 Task: Look for space in Besikdüzü, Turkey from 6th September, 2023 to 10th September, 2023 for 1 adult in price range Rs.10000 to Rs.15000. Place can be private room with 1  bedroom having 1 bed and 1 bathroom. Property type can be house, flat, guest house, hotel. Booking option can be shelf check-in. Required host language is English.
Action: Mouse pressed left at (522, 133)
Screenshot: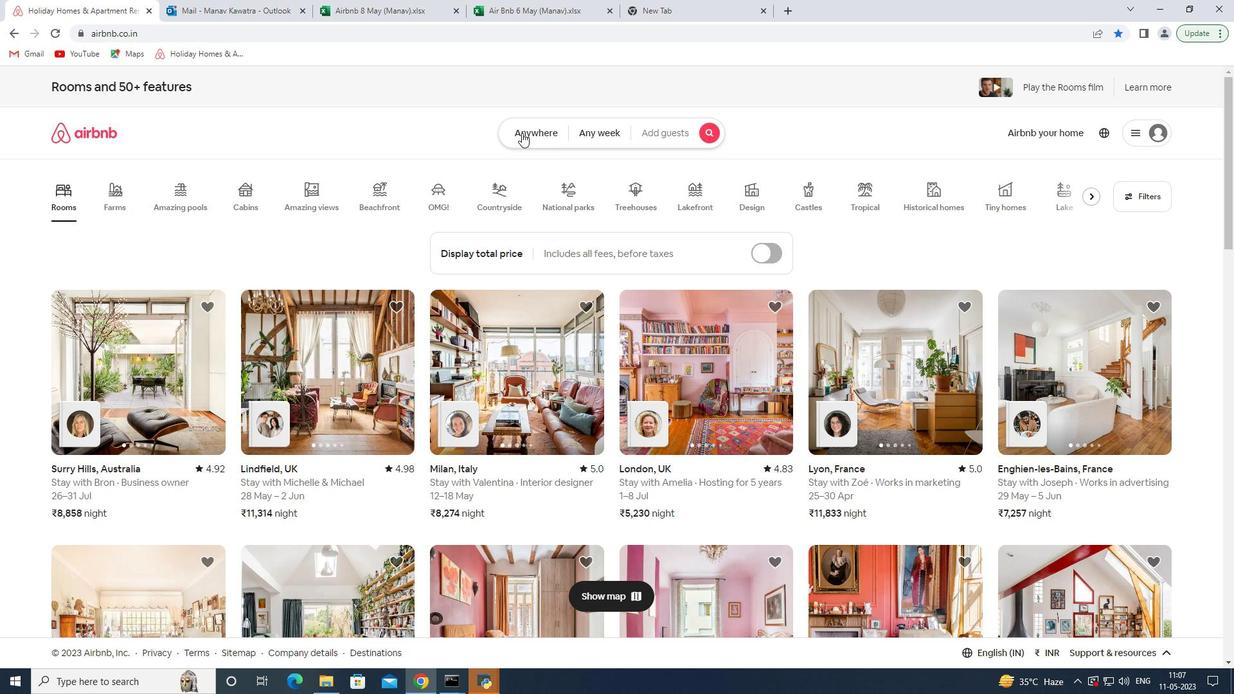 
Action: Mouse moved to (434, 189)
Screenshot: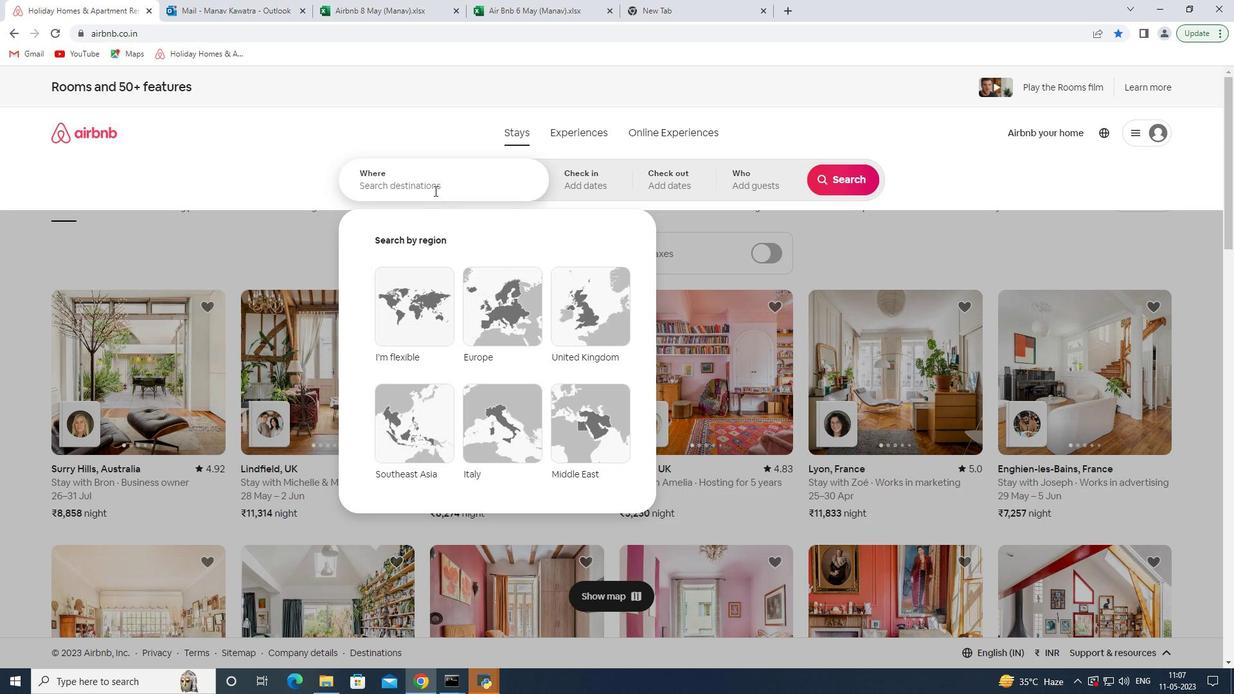 
Action: Mouse pressed left at (434, 189)
Screenshot: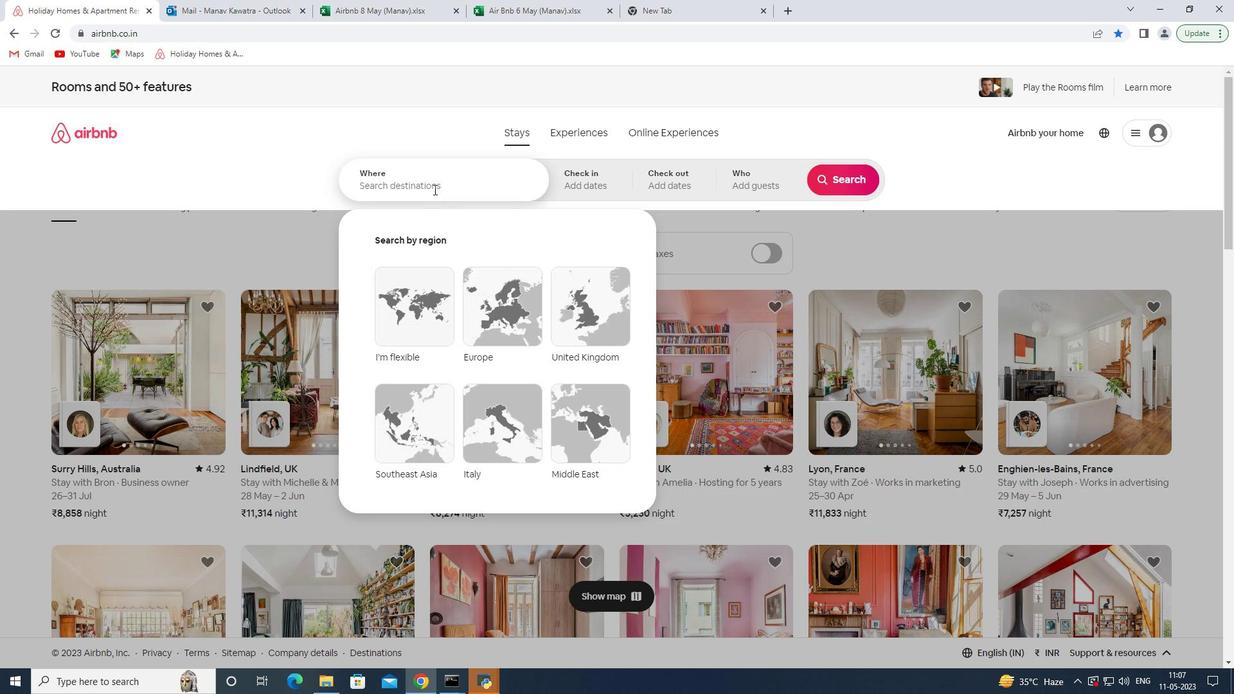 
Action: Key pressed <Key.shift>Besikduzu<Key.space><Key.shift>Te<Key.backspace>urkey<Key.space><Key.enter>
Screenshot: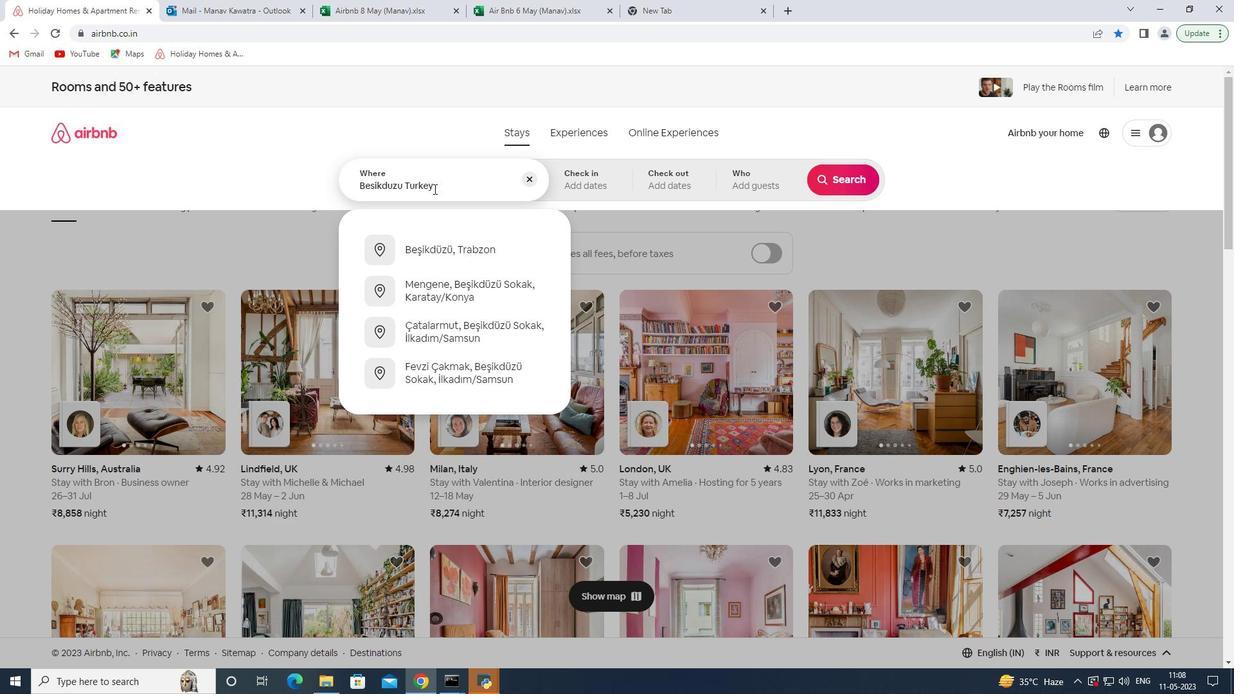 
Action: Mouse moved to (838, 283)
Screenshot: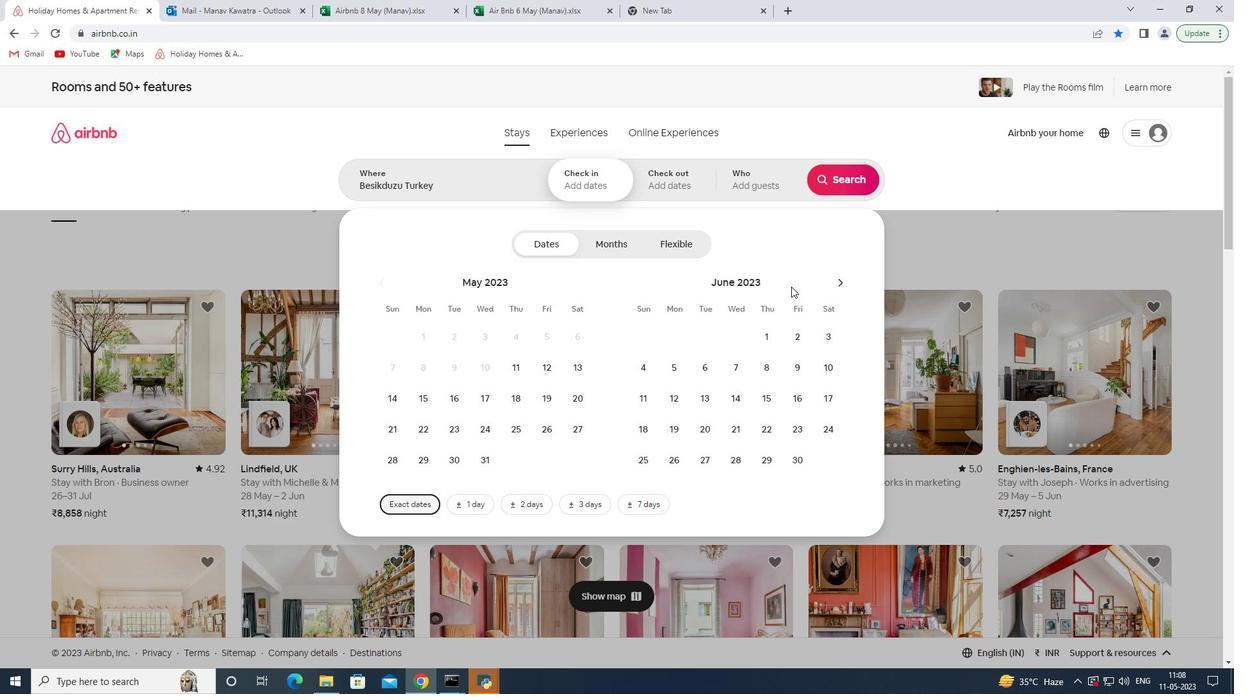 
Action: Mouse pressed left at (838, 283)
Screenshot: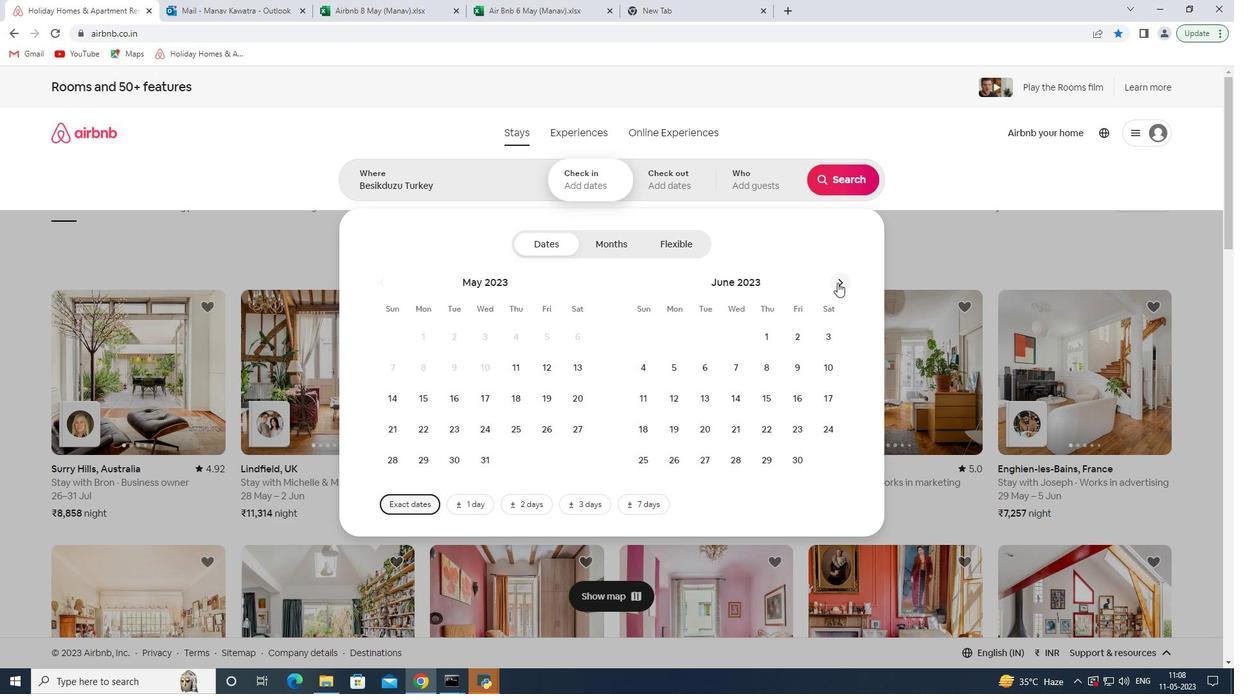 
Action: Mouse pressed left at (838, 283)
Screenshot: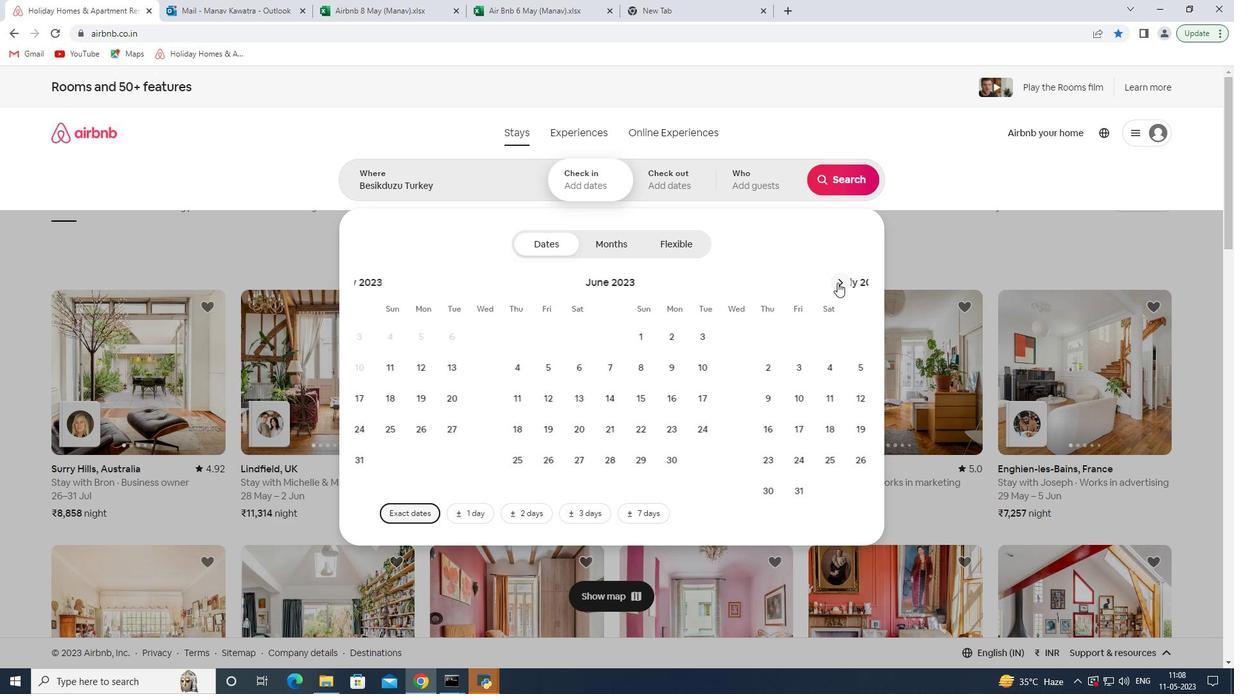 
Action: Mouse pressed left at (838, 283)
Screenshot: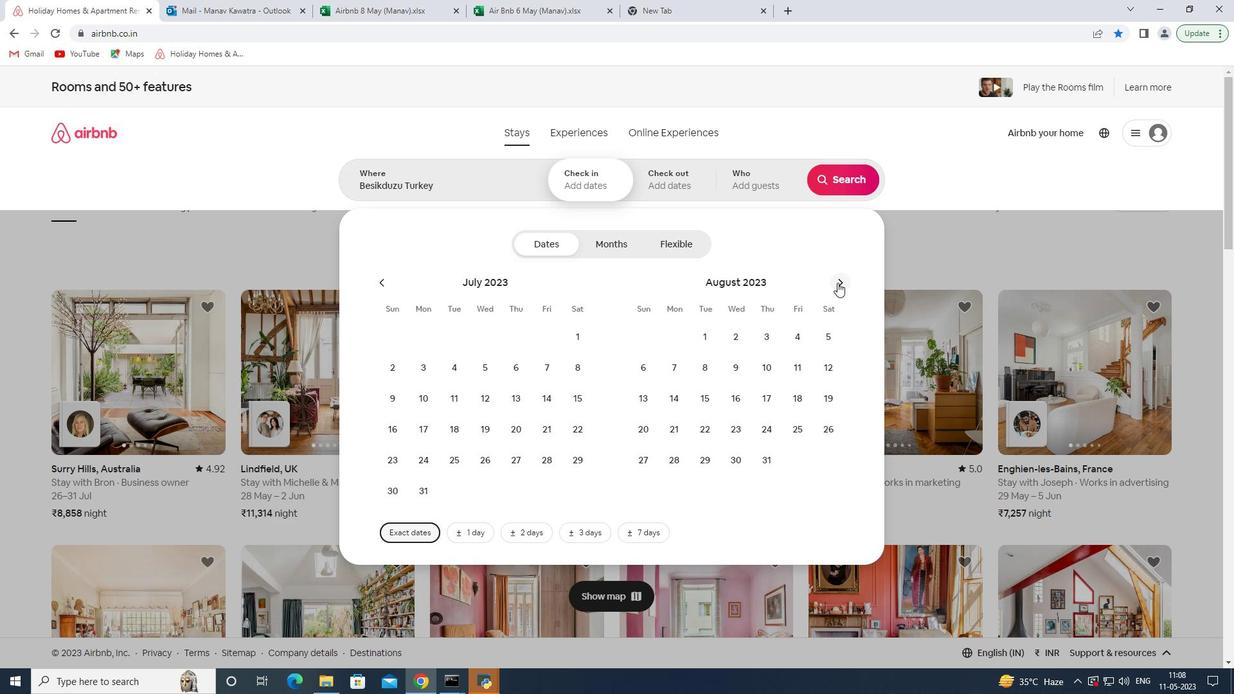 
Action: Mouse pressed left at (838, 283)
Screenshot: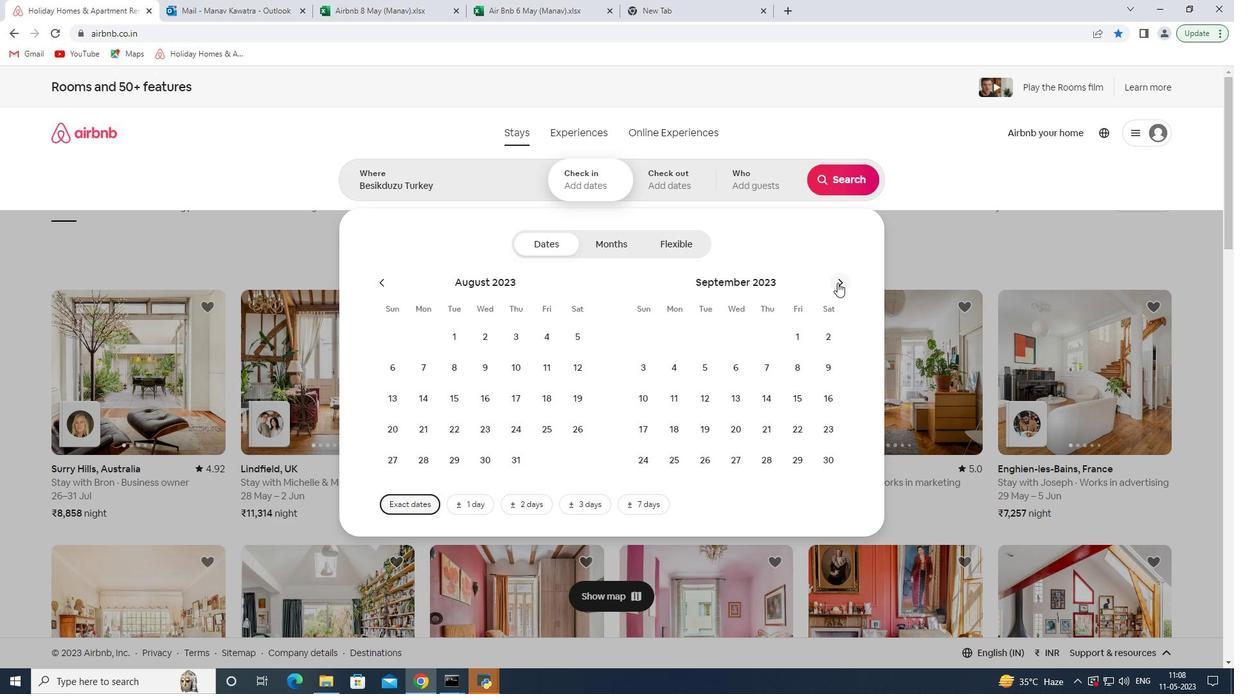 
Action: Mouse moved to (481, 369)
Screenshot: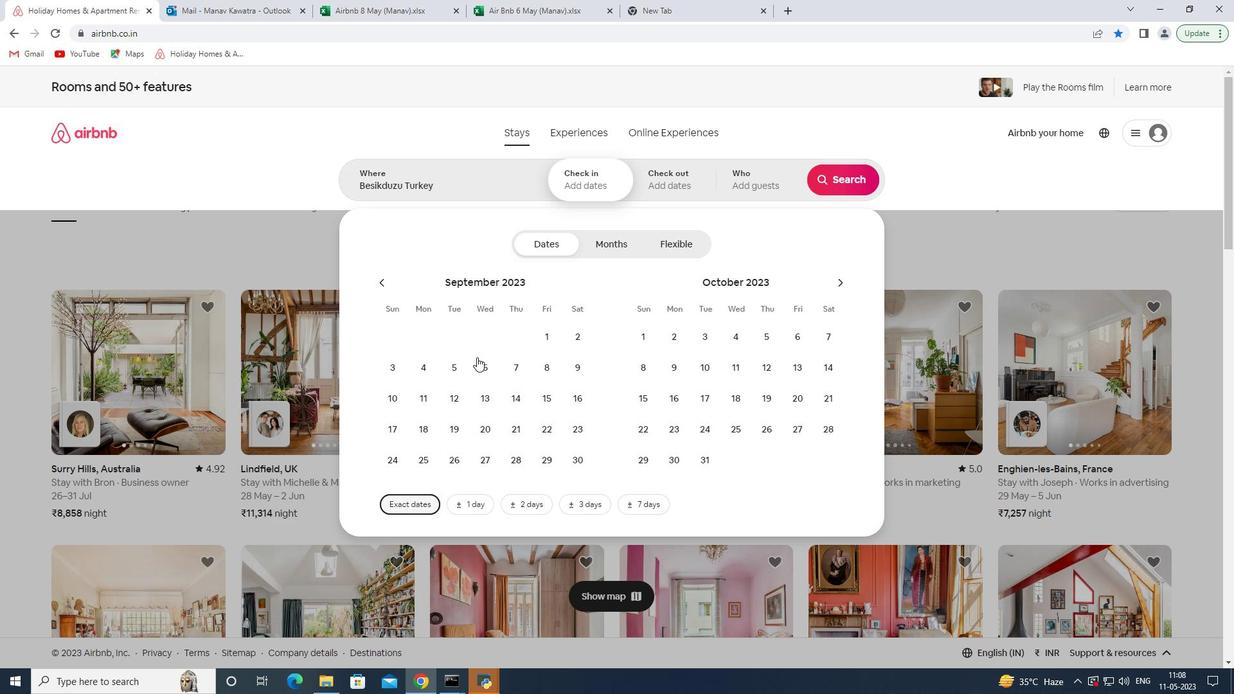 
Action: Mouse pressed left at (481, 369)
Screenshot: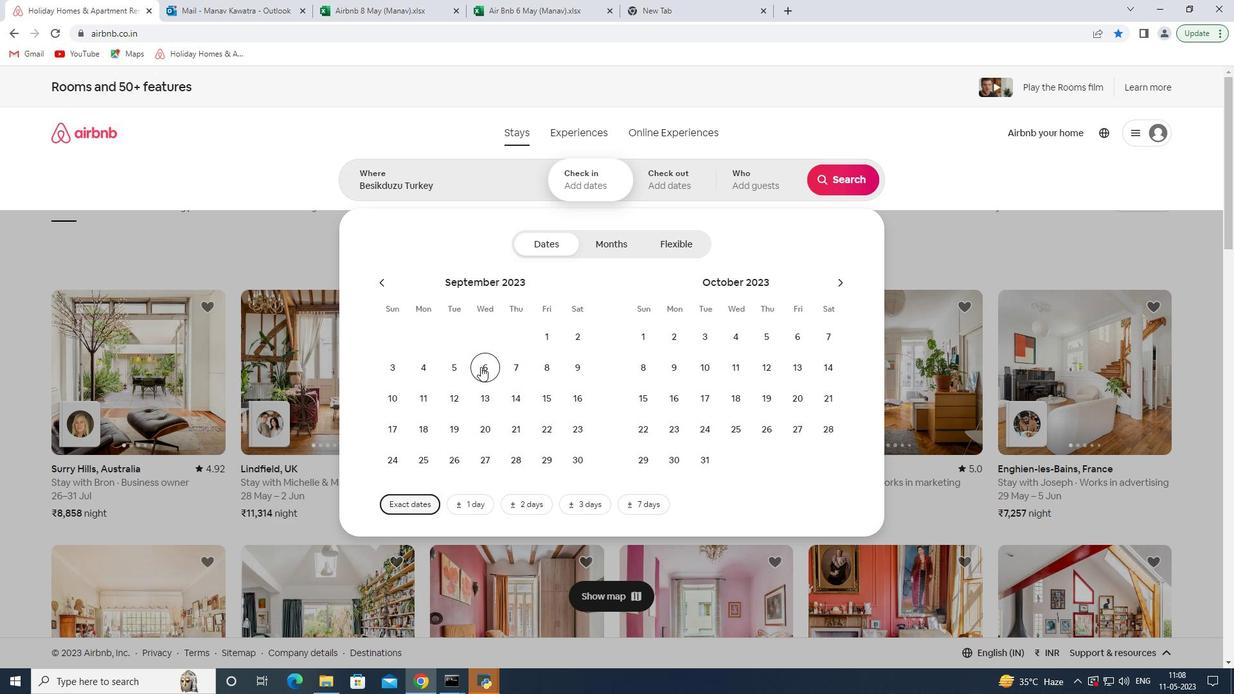 
Action: Mouse moved to (396, 398)
Screenshot: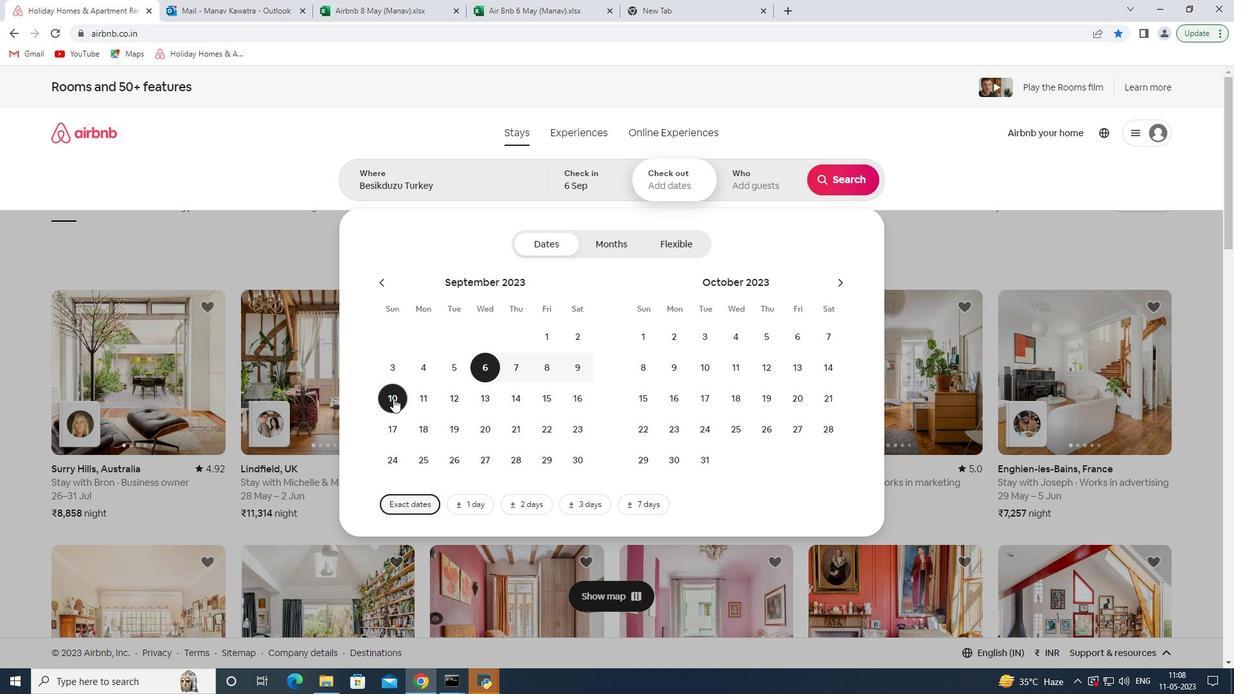 
Action: Mouse pressed left at (396, 398)
Screenshot: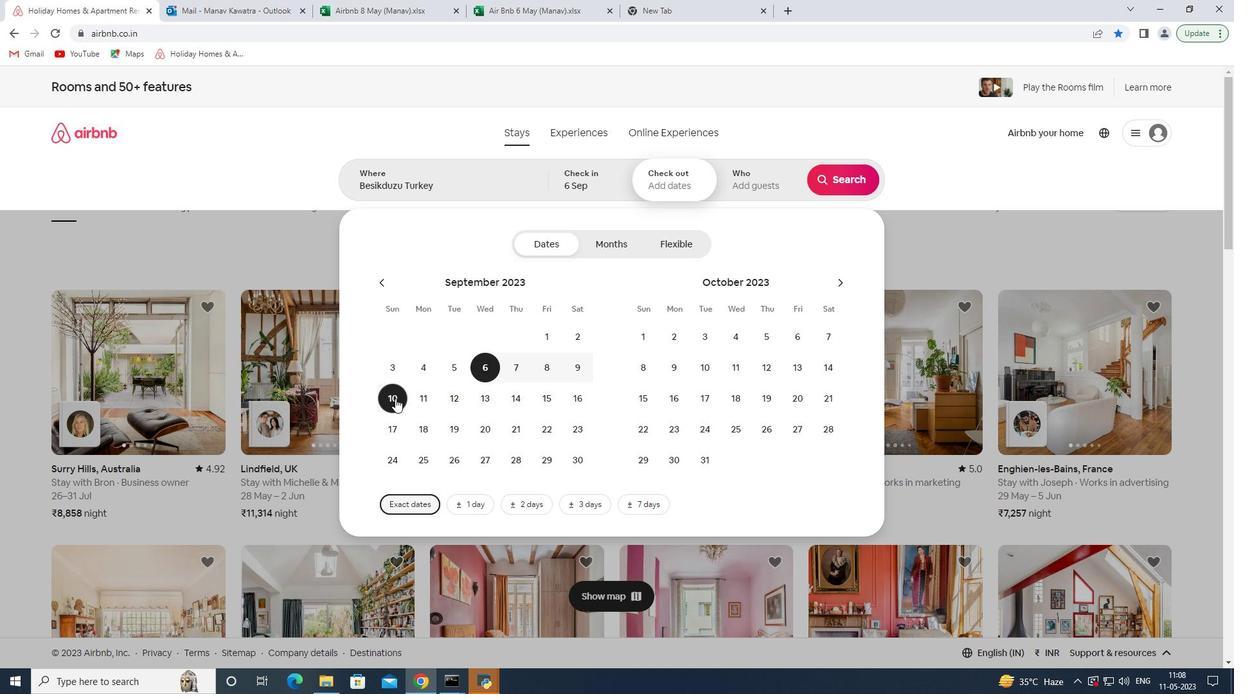 
Action: Mouse moved to (746, 186)
Screenshot: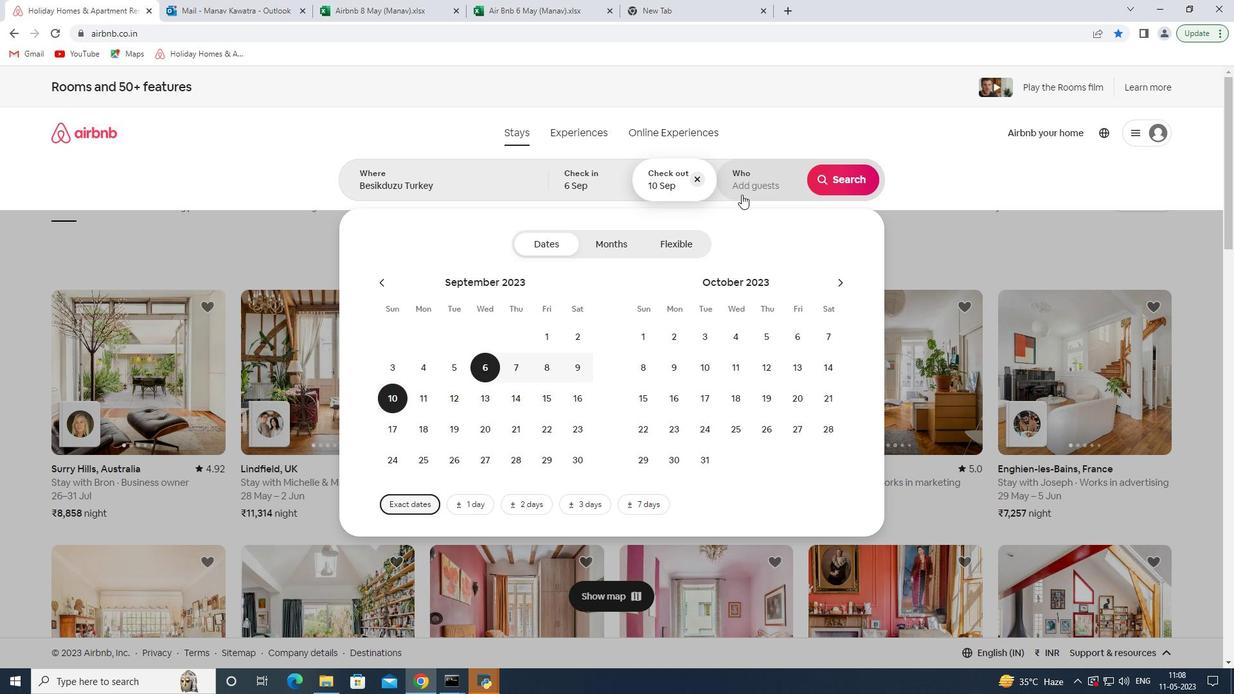 
Action: Mouse pressed left at (746, 186)
Screenshot: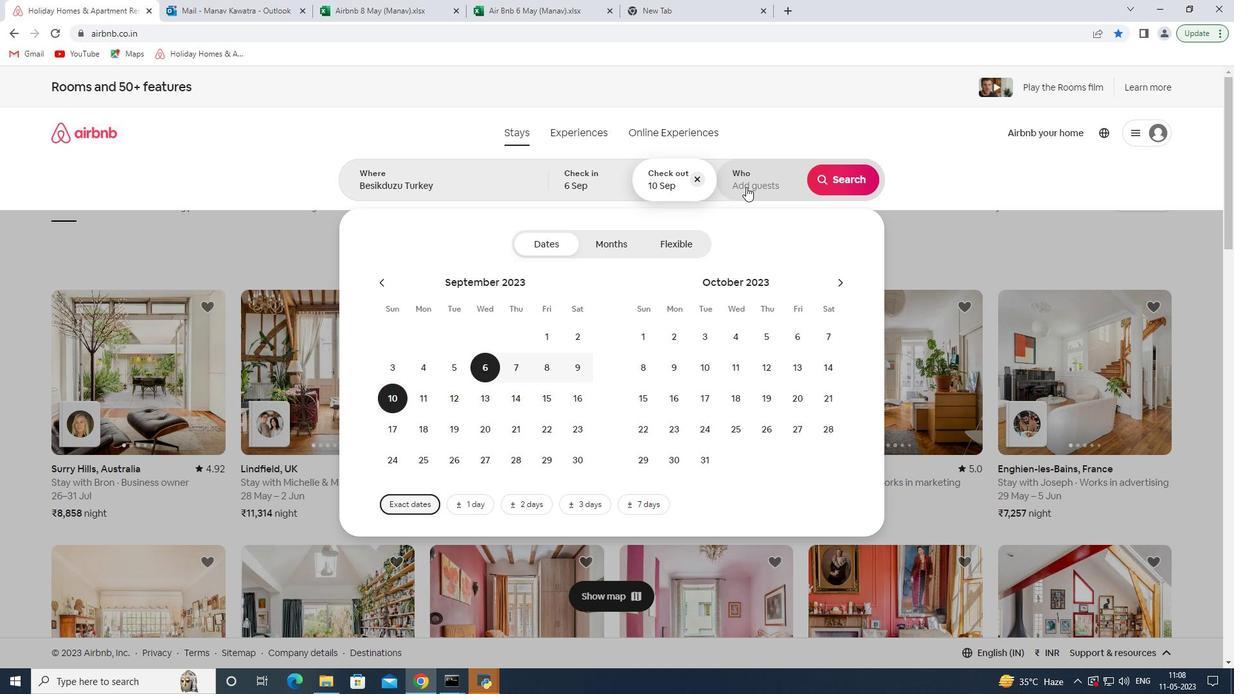 
Action: Mouse moved to (855, 252)
Screenshot: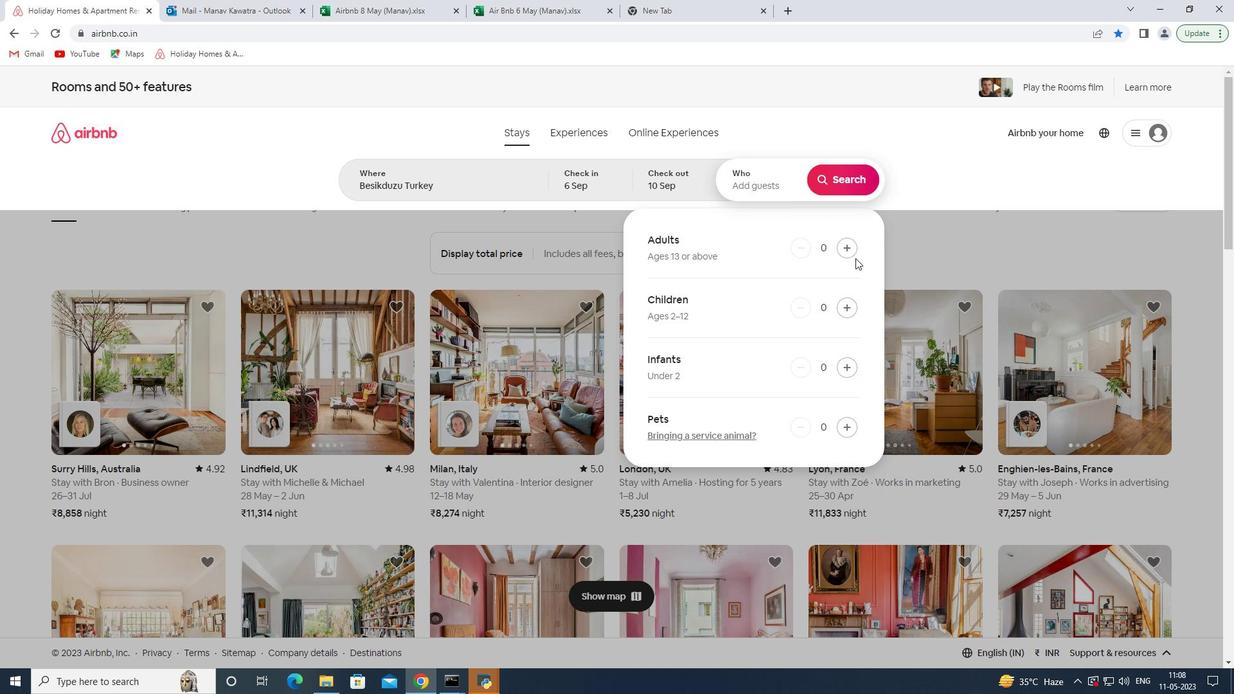 
Action: Mouse pressed left at (855, 252)
Screenshot: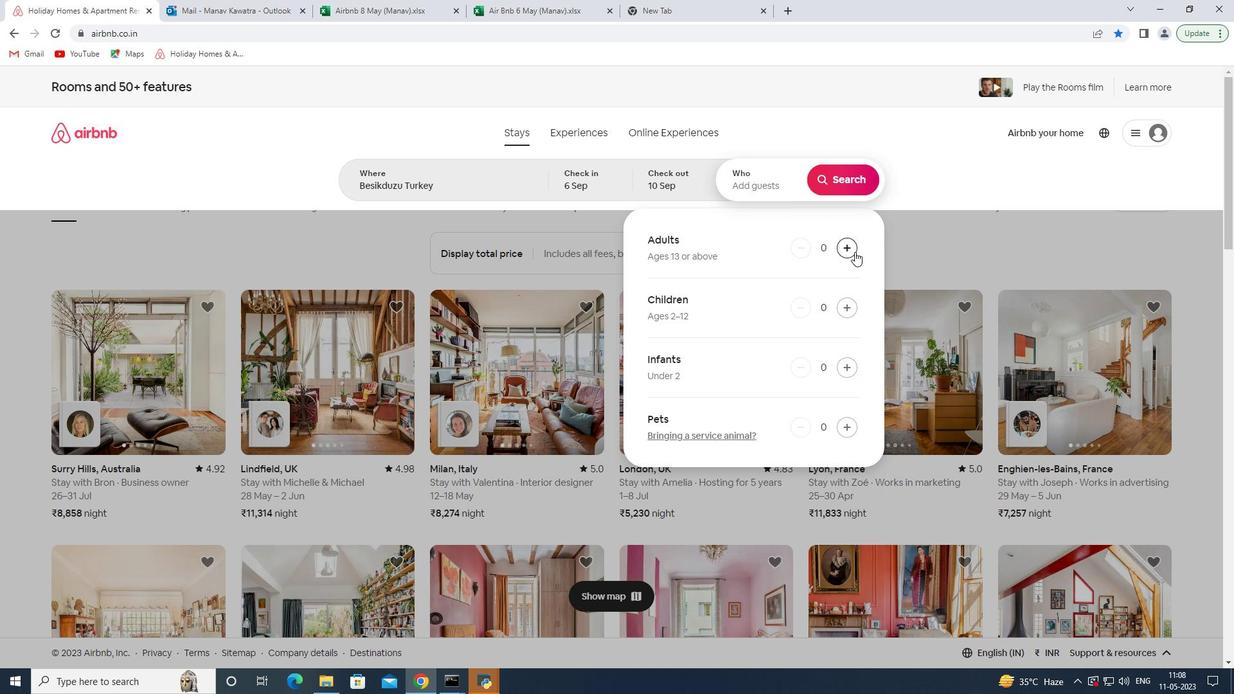
Action: Mouse moved to (861, 166)
Screenshot: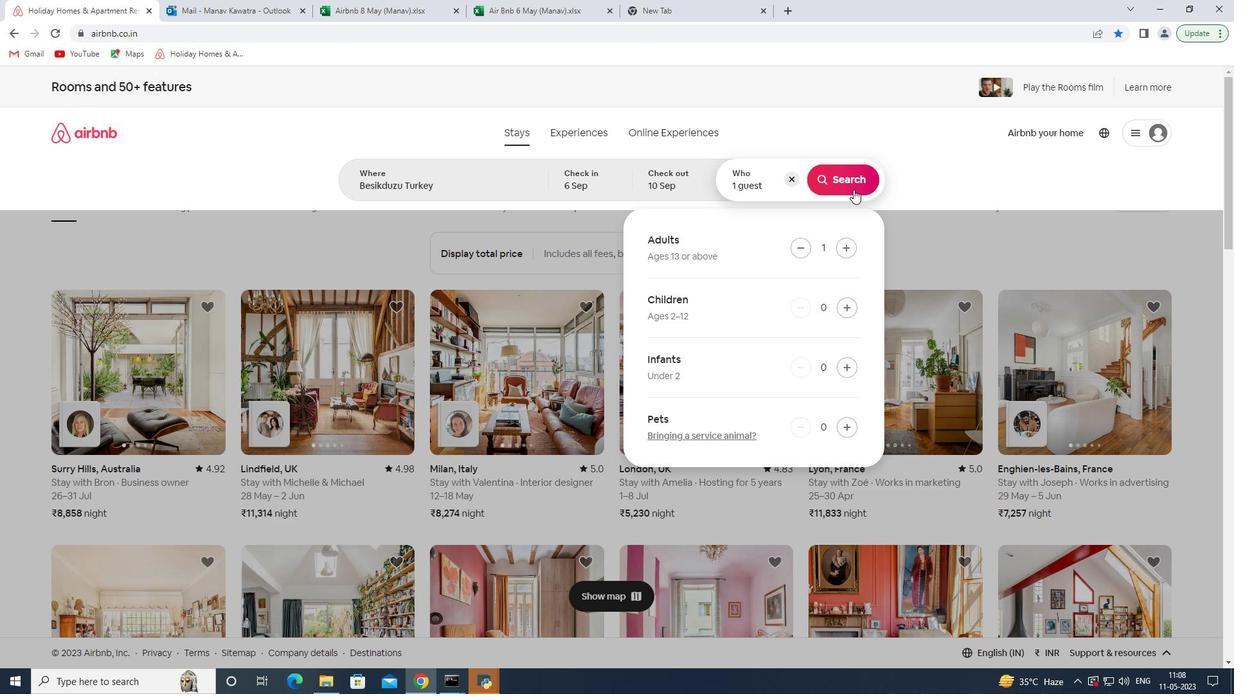 
Action: Mouse pressed left at (861, 166)
Screenshot: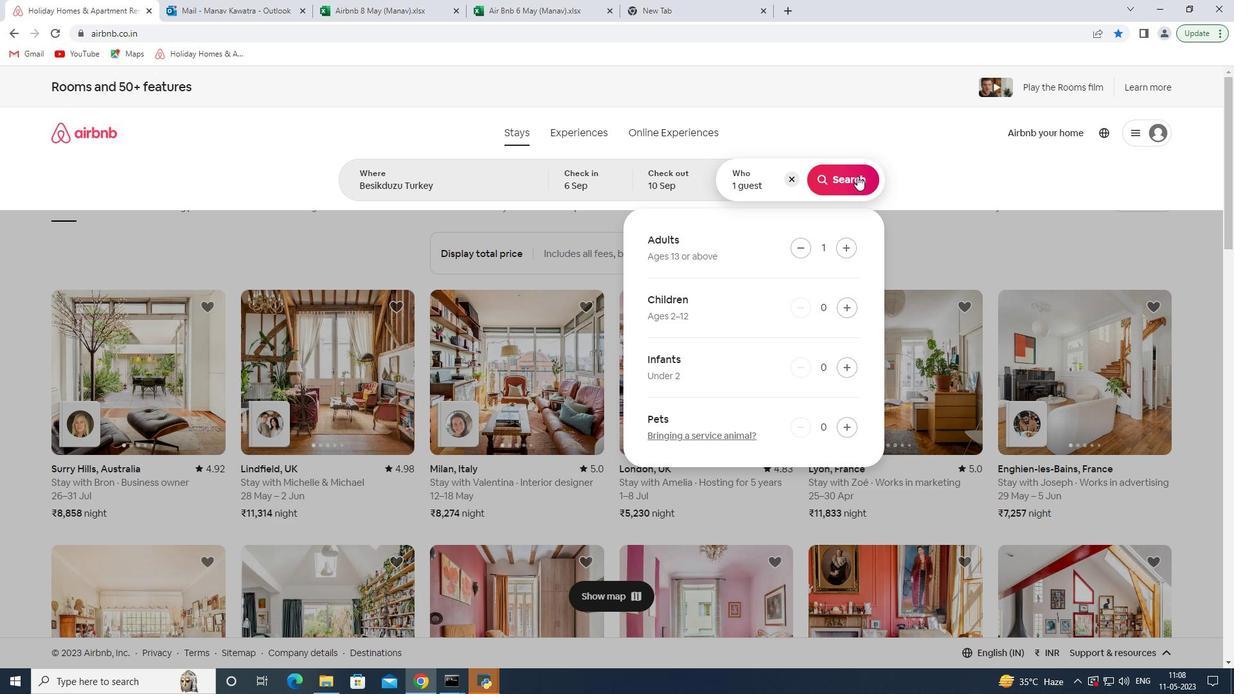 
Action: Mouse moved to (1171, 139)
Screenshot: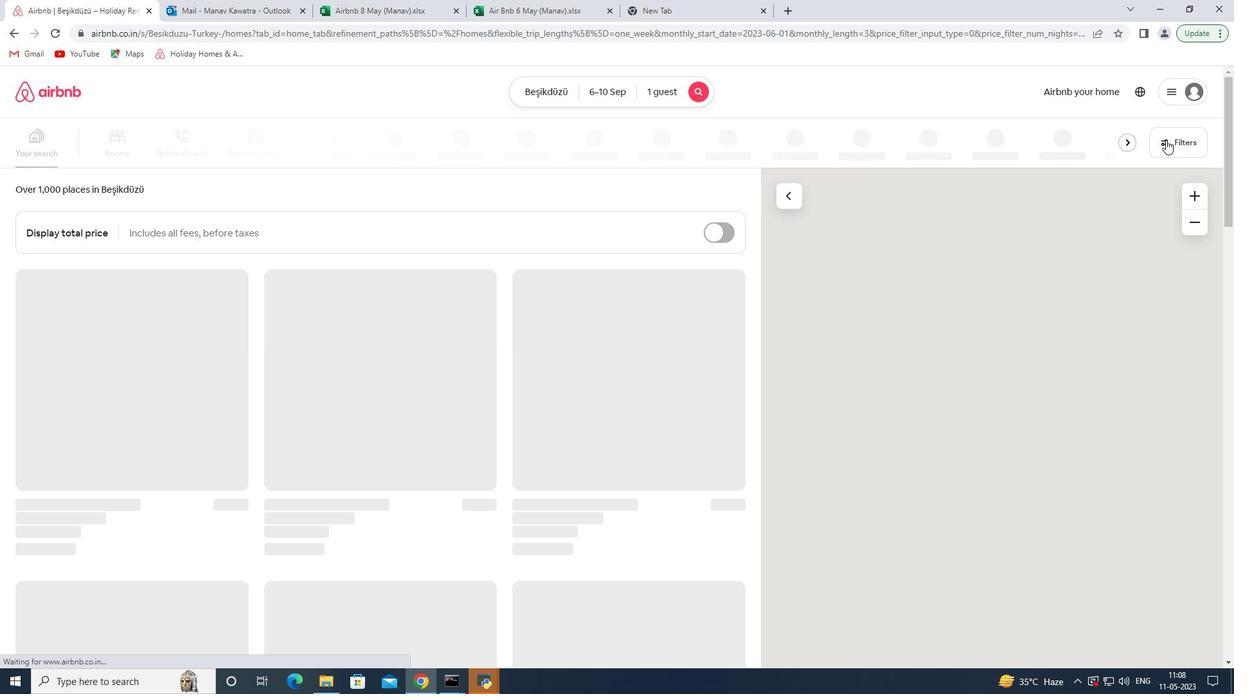 
Action: Mouse pressed left at (1171, 139)
Screenshot: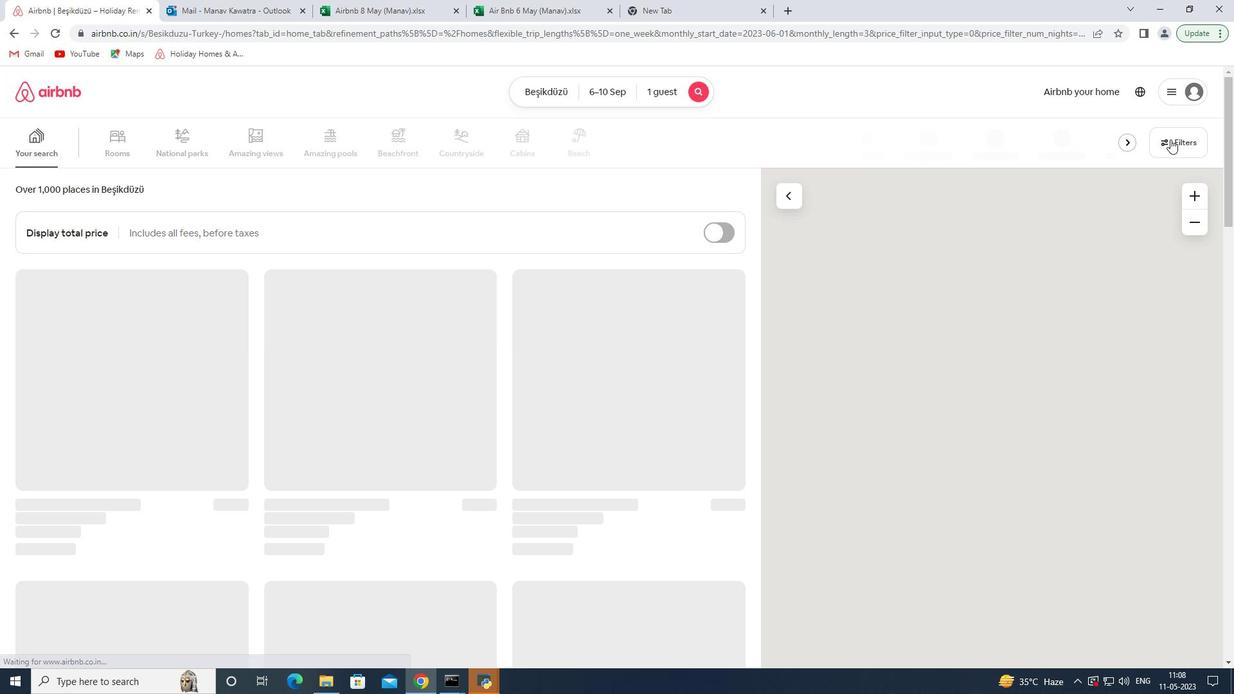 
Action: Mouse moved to (448, 461)
Screenshot: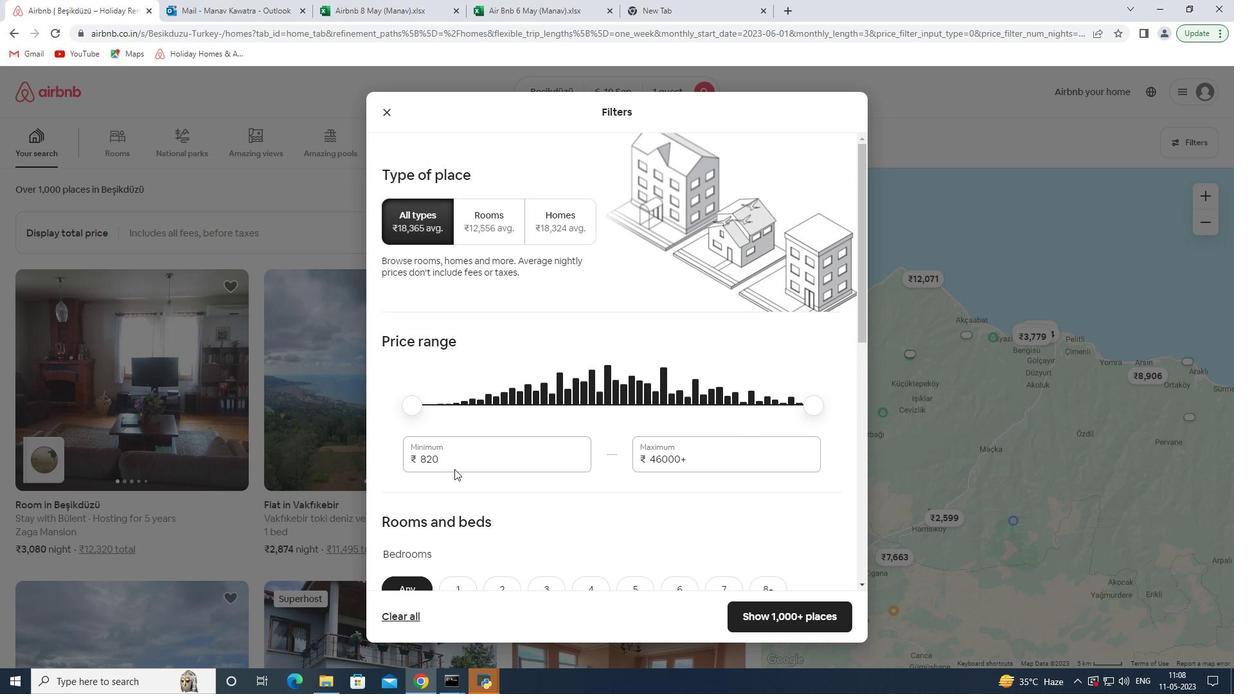 
Action: Mouse pressed left at (448, 461)
Screenshot: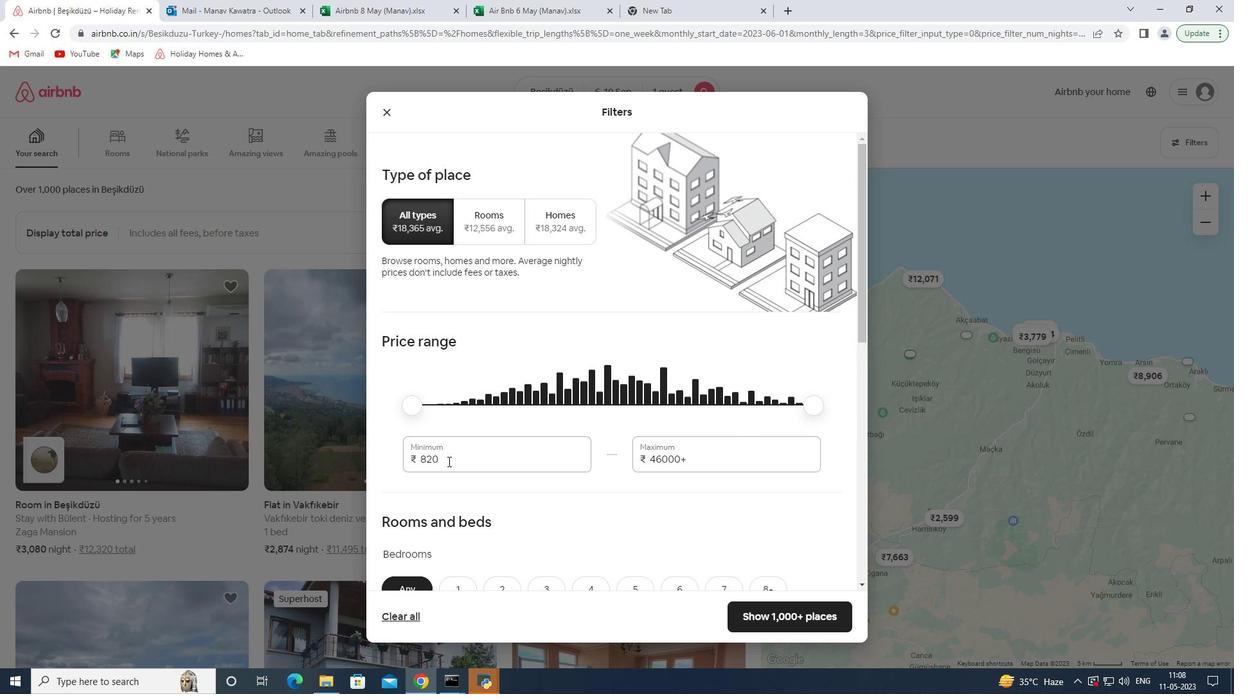 
Action: Mouse pressed left at (448, 461)
Screenshot: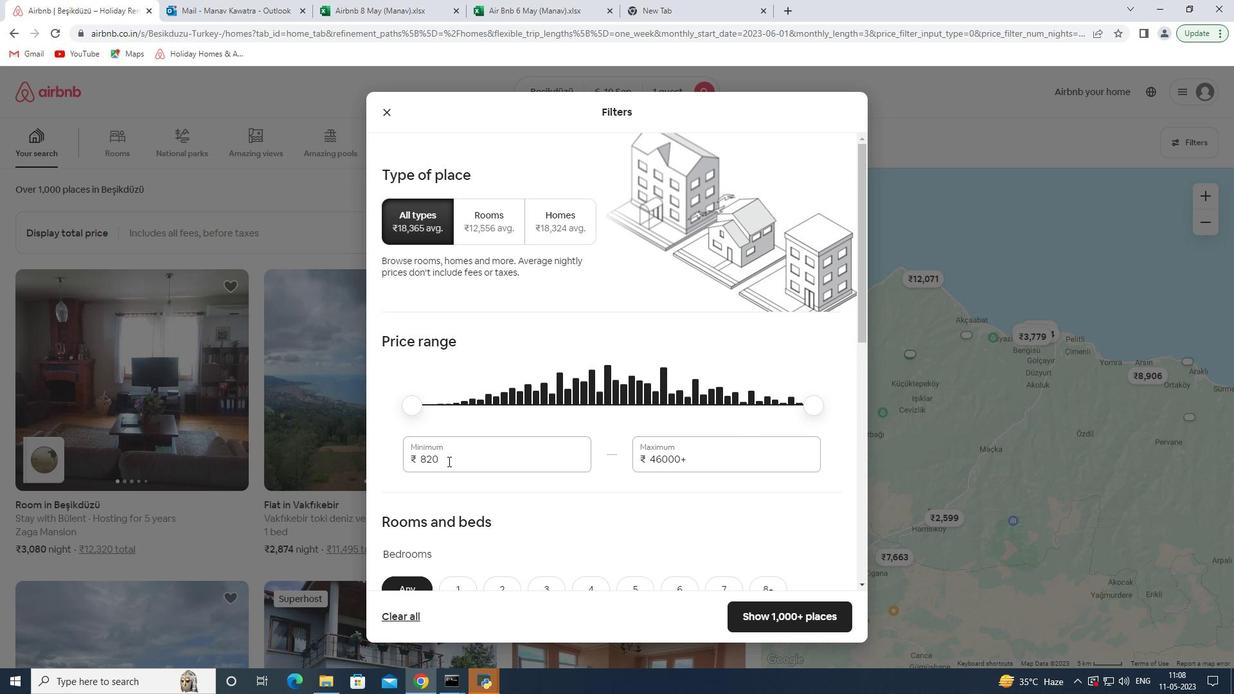 
Action: Key pressed 10000<Key.tab>15000
Screenshot: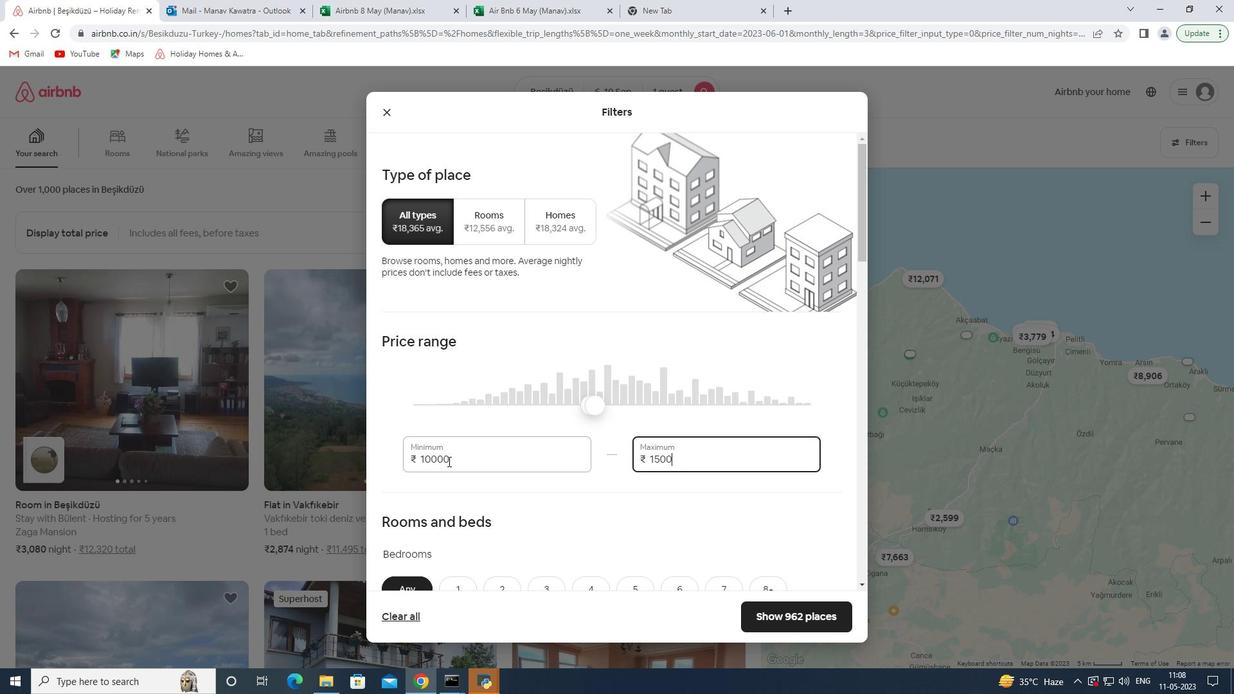 
Action: Mouse moved to (438, 391)
Screenshot: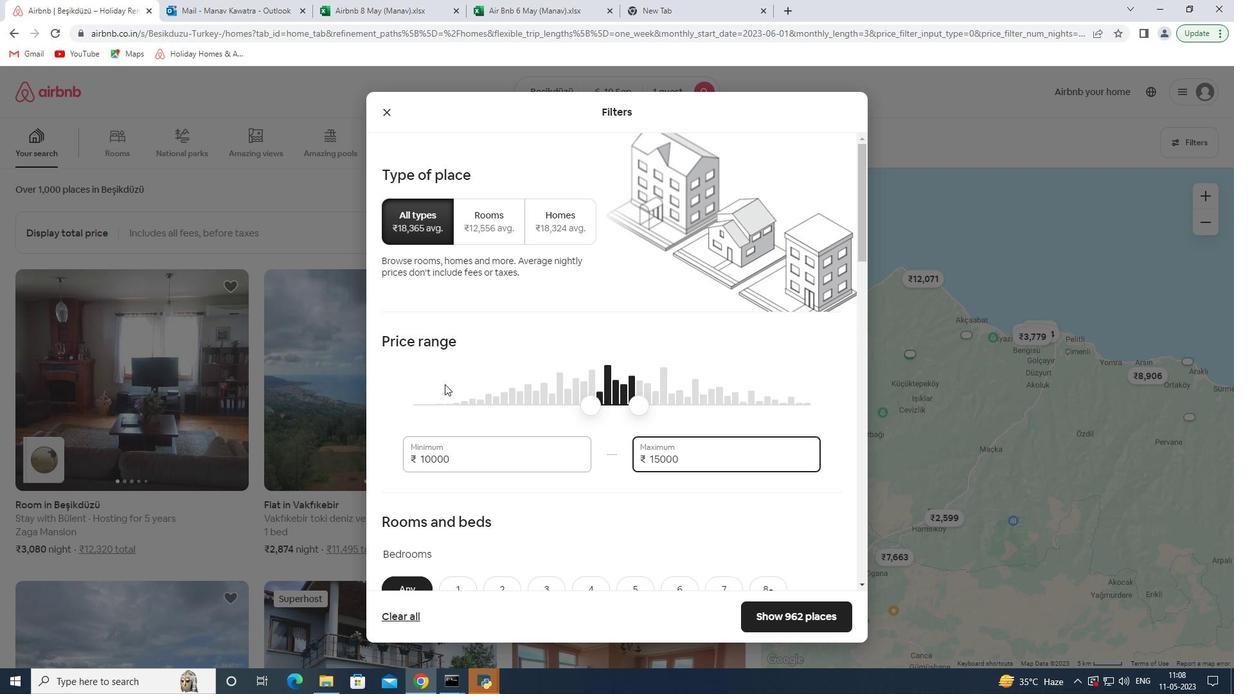 
Action: Mouse scrolled (438, 390) with delta (0, 0)
Screenshot: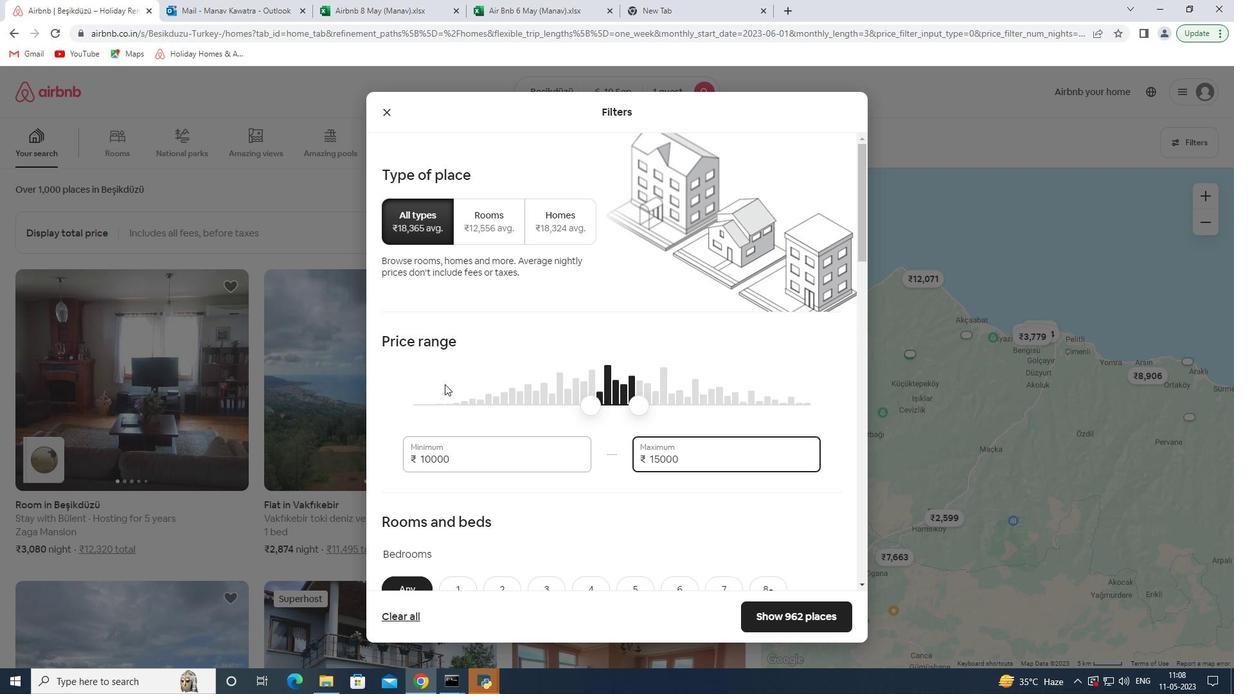 
Action: Mouse moved to (438, 392)
Screenshot: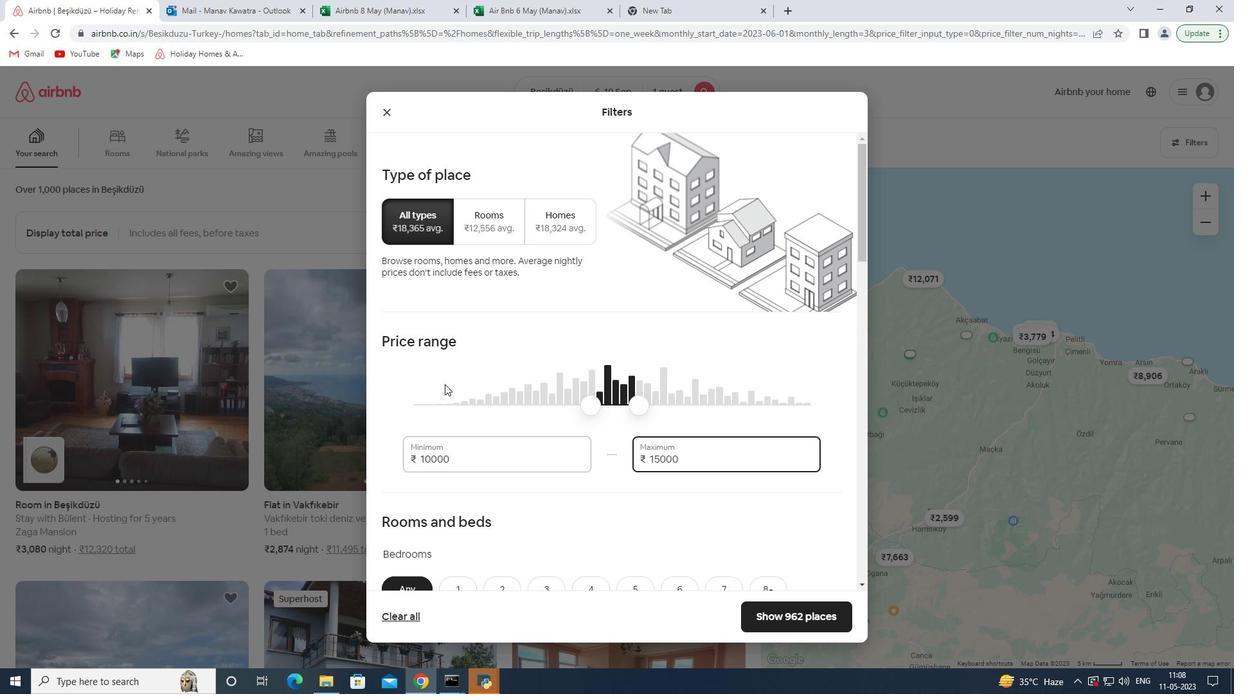 
Action: Mouse scrolled (438, 391) with delta (0, 0)
Screenshot: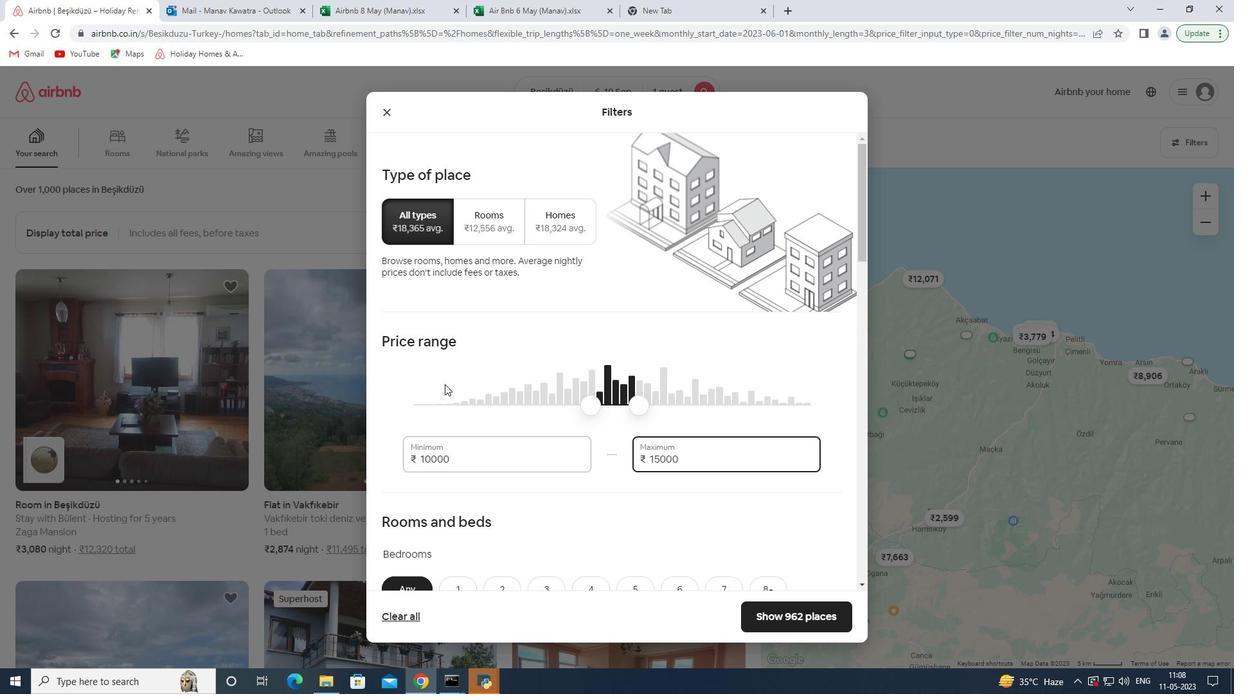 
Action: Mouse moved to (438, 393)
Screenshot: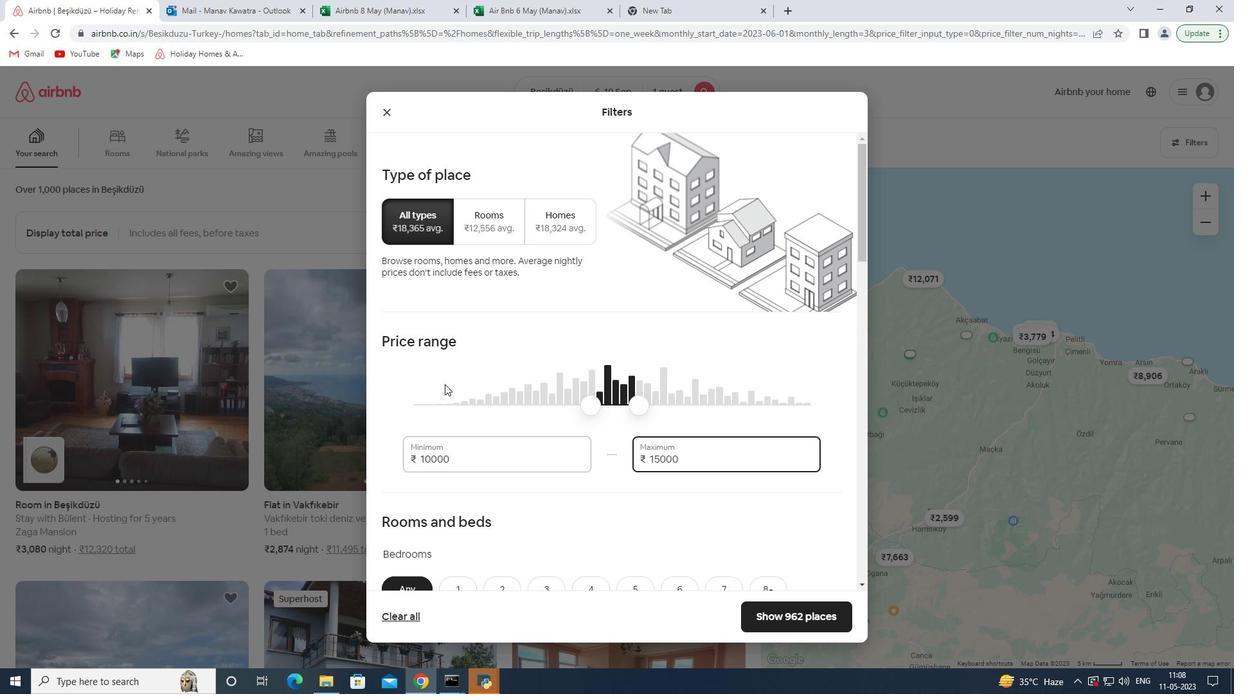 
Action: Mouse scrolled (438, 392) with delta (0, 0)
Screenshot: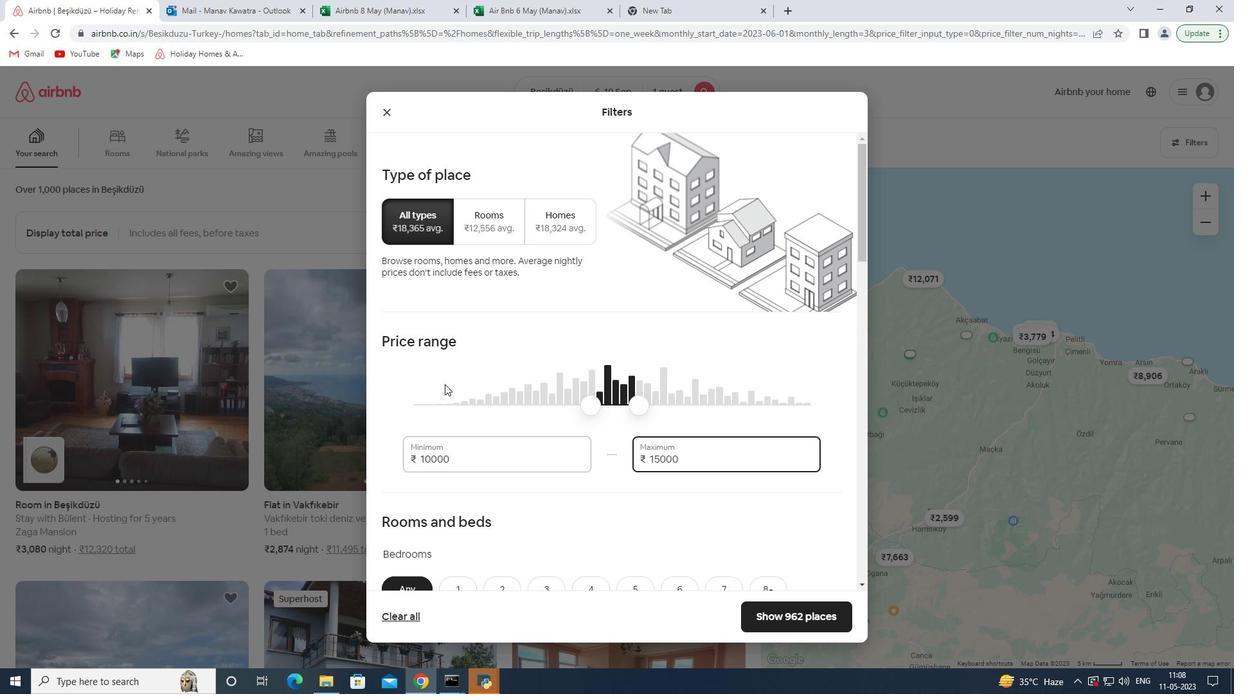 
Action: Mouse moved to (438, 393)
Screenshot: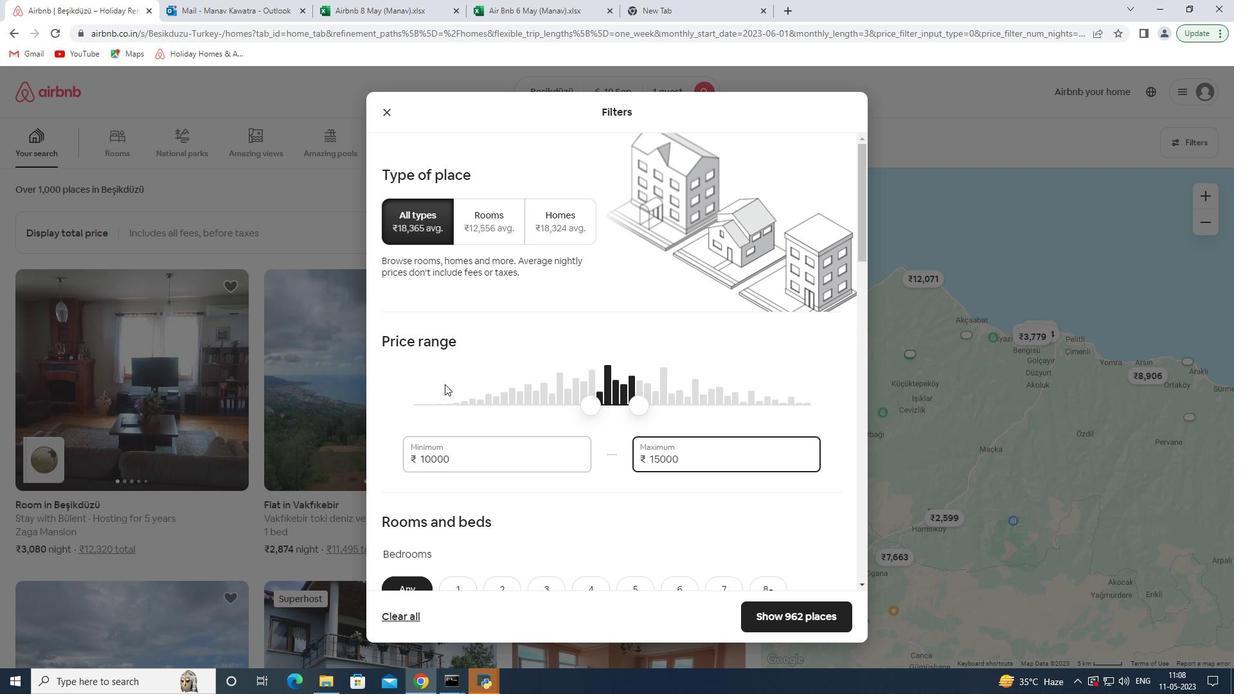 
Action: Mouse scrolled (438, 393) with delta (0, 0)
Screenshot: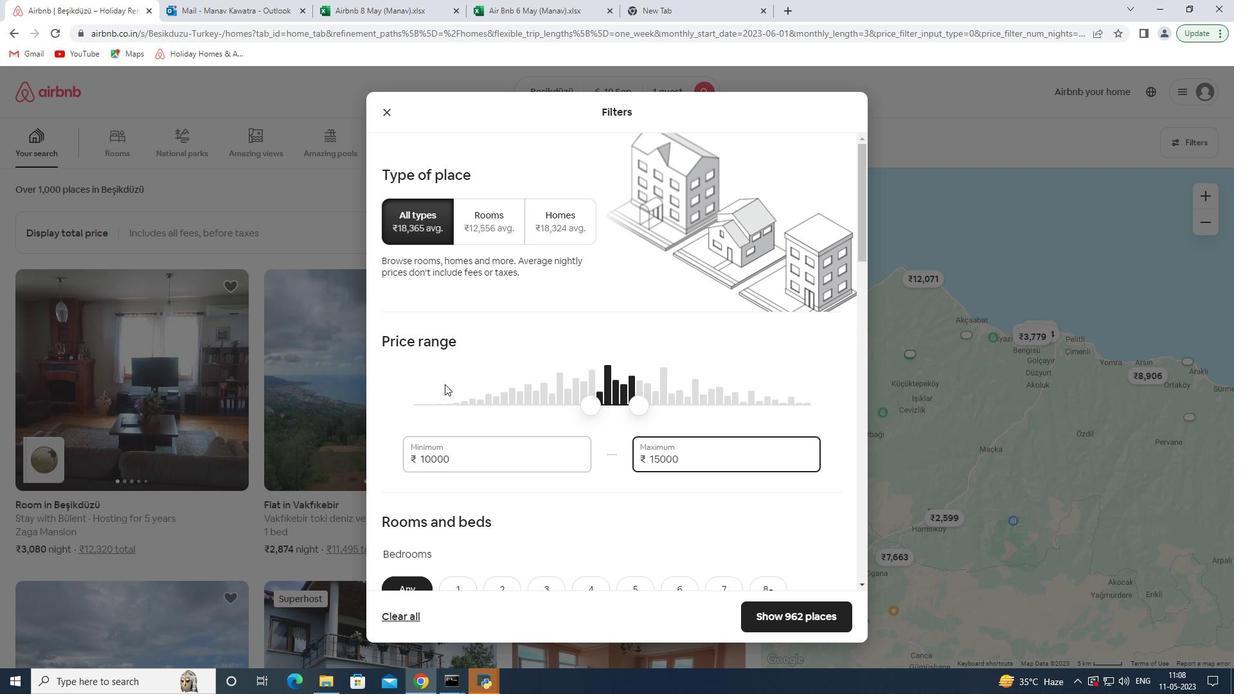 
Action: Mouse scrolled (438, 393) with delta (0, 0)
Screenshot: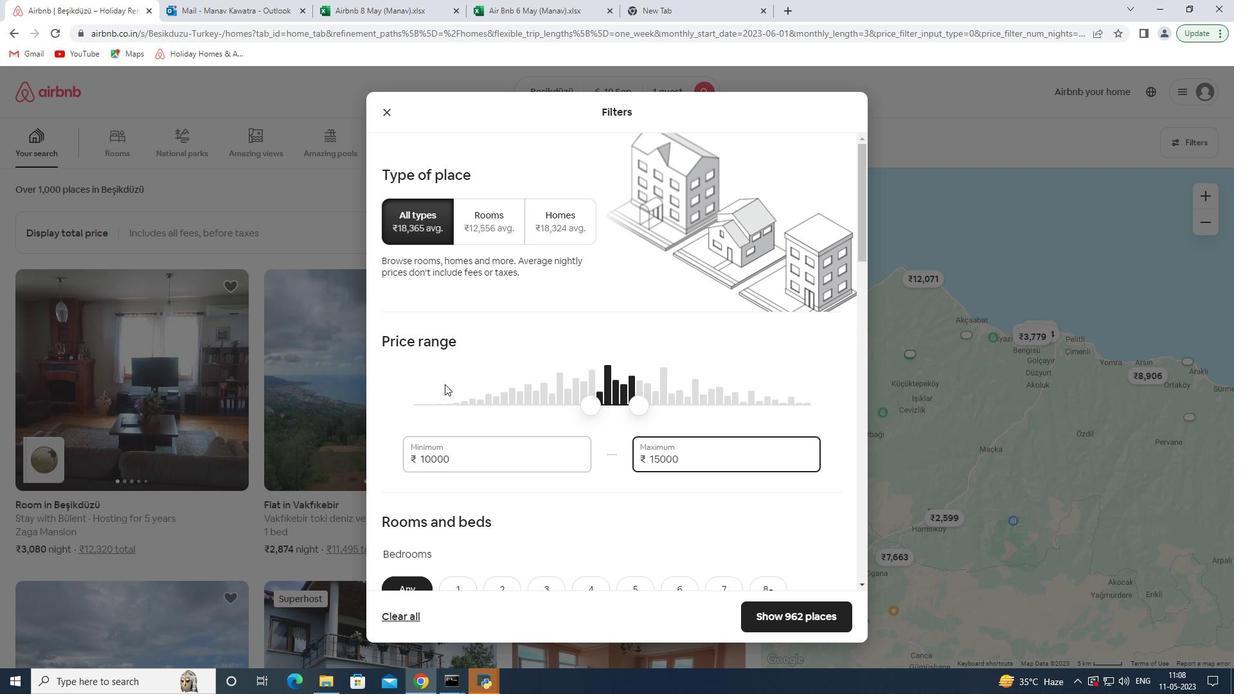 
Action: Mouse moved to (465, 267)
Screenshot: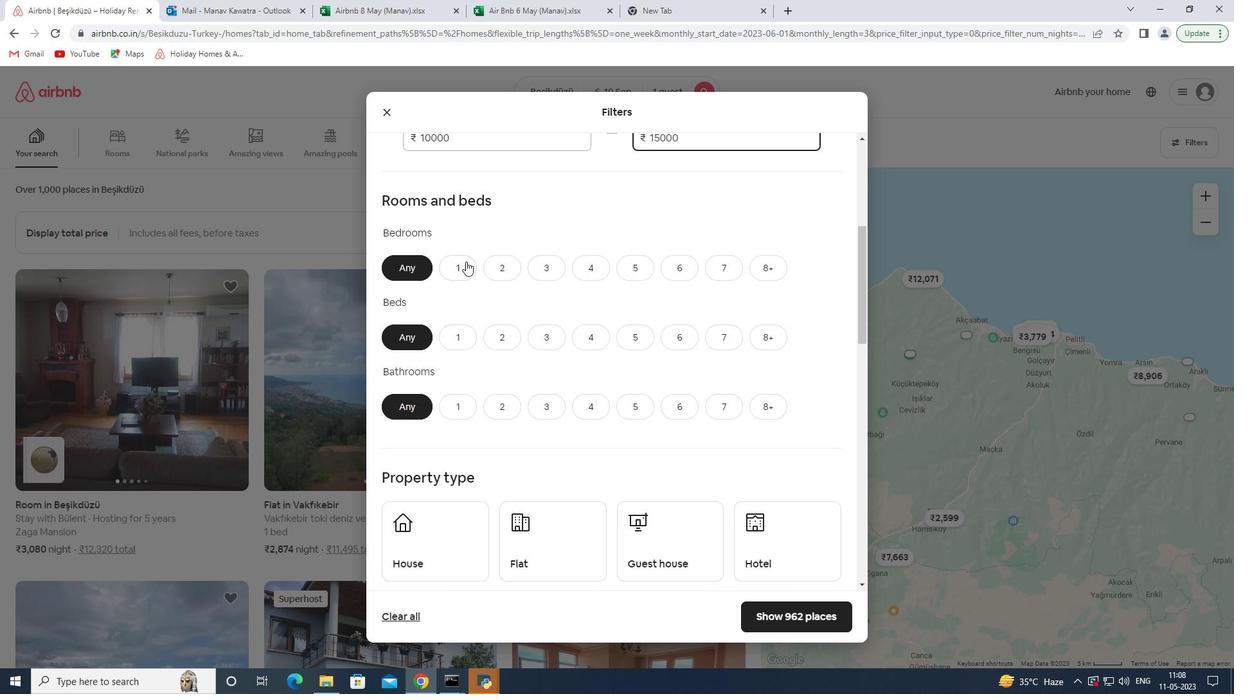 
Action: Mouse pressed left at (465, 267)
Screenshot: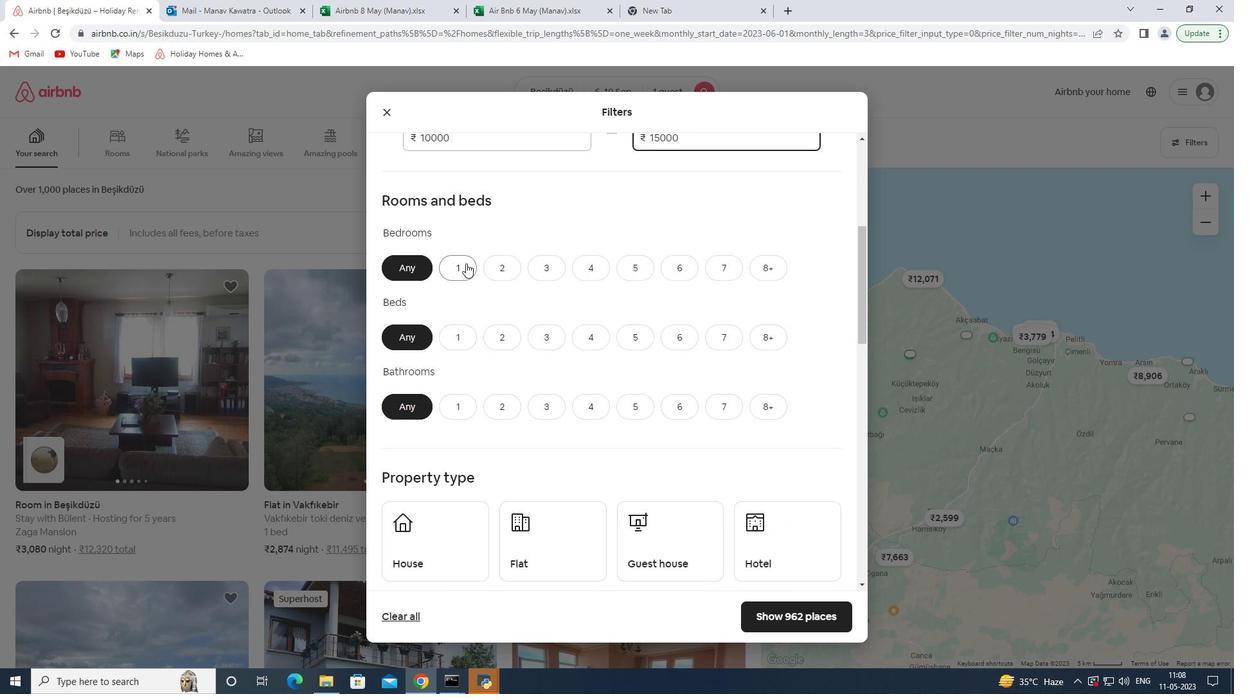 
Action: Mouse moved to (472, 339)
Screenshot: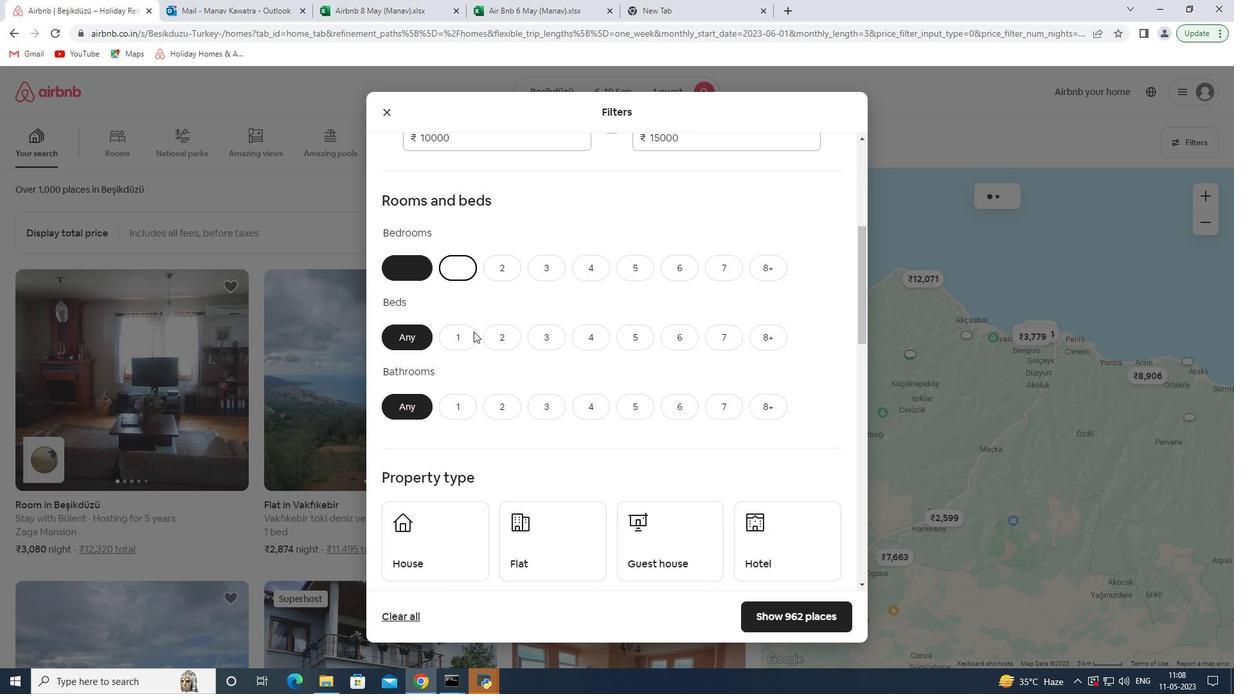 
Action: Mouse pressed left at (472, 339)
Screenshot: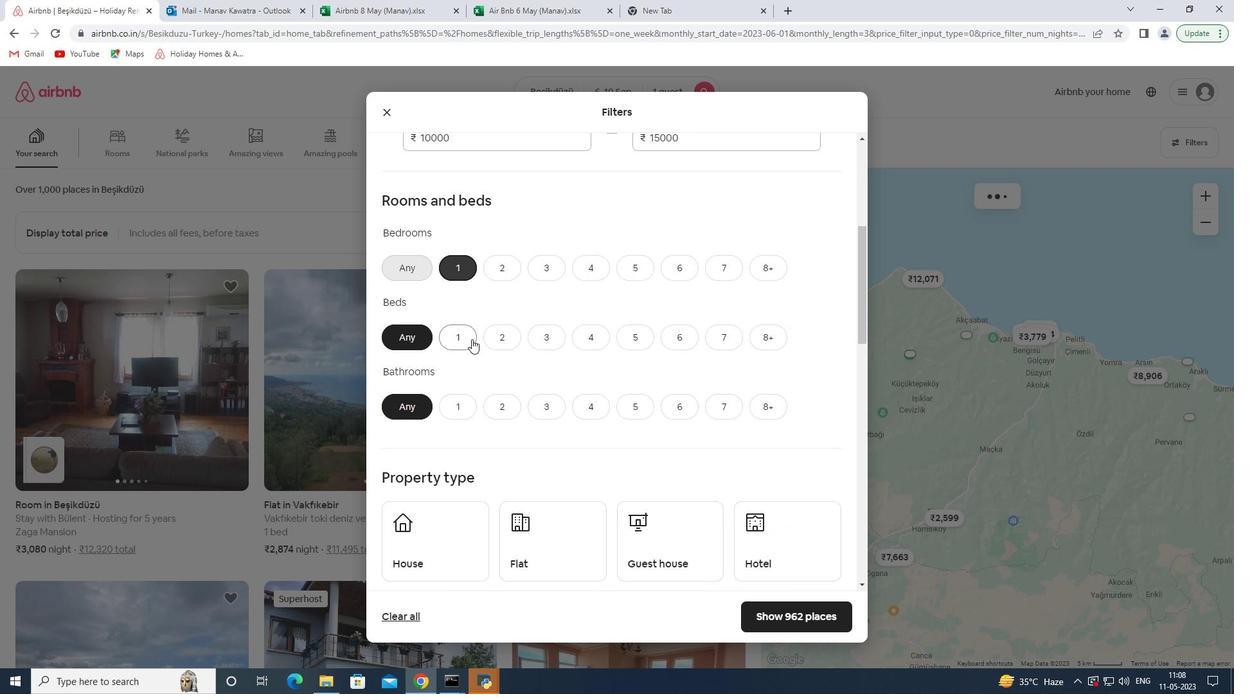 
Action: Mouse moved to (467, 405)
Screenshot: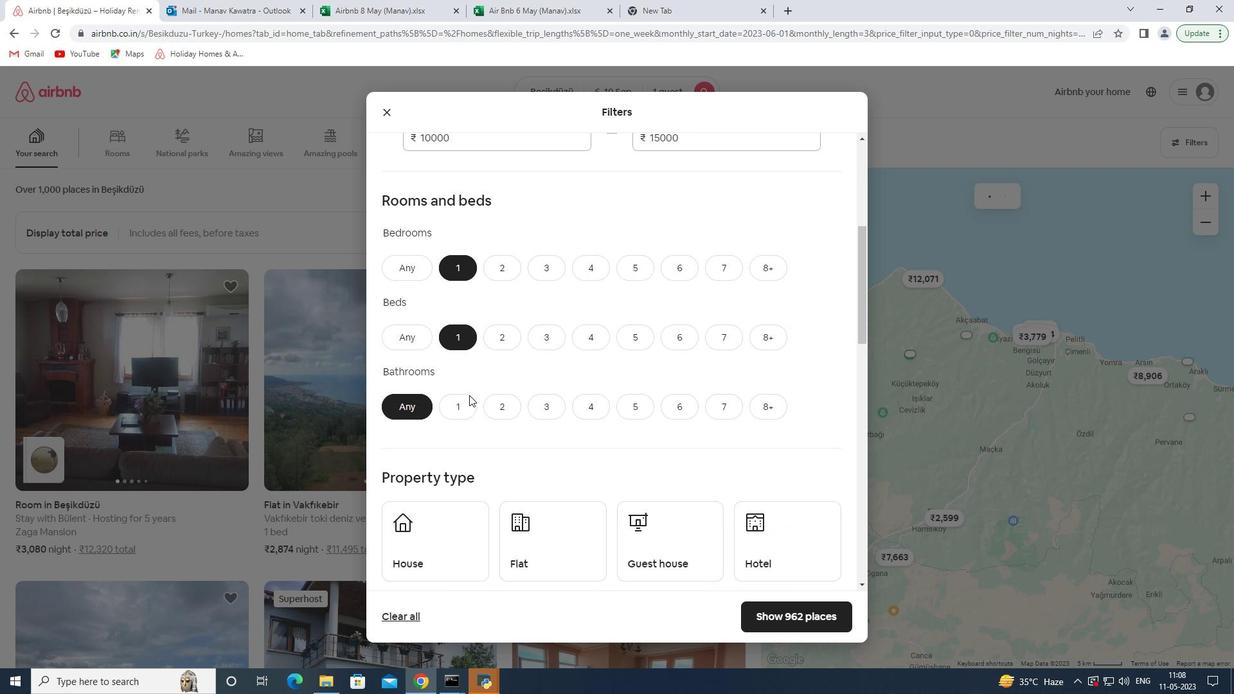 
Action: Mouse pressed left at (467, 405)
Screenshot: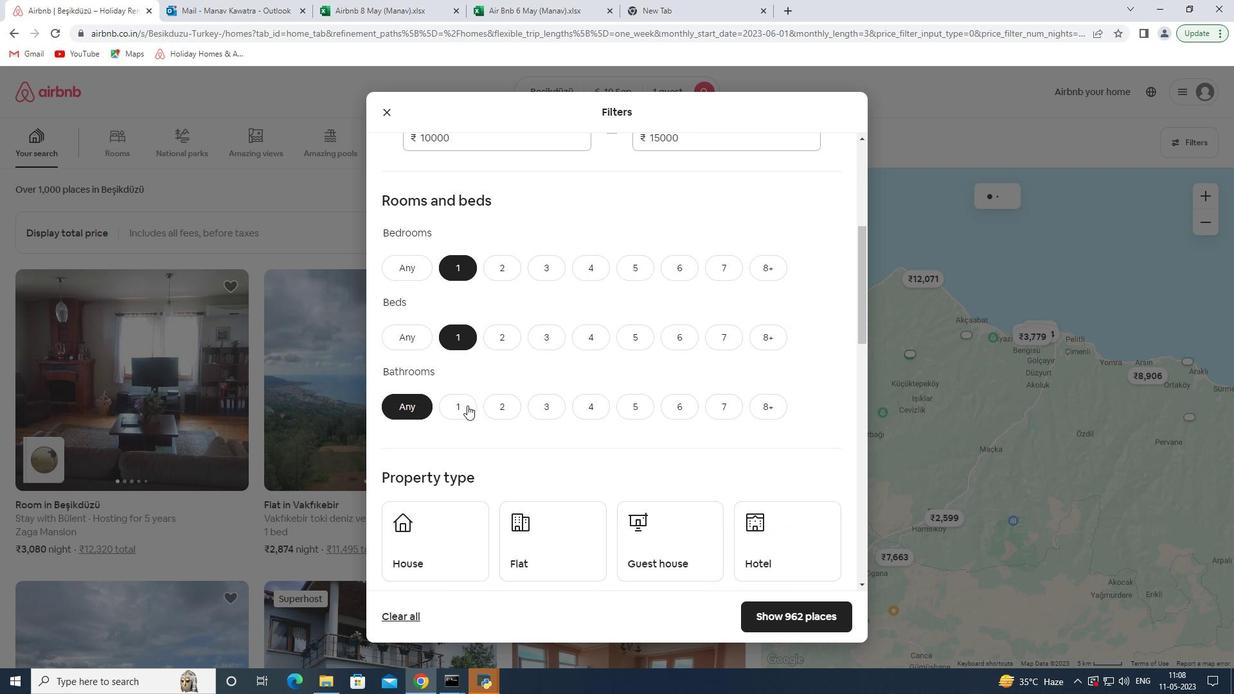 
Action: Mouse scrolled (467, 405) with delta (0, 0)
Screenshot: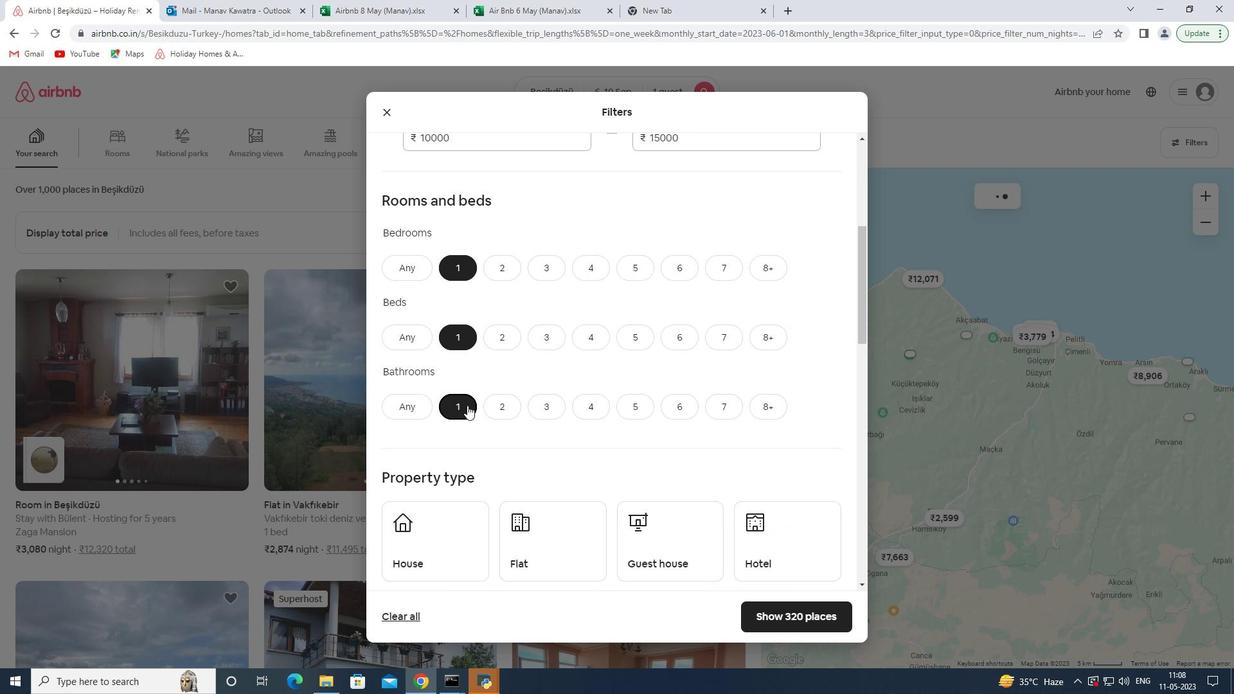 
Action: Mouse moved to (467, 404)
Screenshot: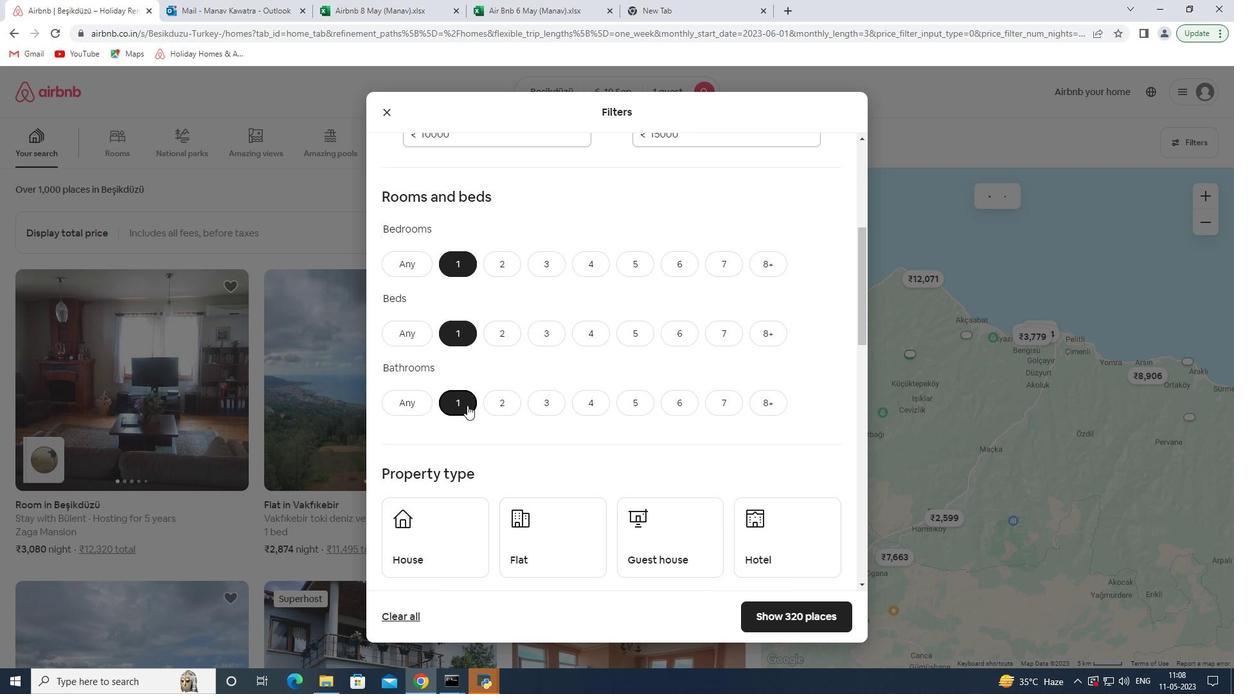 
Action: Mouse scrolled (467, 403) with delta (0, 0)
Screenshot: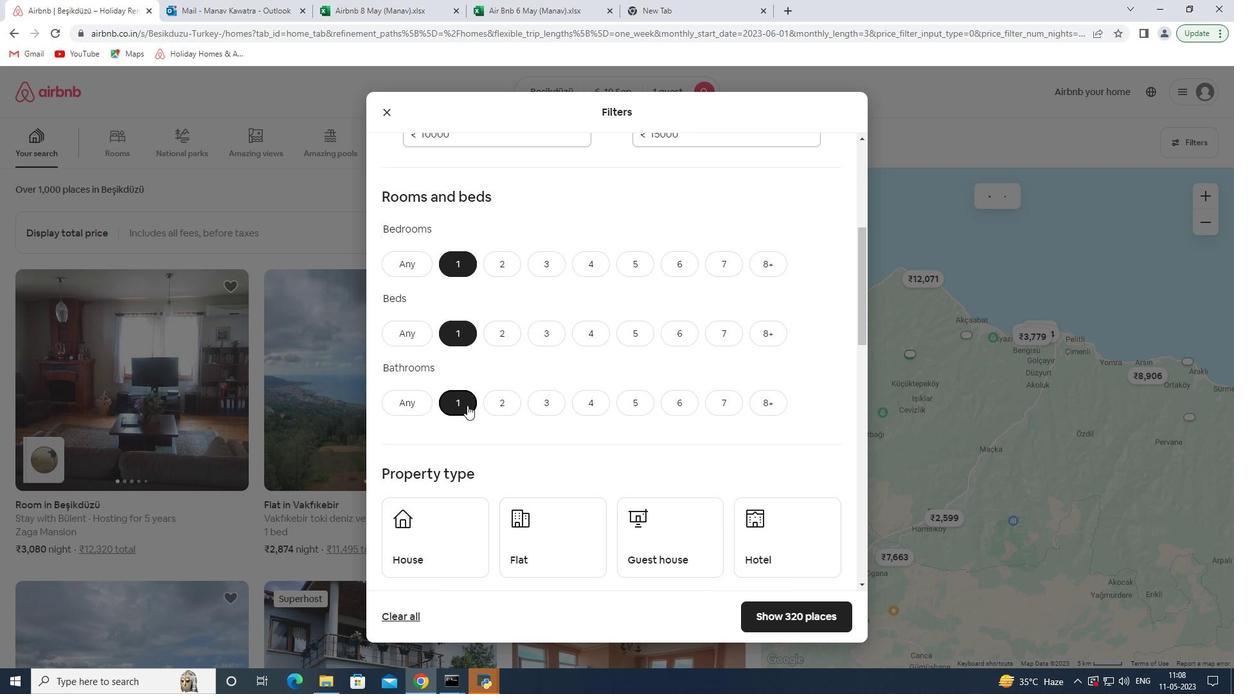 
Action: Mouse moved to (467, 387)
Screenshot: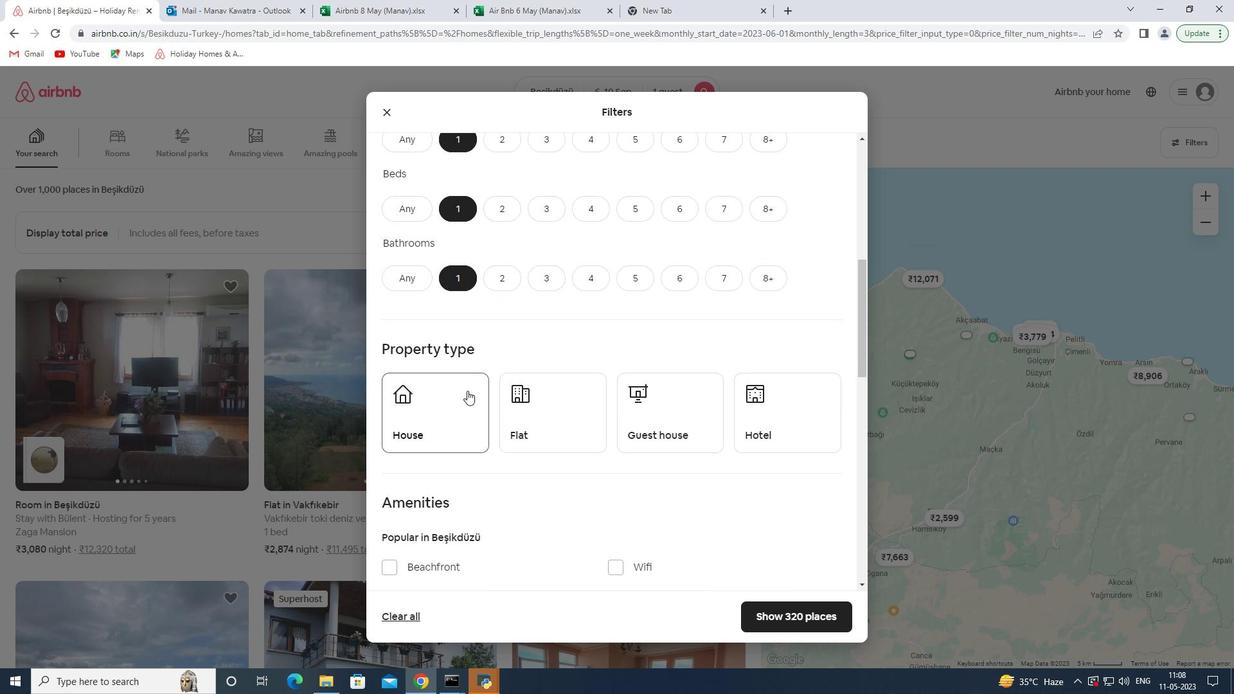 
Action: Mouse scrolled (467, 387) with delta (0, 0)
Screenshot: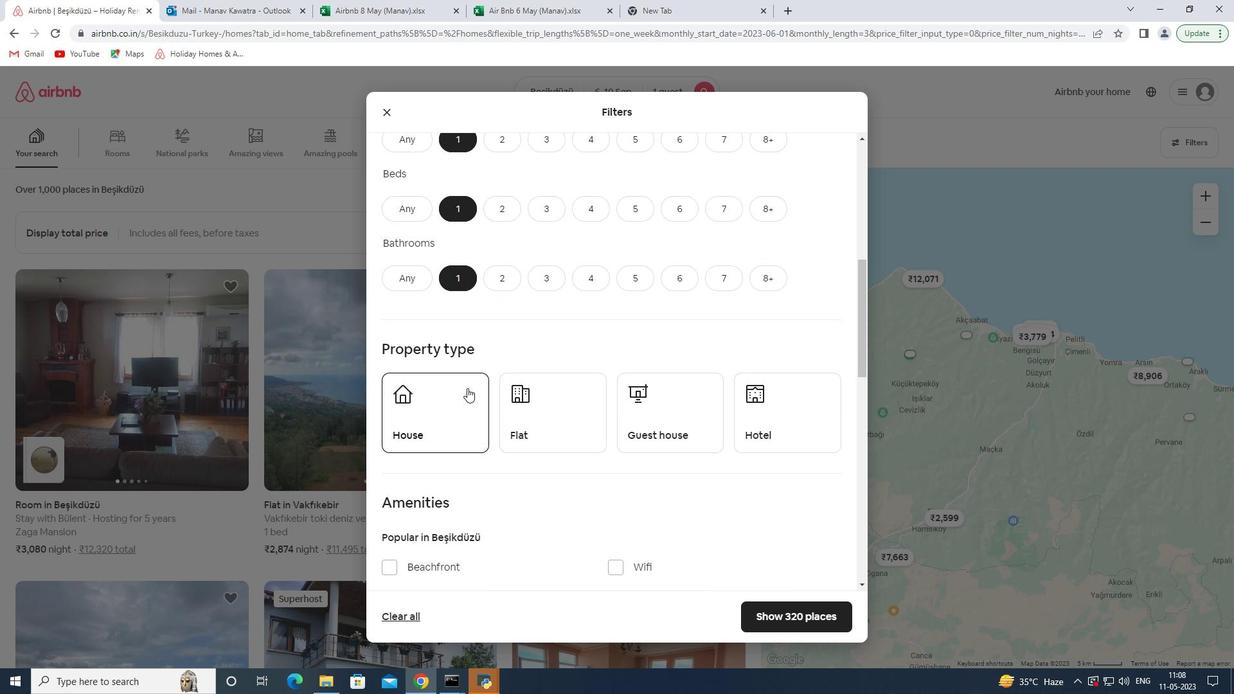 
Action: Mouse scrolled (467, 387) with delta (0, 0)
Screenshot: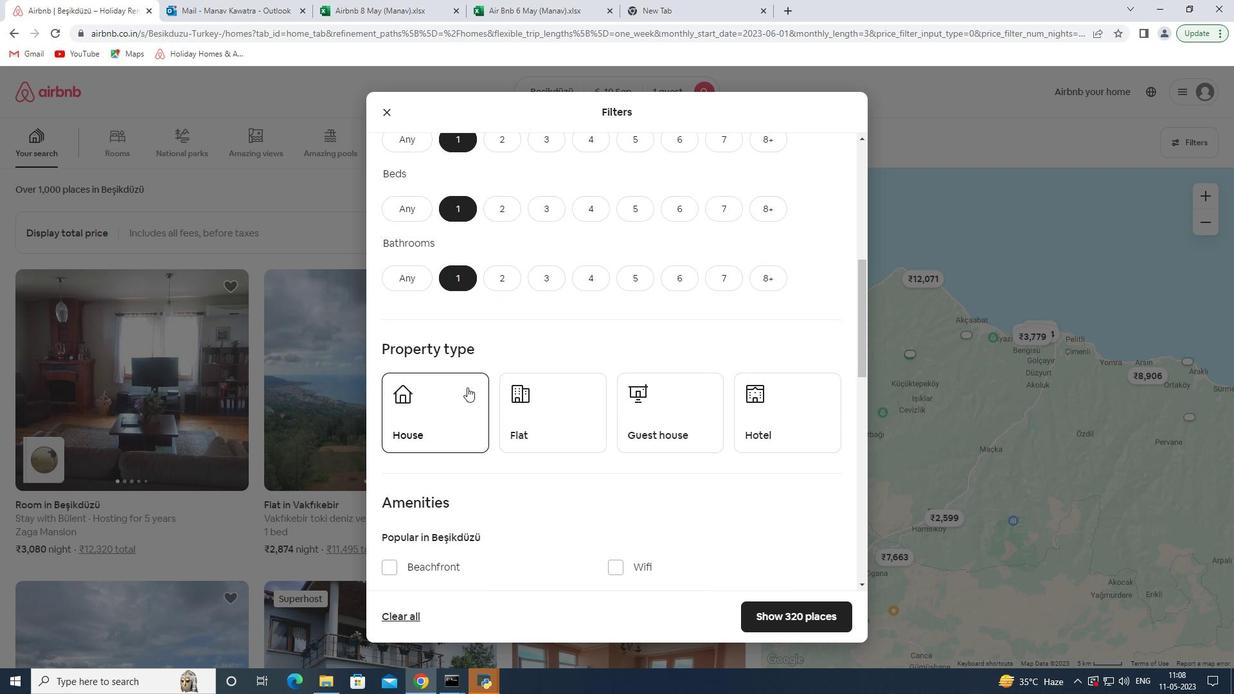 
Action: Mouse moved to (467, 385)
Screenshot: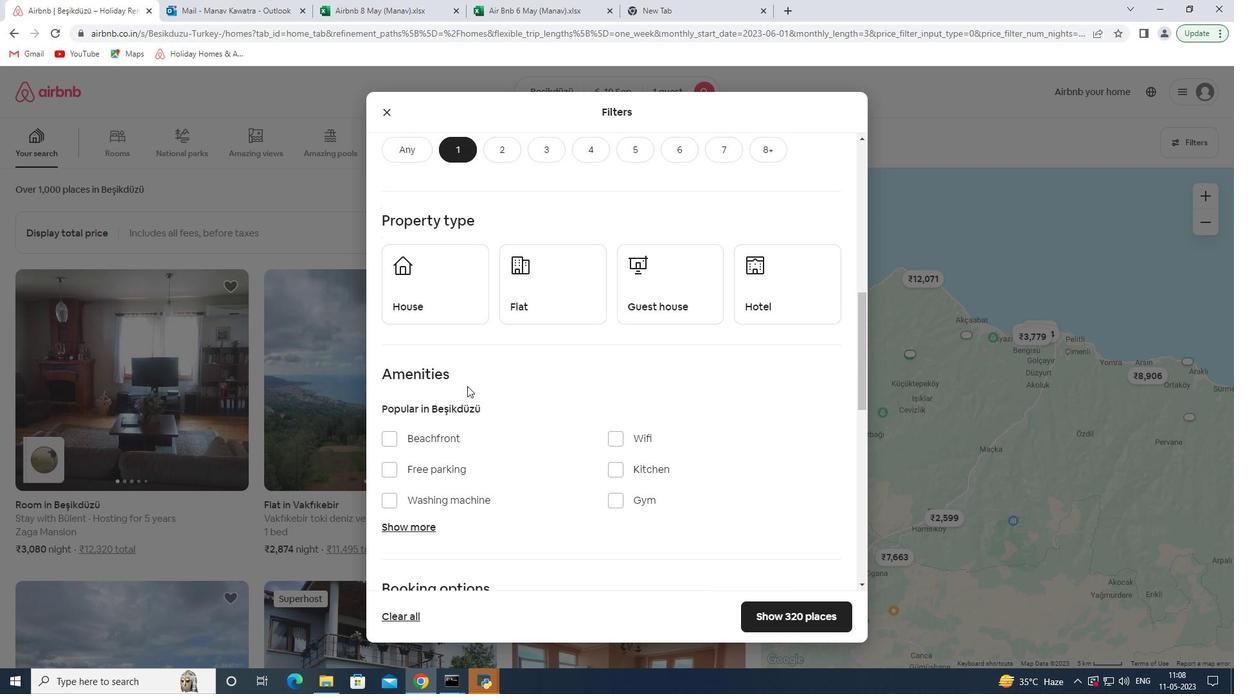 
Action: Mouse scrolled (467, 385) with delta (0, 0)
Screenshot: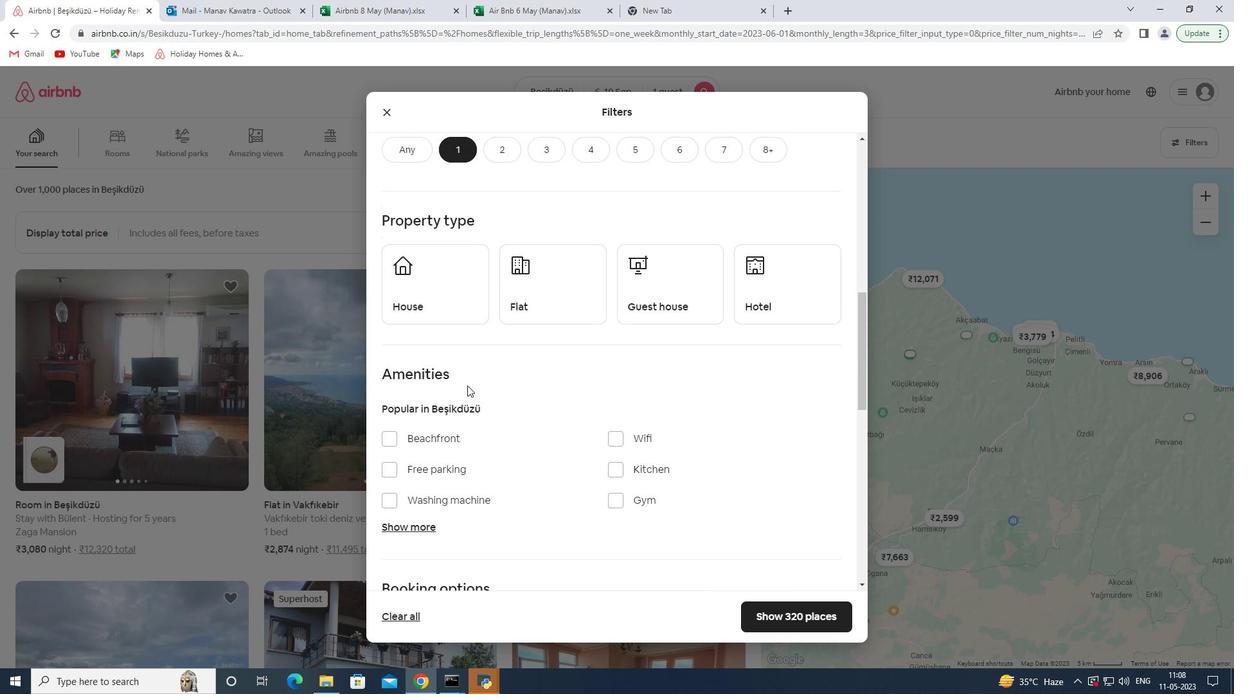 
Action: Mouse scrolled (467, 385) with delta (0, 0)
Screenshot: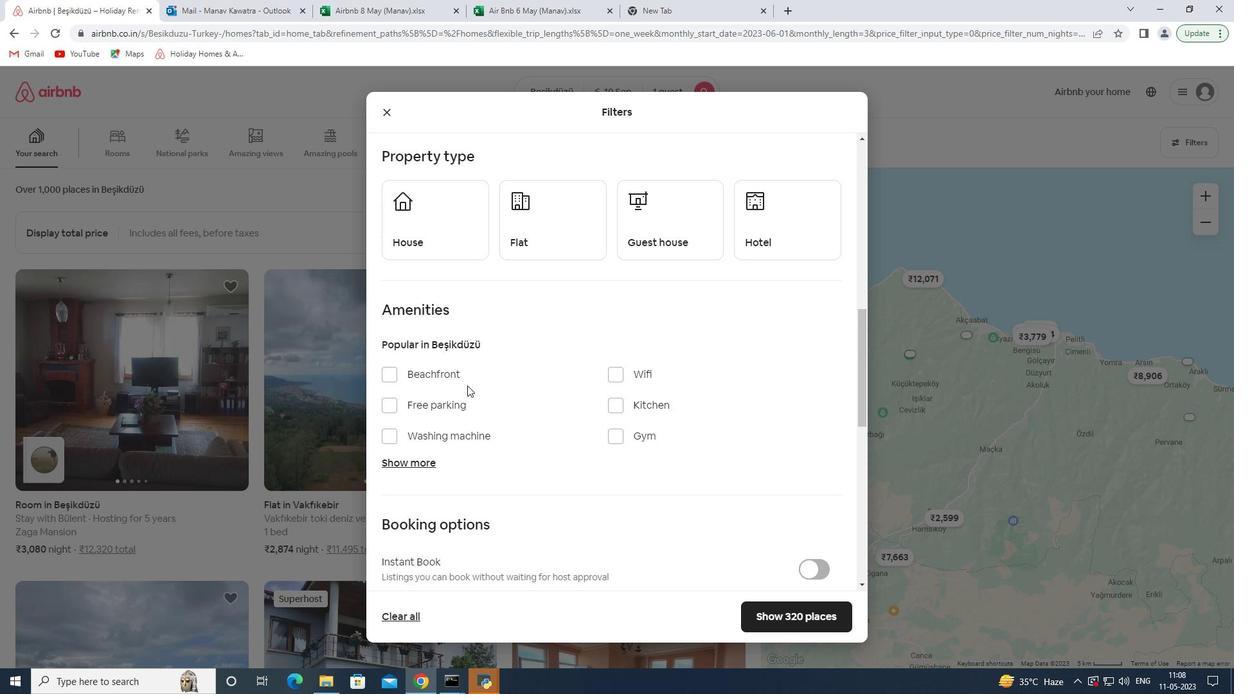 
Action: Mouse scrolled (467, 385) with delta (0, 0)
Screenshot: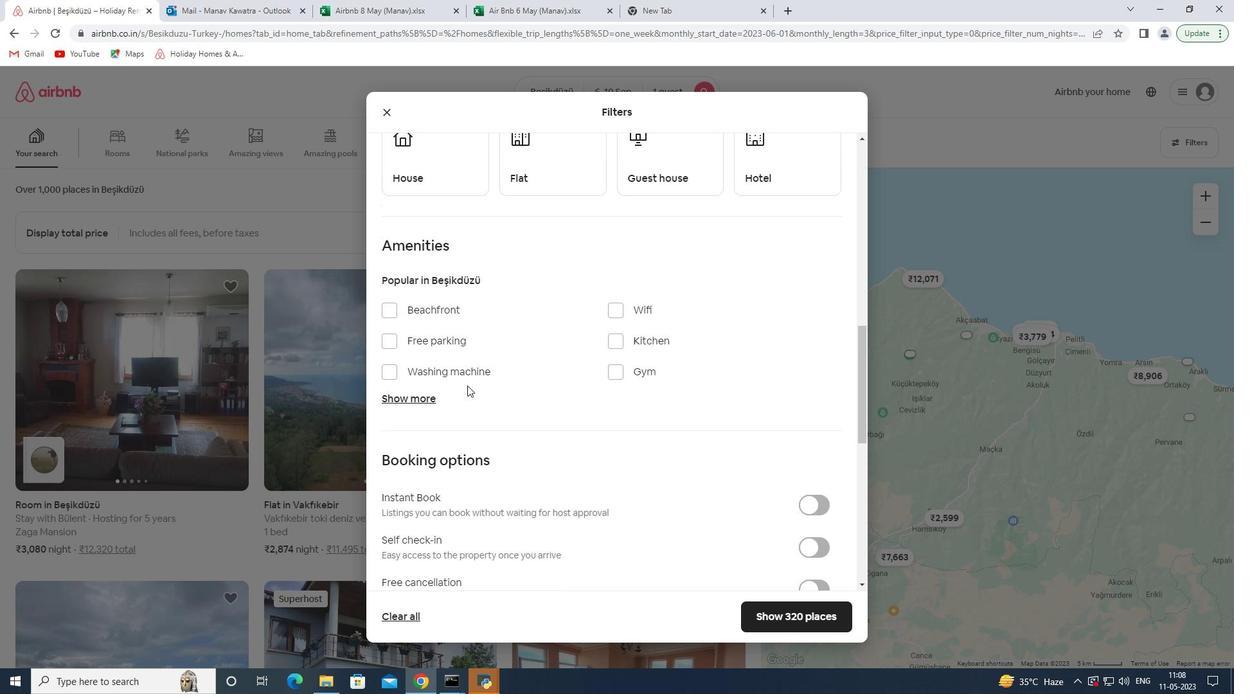 
Action: Mouse scrolled (467, 385) with delta (0, 0)
Screenshot: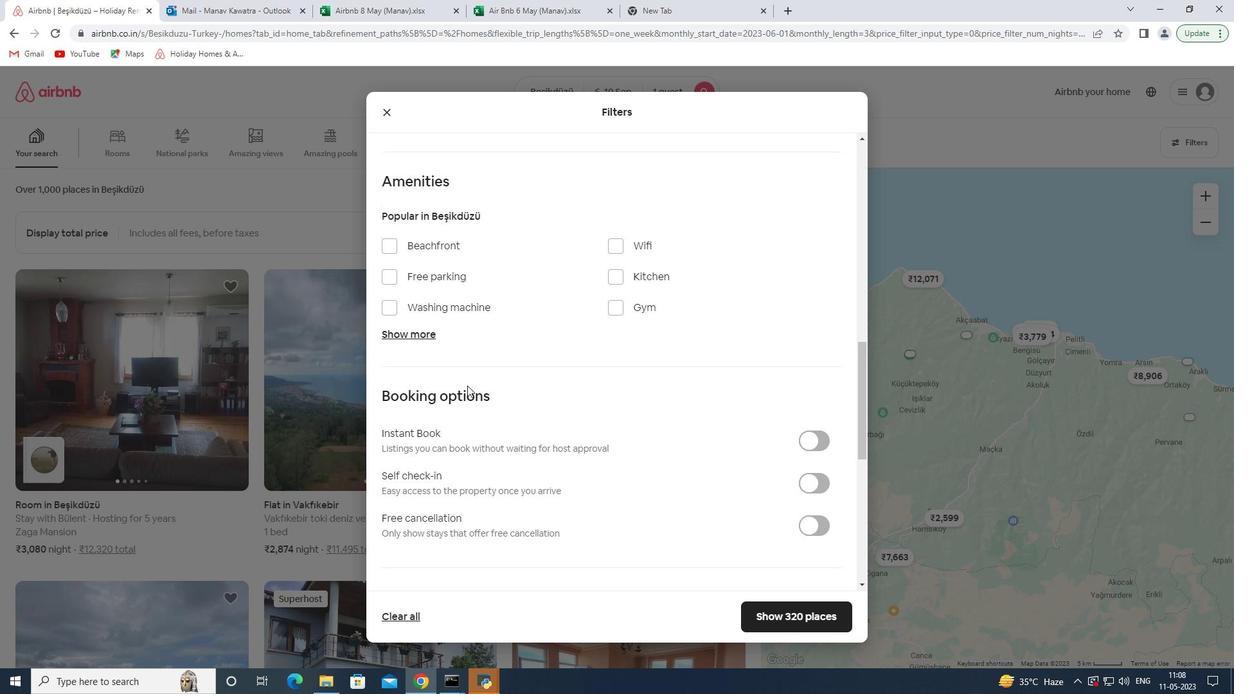 
Action: Mouse scrolled (467, 386) with delta (0, 0)
Screenshot: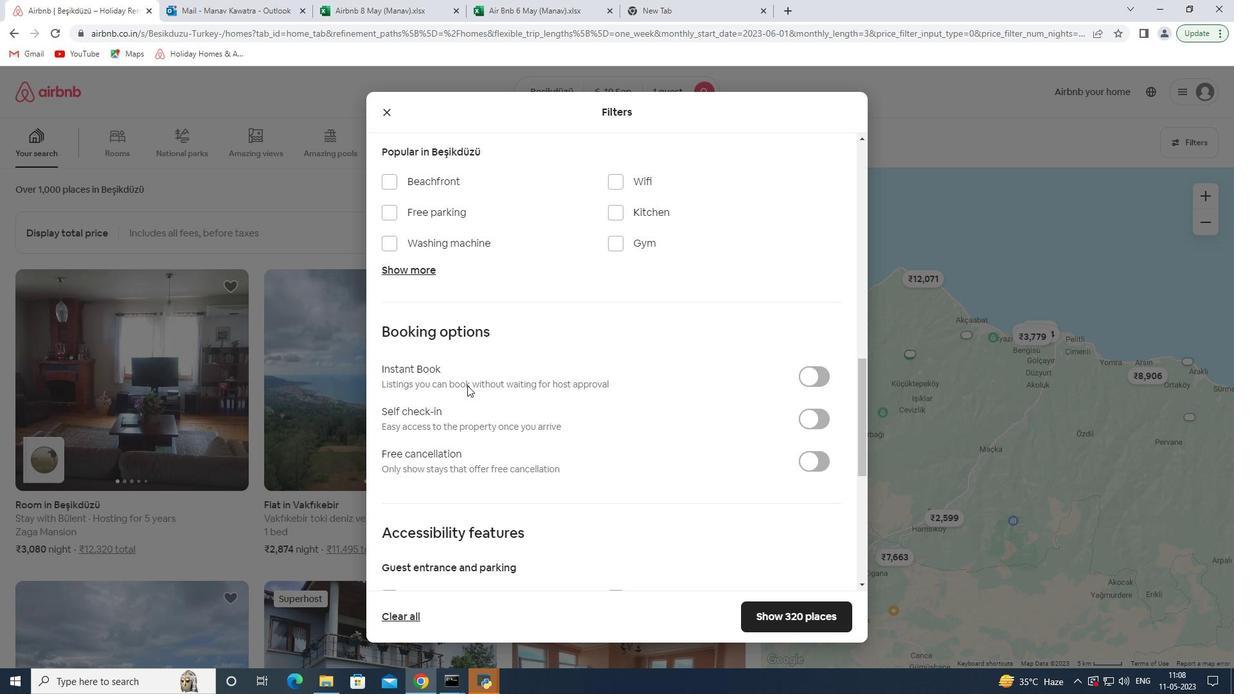 
Action: Mouse scrolled (467, 386) with delta (0, 0)
Screenshot: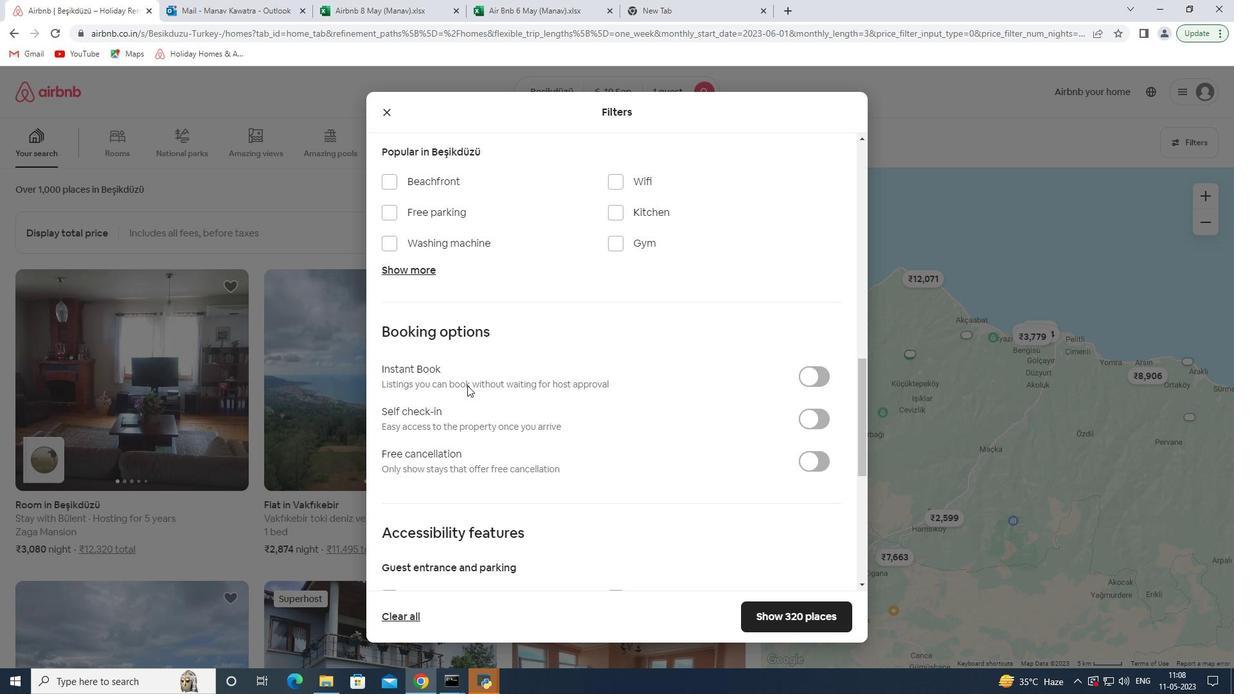 
Action: Mouse scrolled (467, 386) with delta (0, 0)
Screenshot: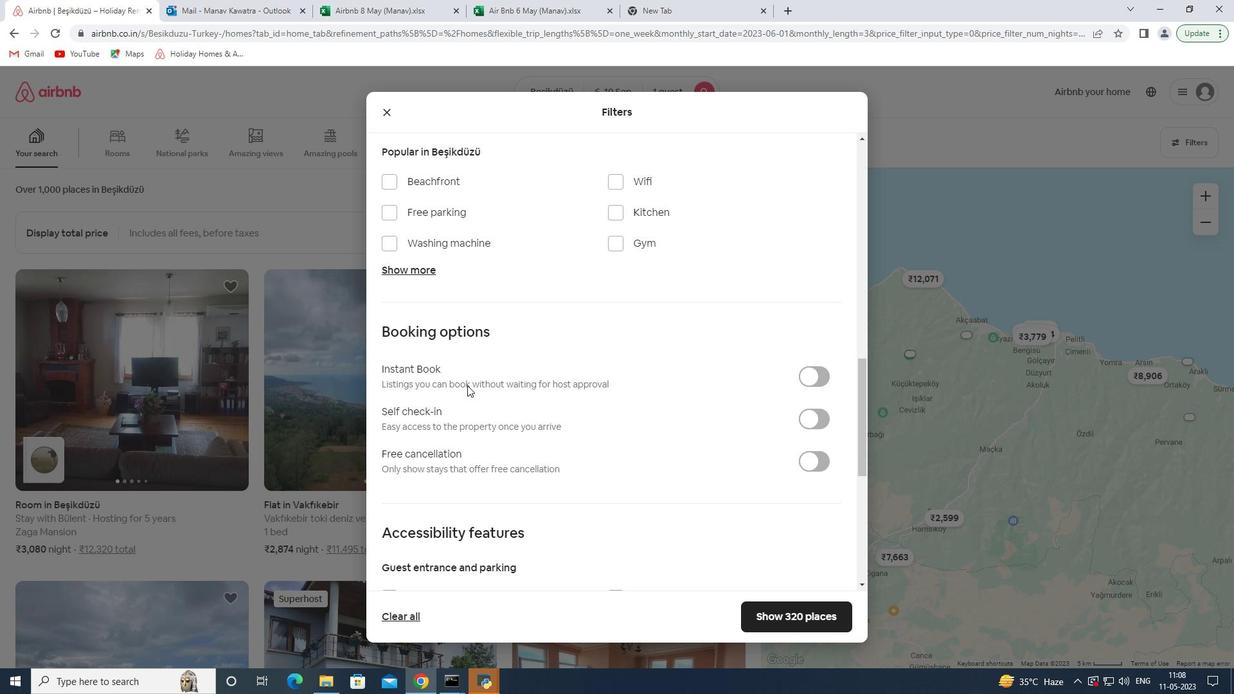 
Action: Mouse scrolled (467, 386) with delta (0, 0)
Screenshot: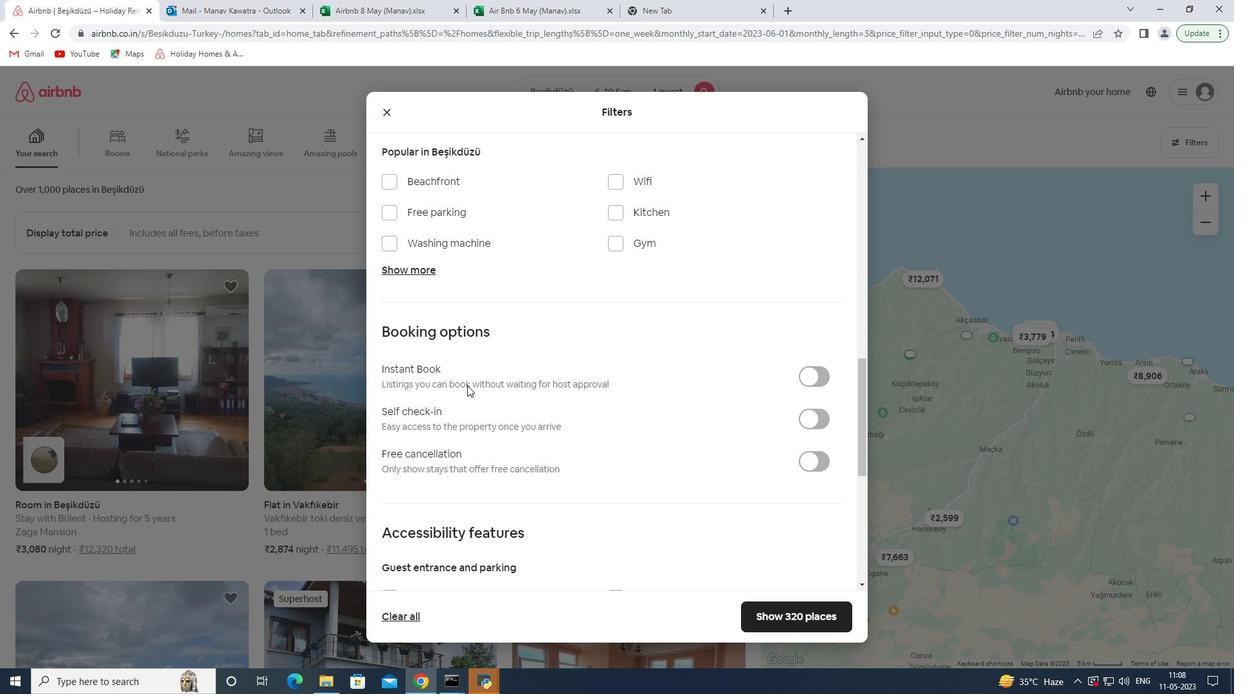 
Action: Mouse scrolled (467, 386) with delta (0, 0)
Screenshot: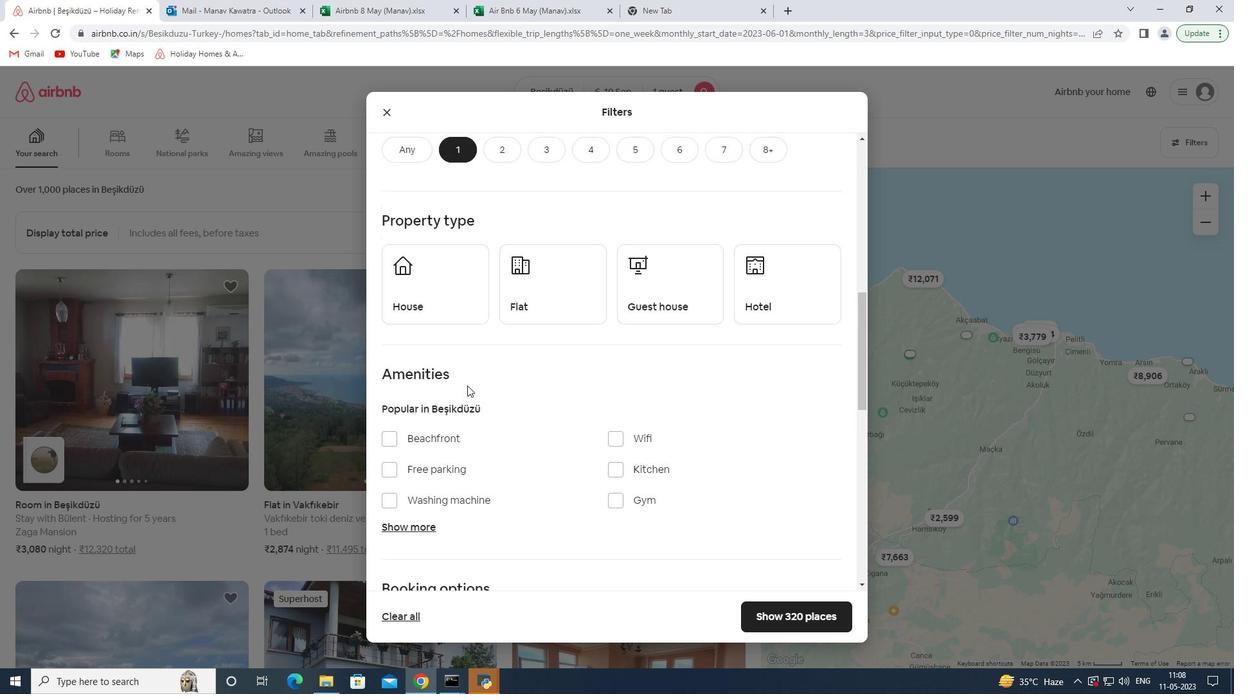 
Action: Mouse scrolled (467, 386) with delta (0, 0)
Screenshot: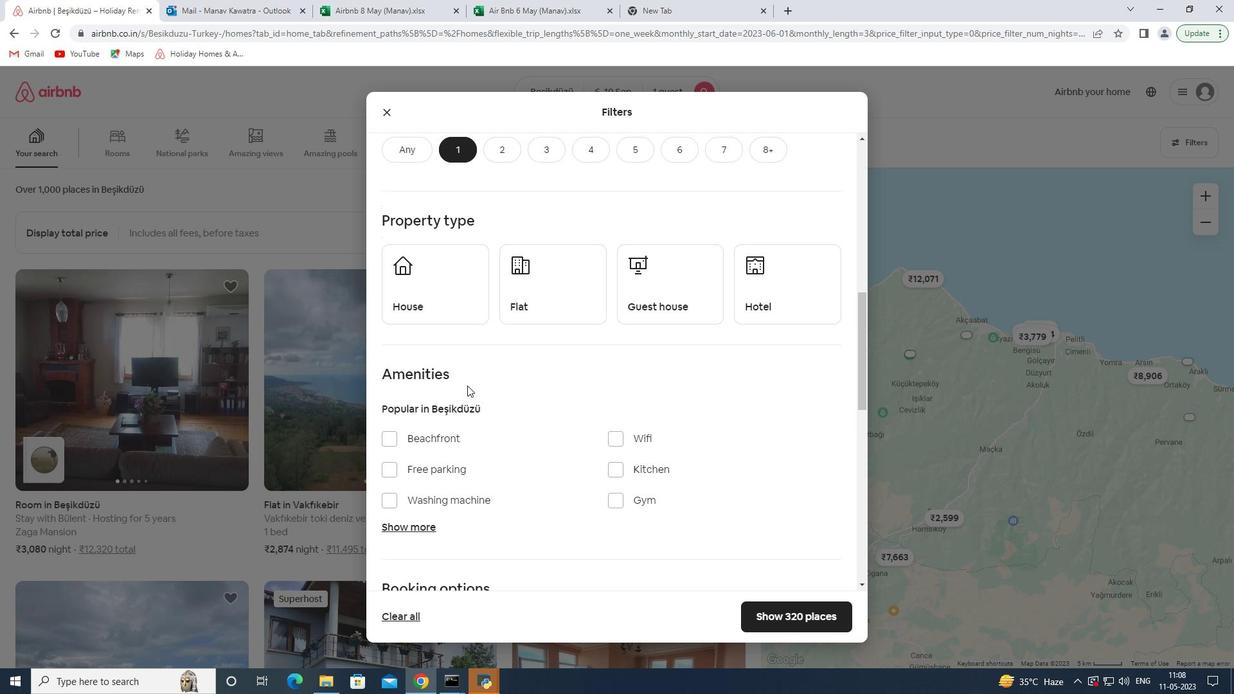 
Action: Mouse pressed left at (467, 385)
Screenshot: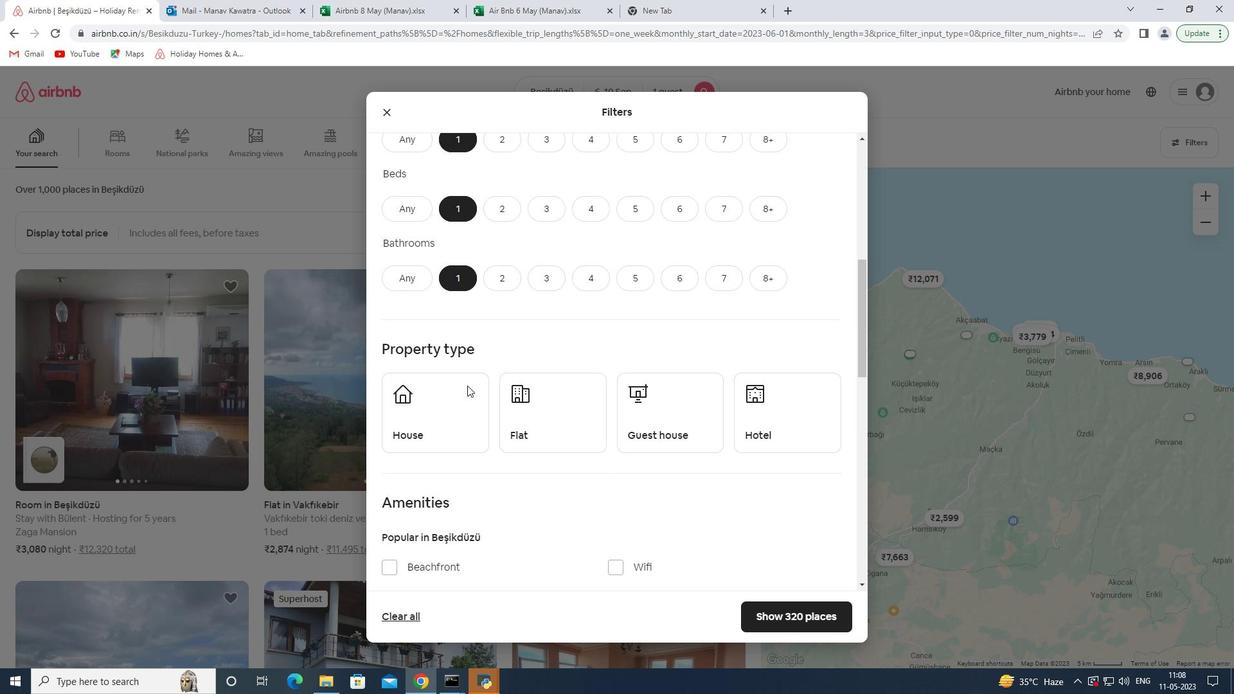 
Action: Mouse moved to (521, 387)
Screenshot: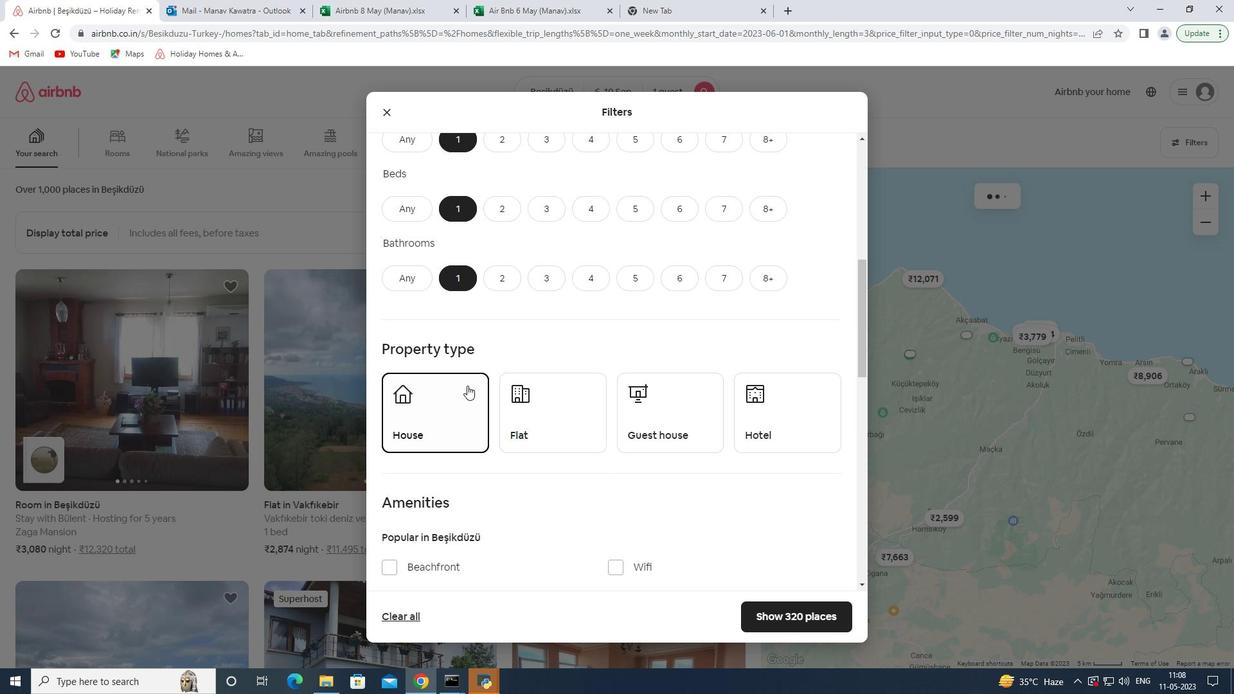
Action: Mouse pressed left at (521, 387)
Screenshot: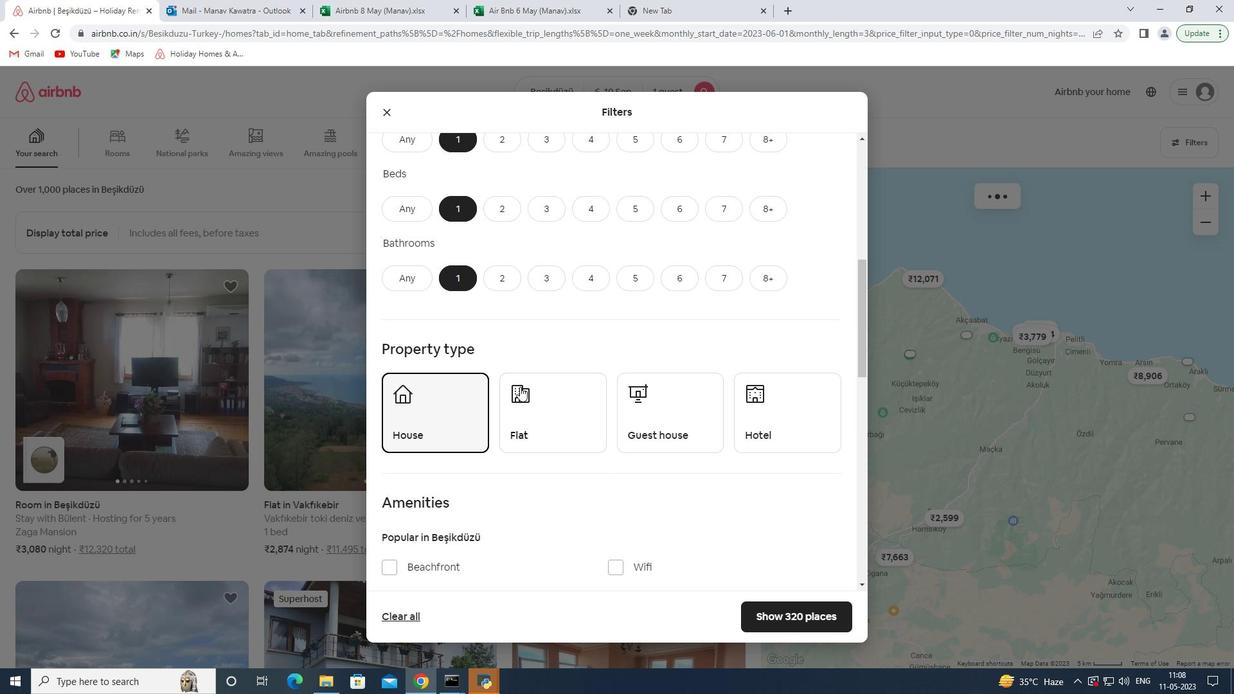 
Action: Mouse moved to (678, 402)
Screenshot: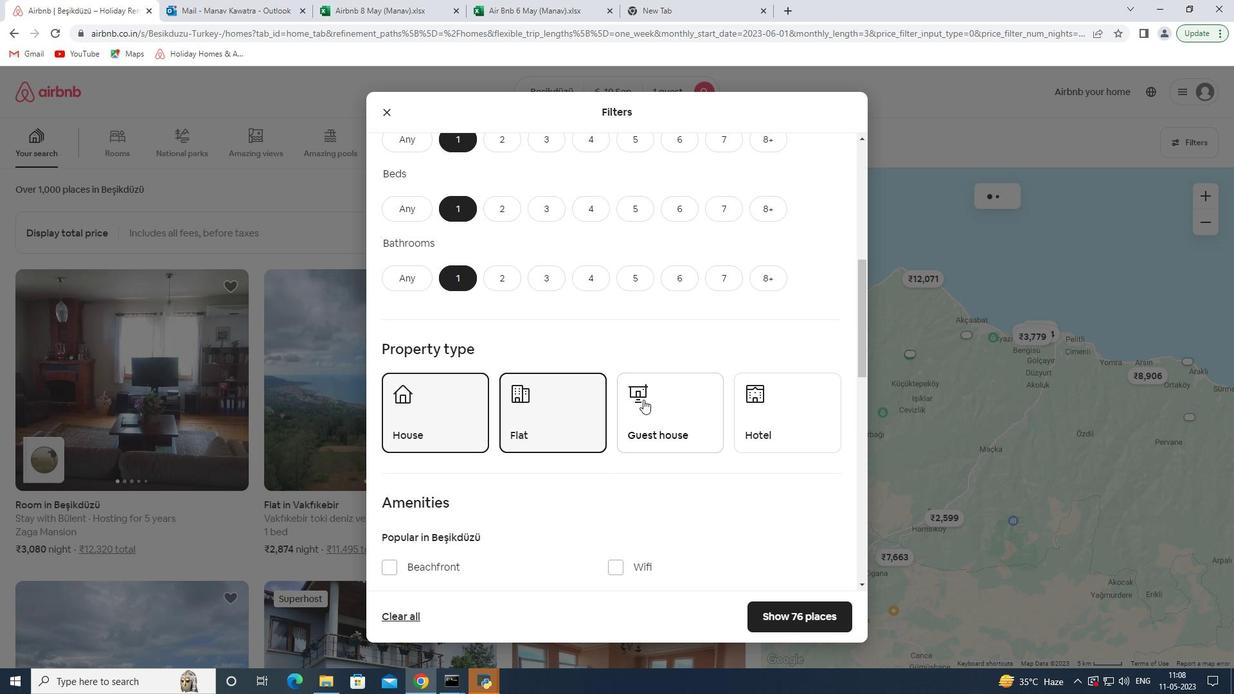 
Action: Mouse pressed left at (678, 402)
Screenshot: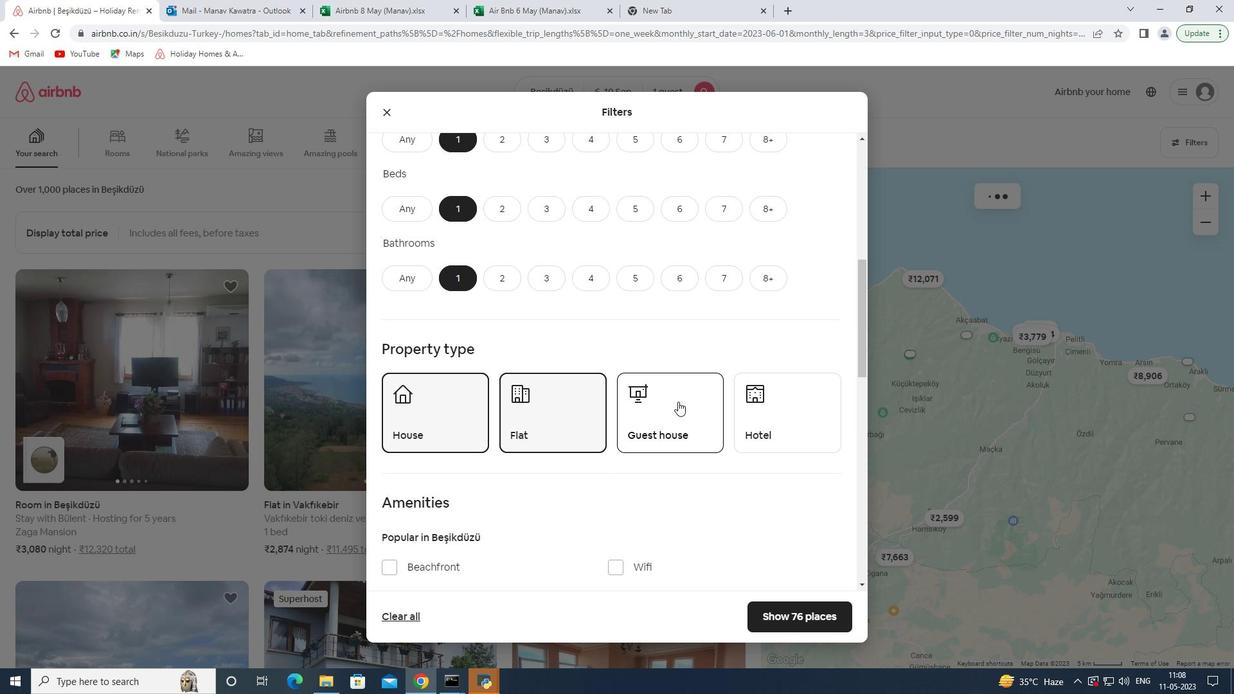 
Action: Mouse moved to (767, 411)
Screenshot: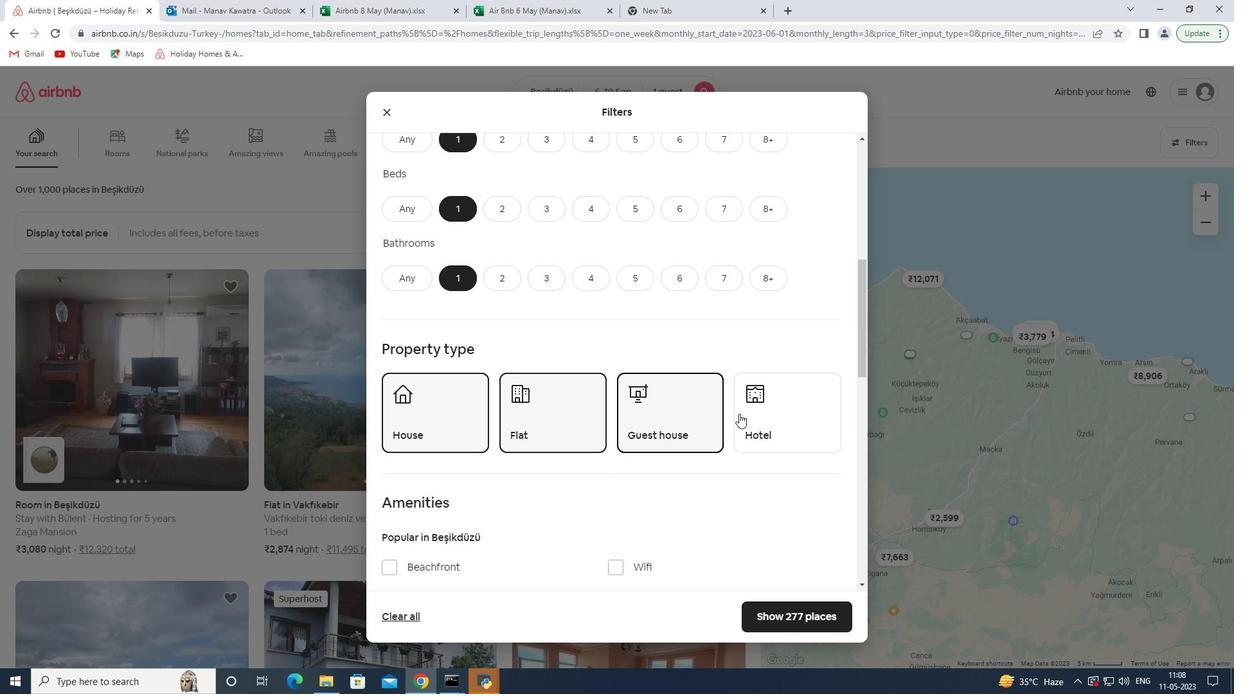 
Action: Mouse pressed left at (767, 411)
Screenshot: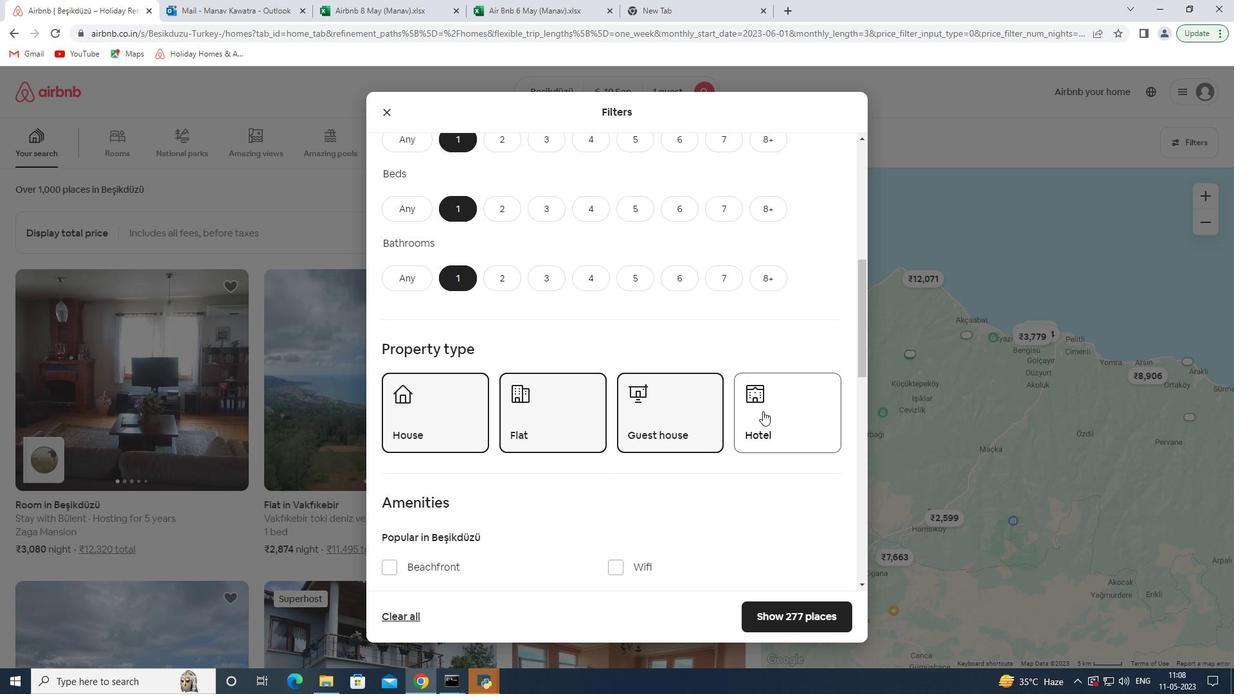 
Action: Mouse moved to (656, 447)
Screenshot: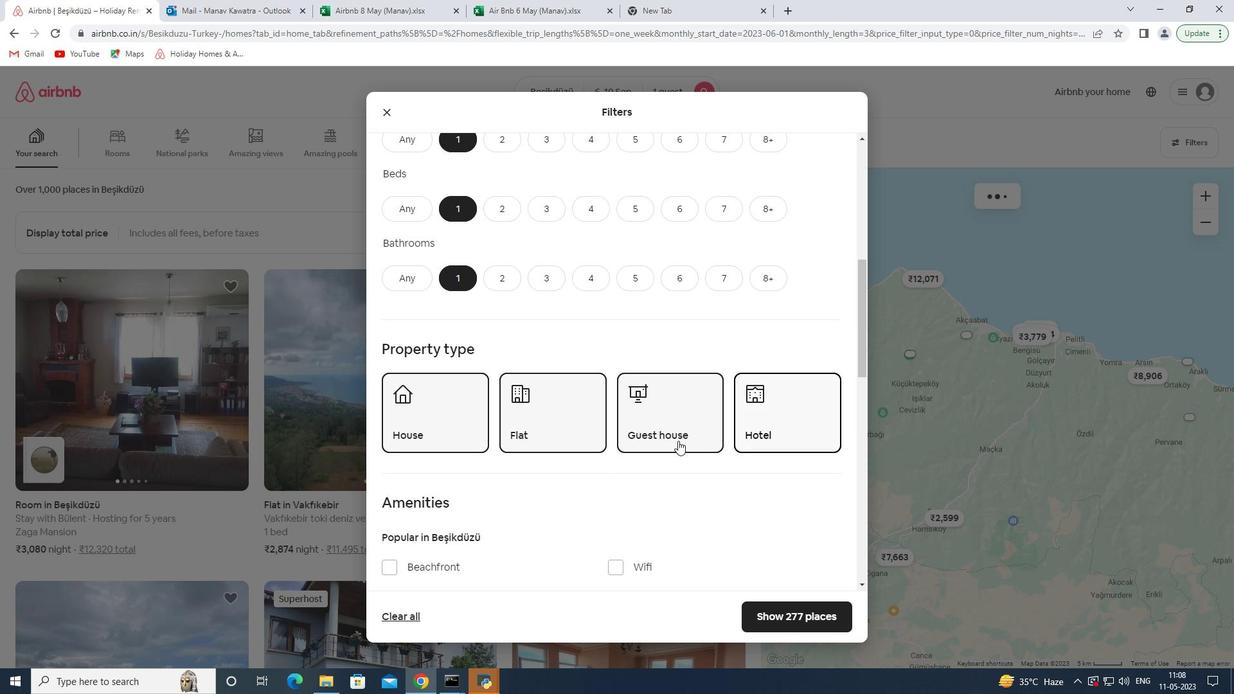 
Action: Mouse scrolled (656, 446) with delta (0, 0)
Screenshot: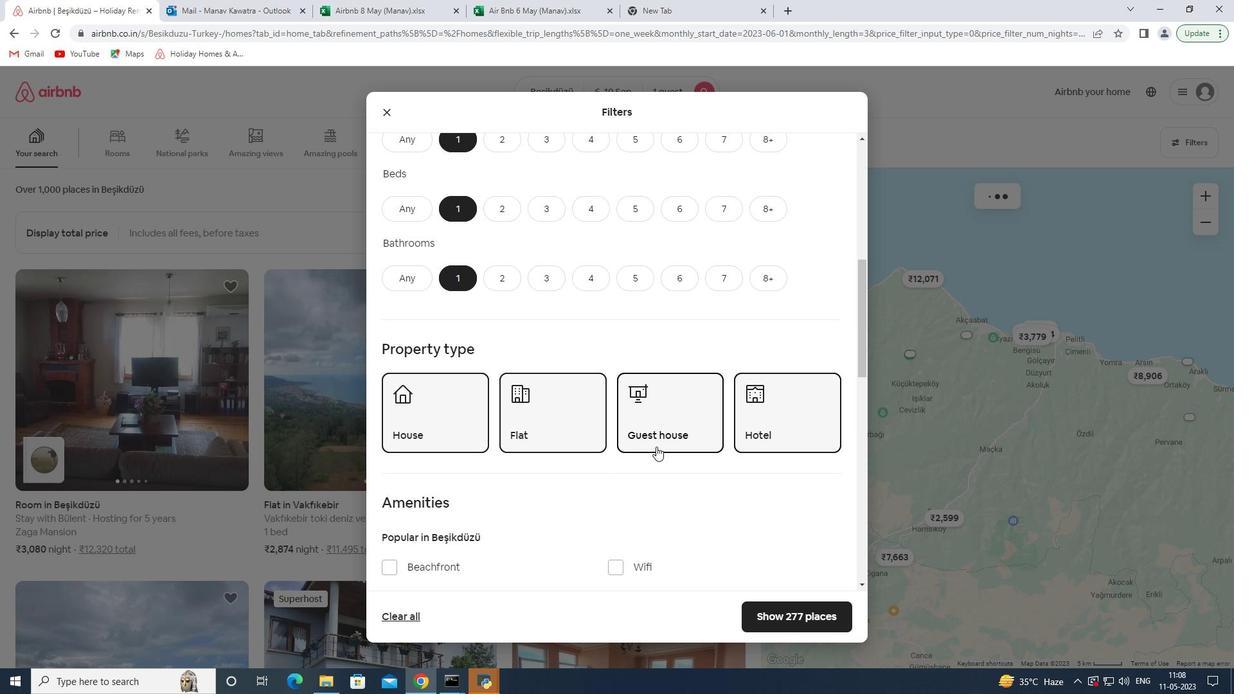 
Action: Mouse scrolled (656, 446) with delta (0, 0)
Screenshot: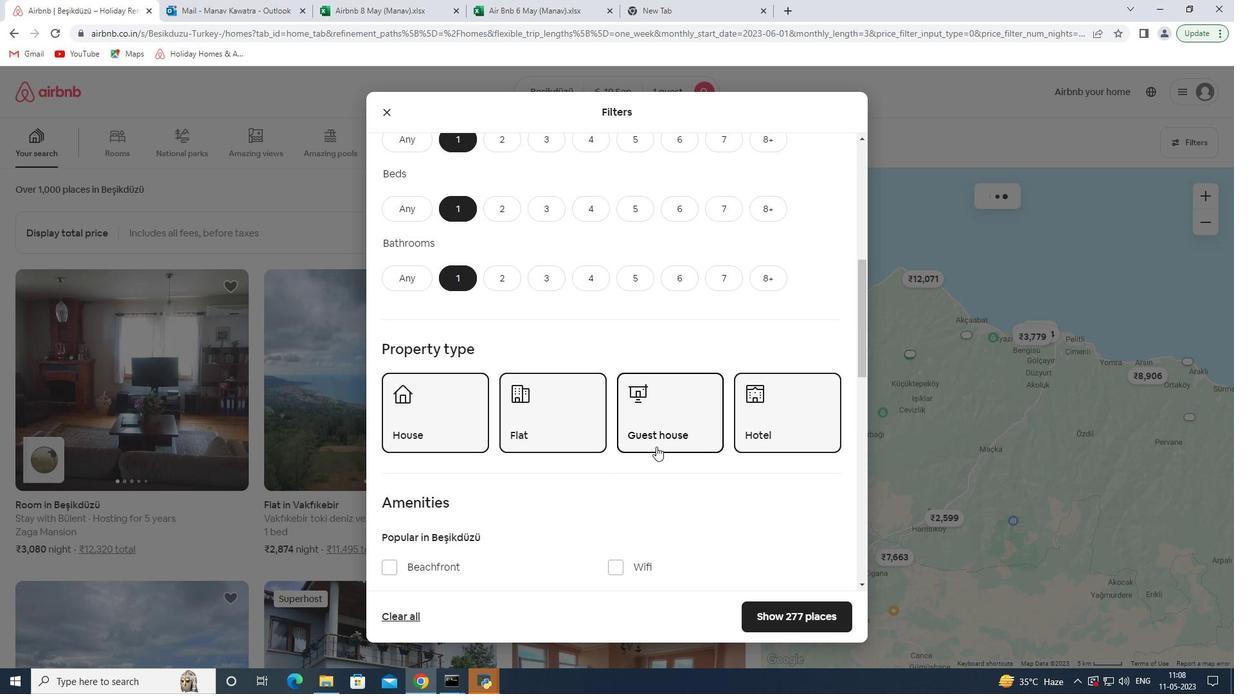 
Action: Mouse scrolled (656, 446) with delta (0, 0)
Screenshot: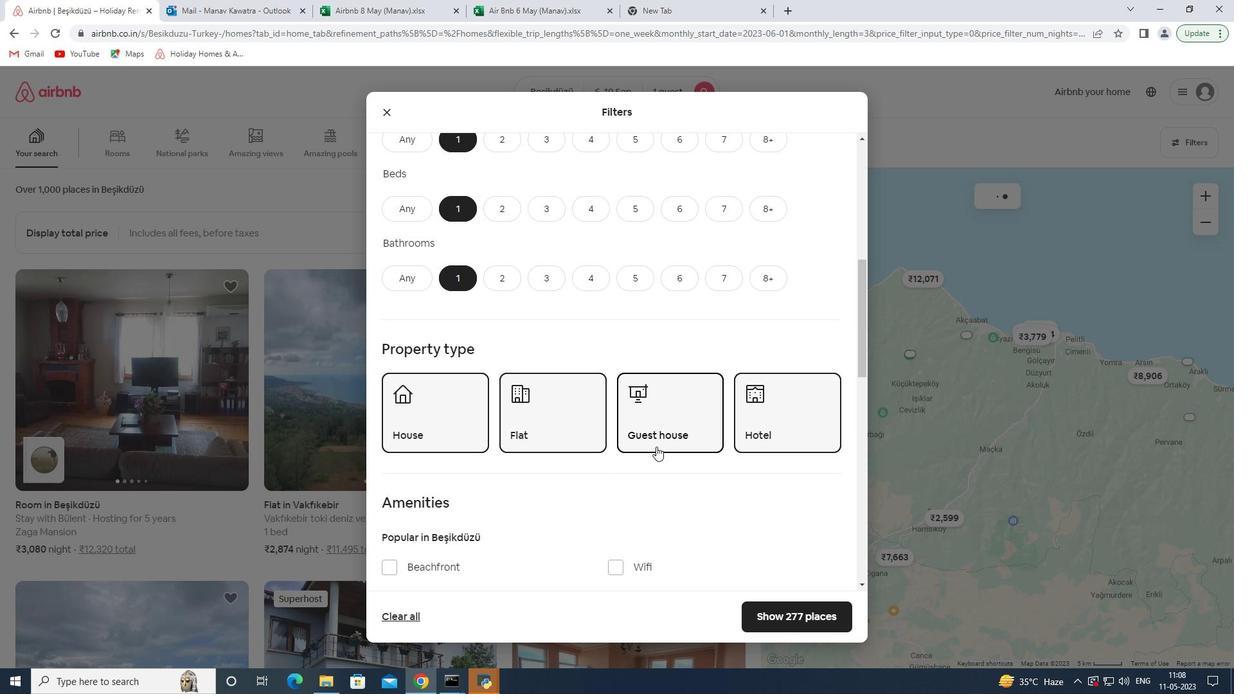 
Action: Mouse scrolled (656, 446) with delta (0, 0)
Screenshot: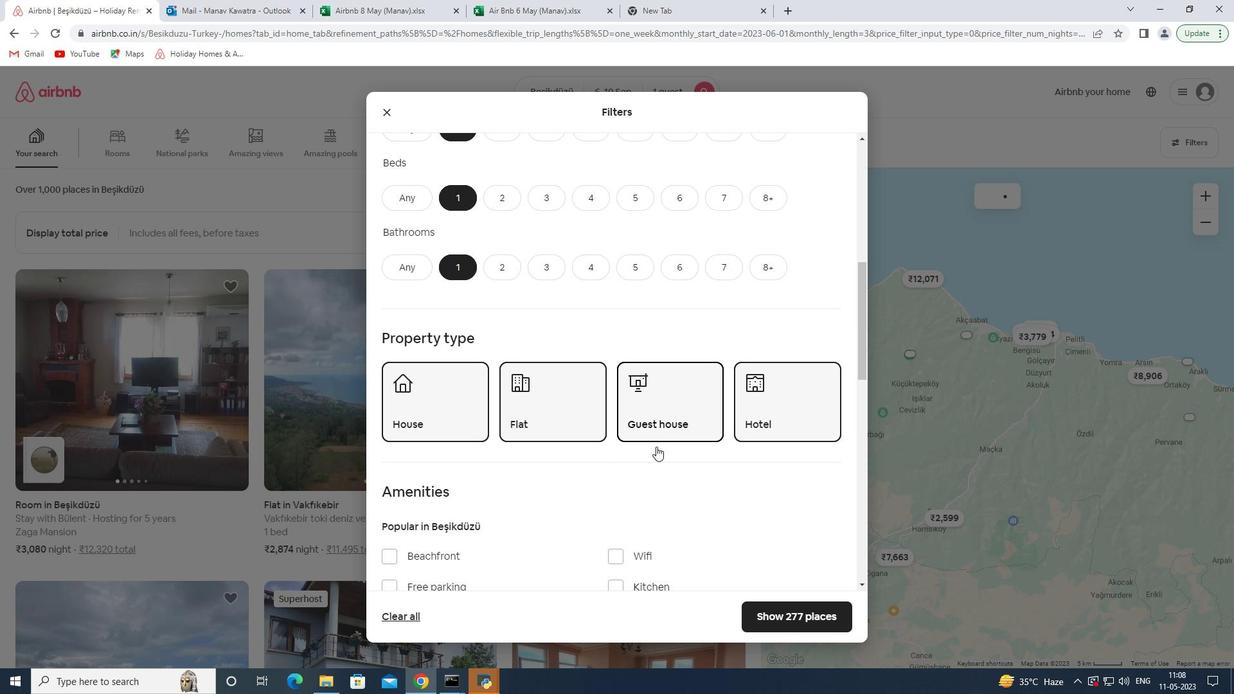 
Action: Mouse scrolled (656, 446) with delta (0, 0)
Screenshot: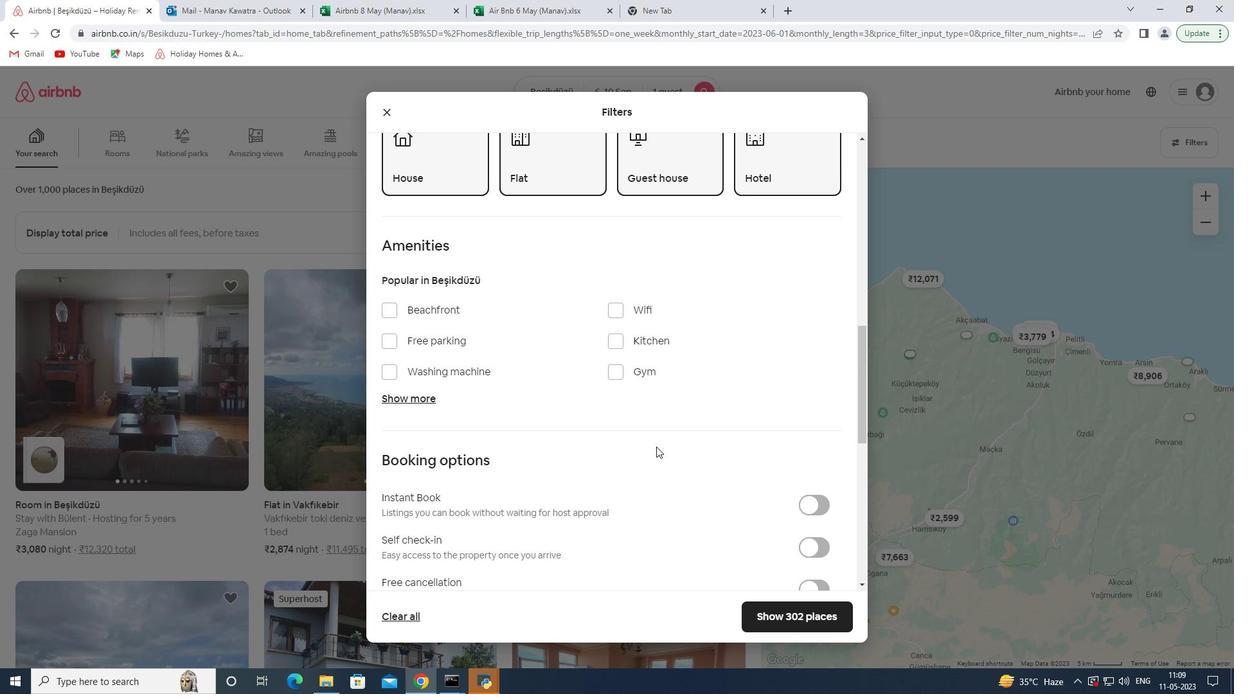 
Action: Mouse scrolled (656, 446) with delta (0, 0)
Screenshot: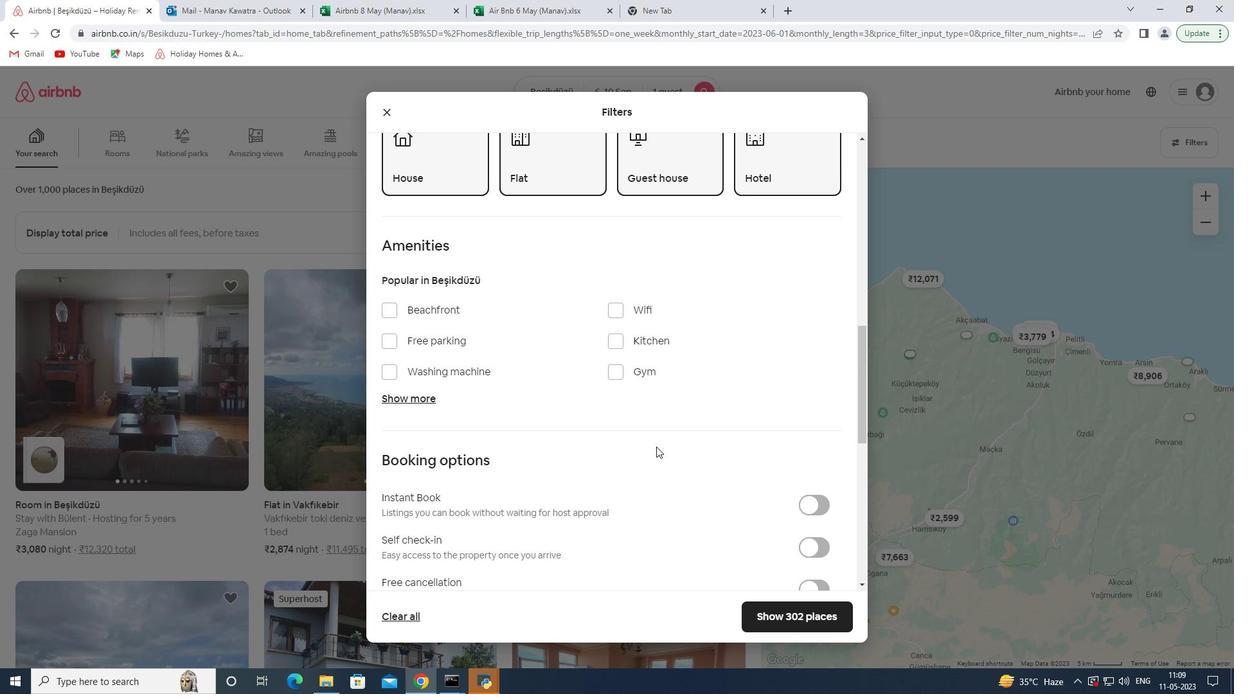 
Action: Mouse scrolled (656, 446) with delta (0, 0)
Screenshot: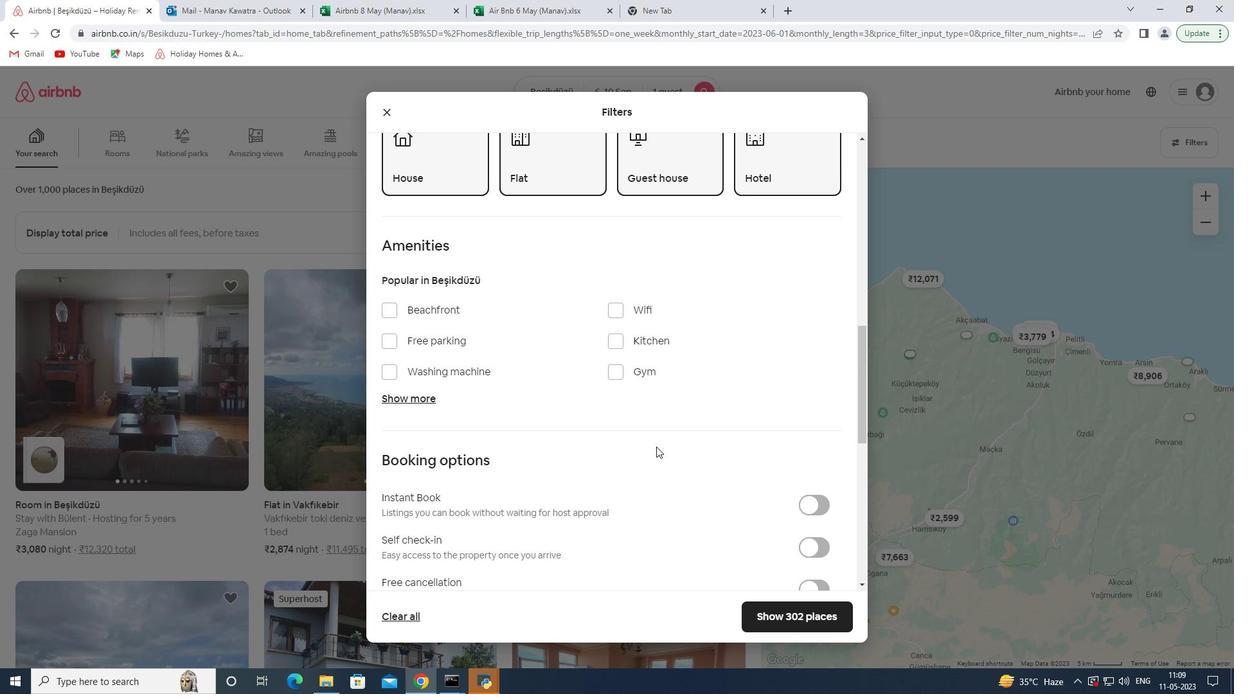 
Action: Mouse scrolled (656, 446) with delta (0, 0)
Screenshot: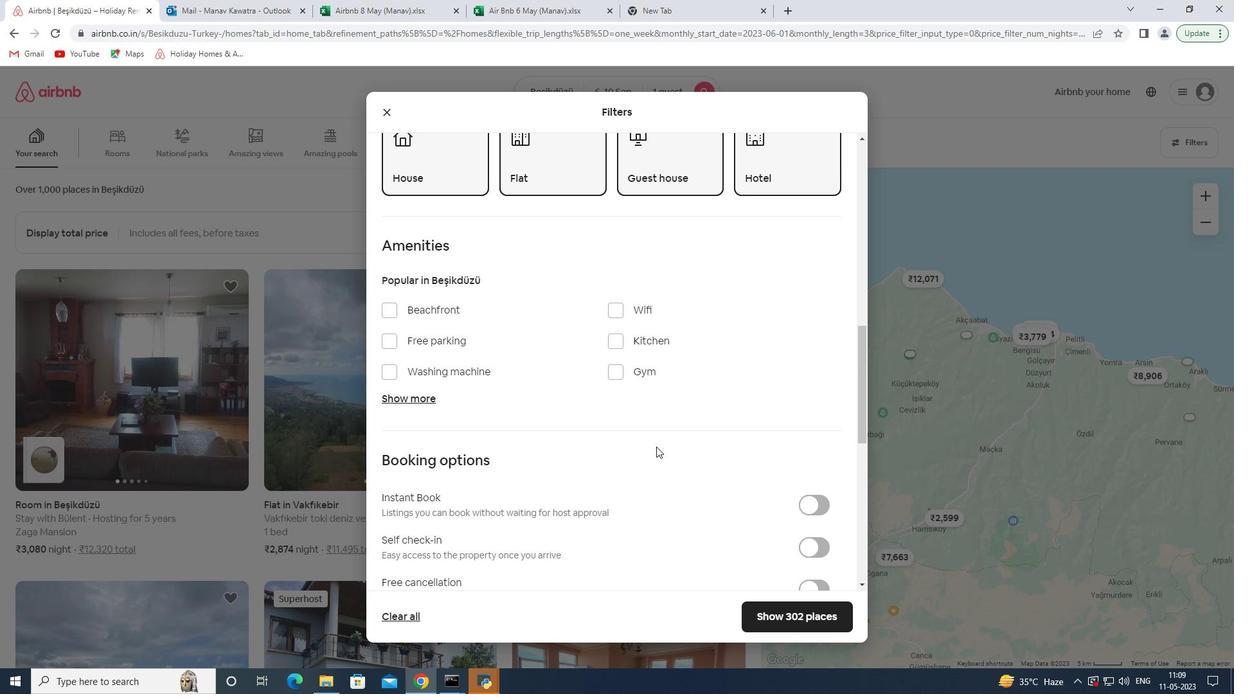 
Action: Mouse moved to (812, 296)
Screenshot: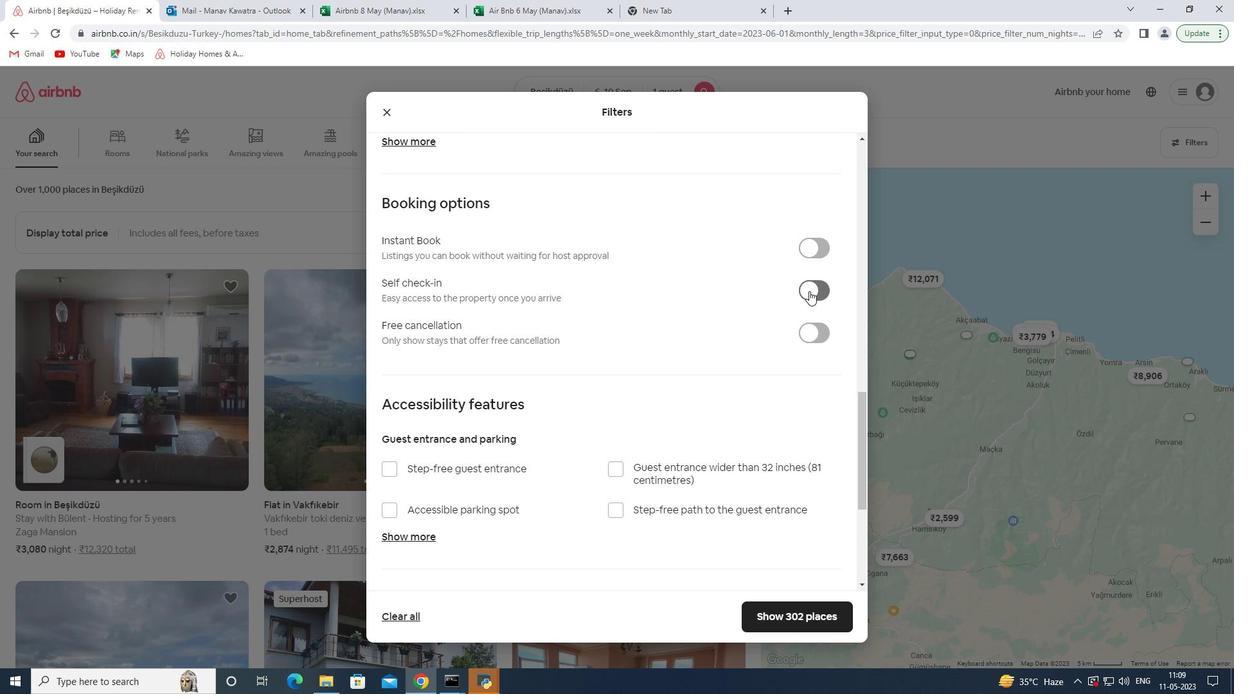 
Action: Mouse pressed left at (812, 296)
Screenshot: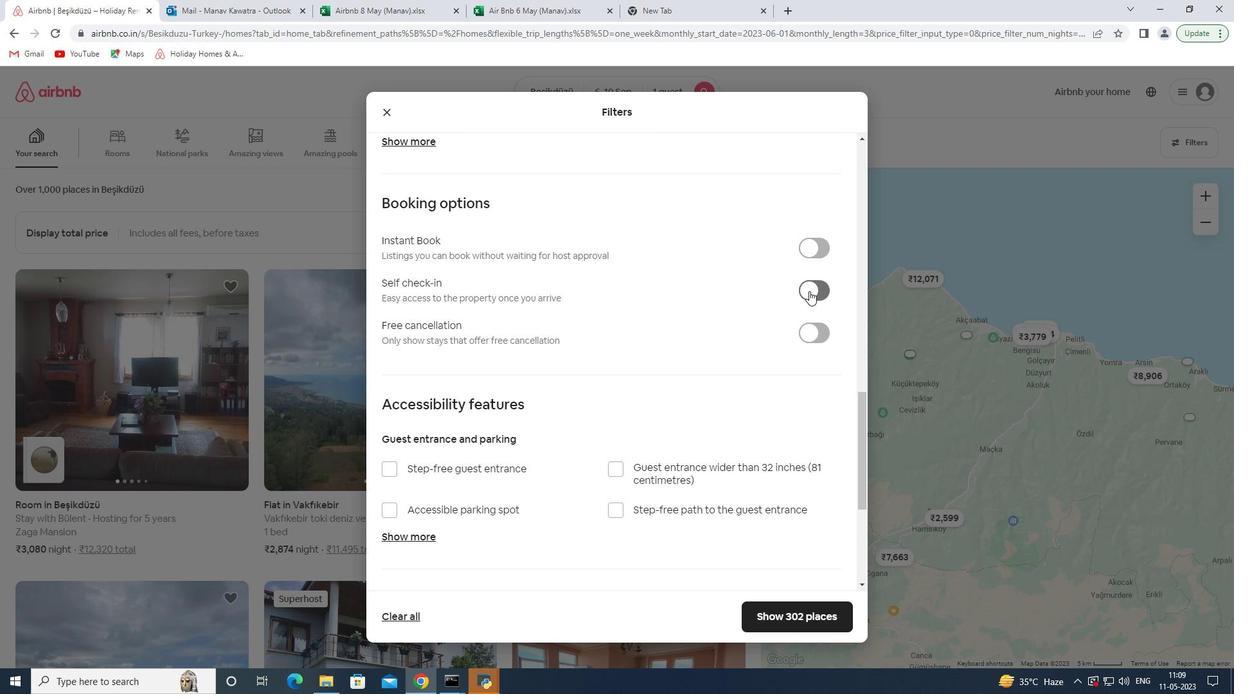 
Action: Mouse moved to (724, 347)
Screenshot: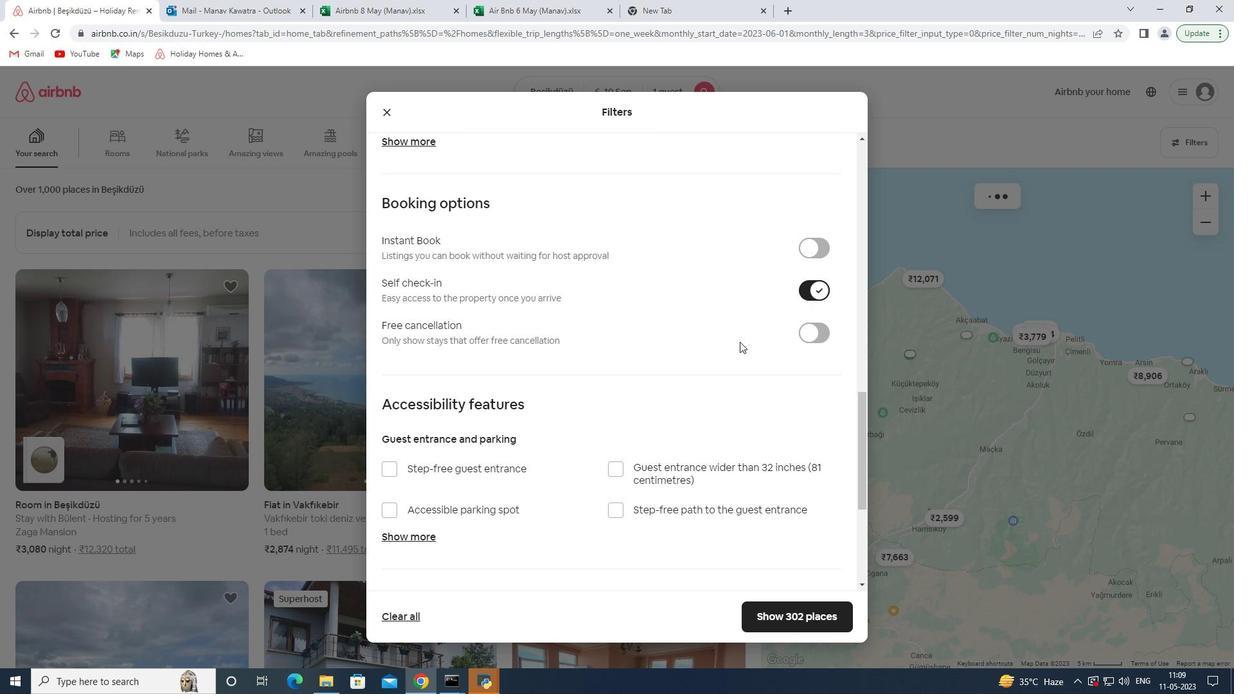 
Action: Mouse scrolled (724, 347) with delta (0, 0)
Screenshot: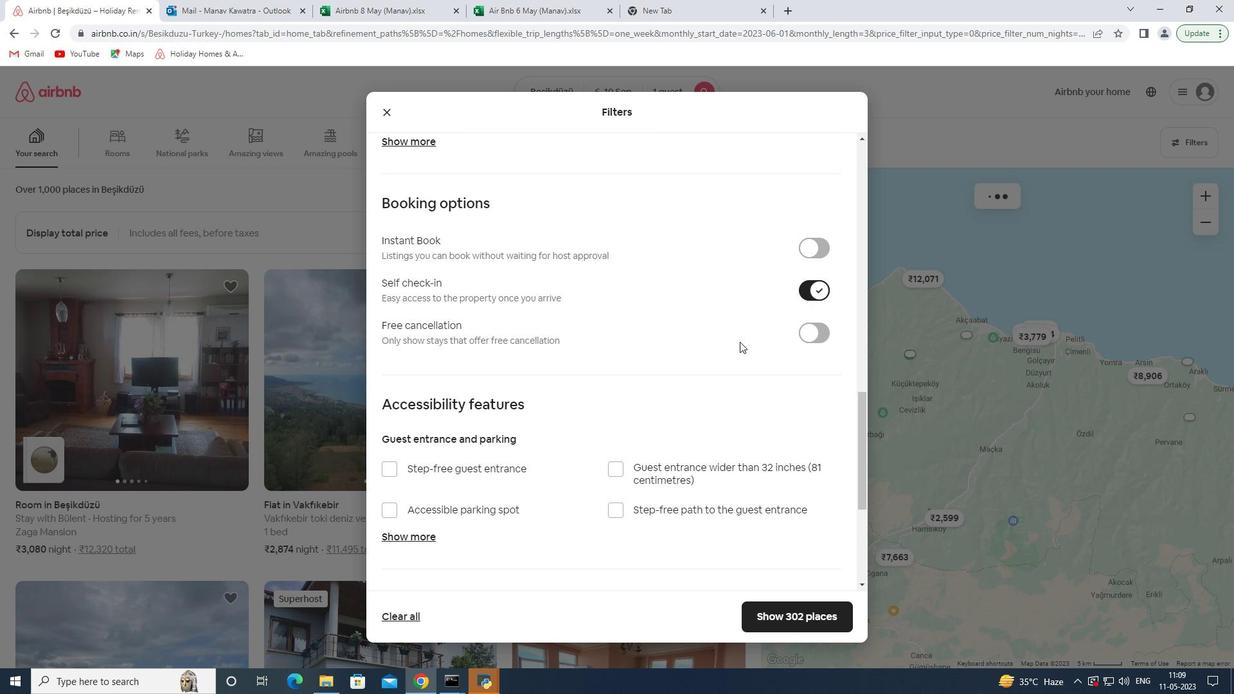 
Action: Mouse scrolled (724, 347) with delta (0, 0)
Screenshot: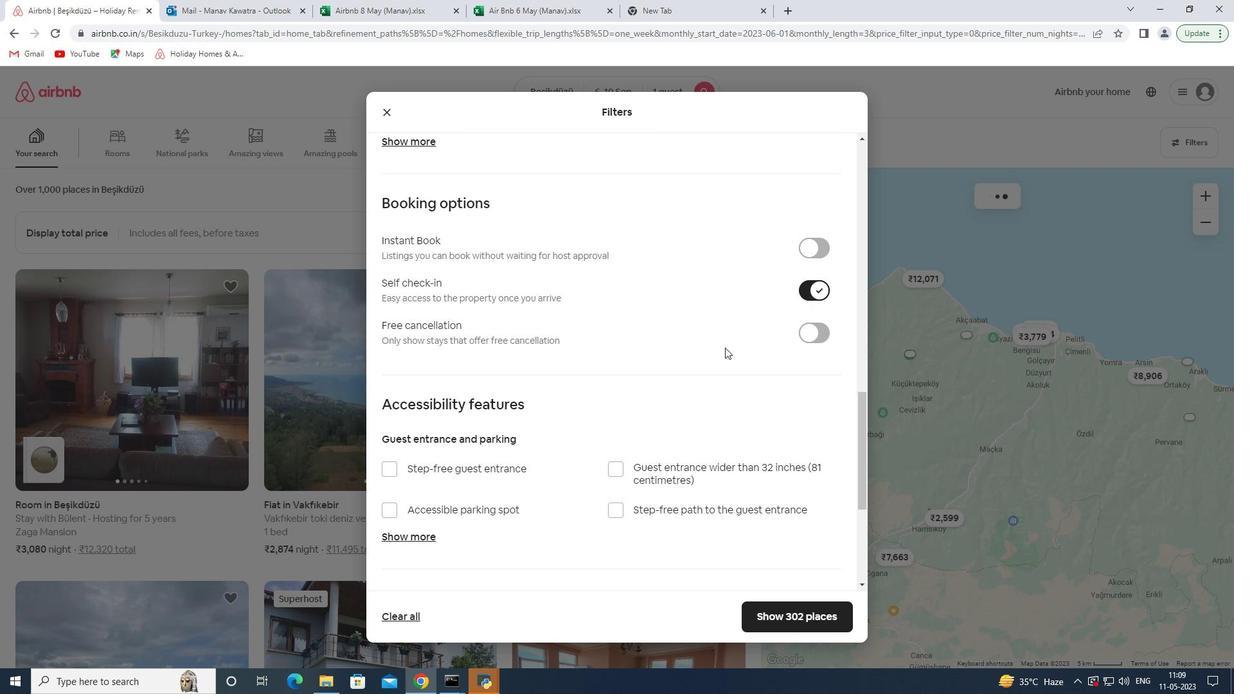 
Action: Mouse scrolled (724, 347) with delta (0, 0)
Screenshot: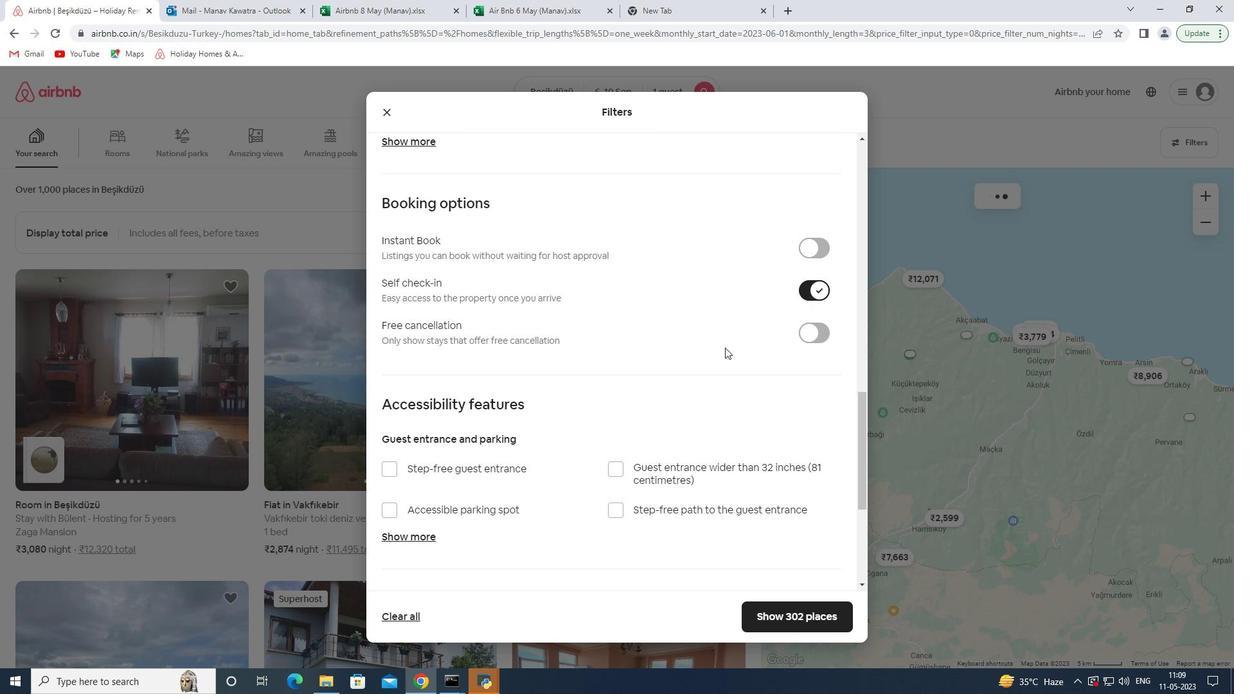 
Action: Mouse scrolled (724, 347) with delta (0, 0)
Screenshot: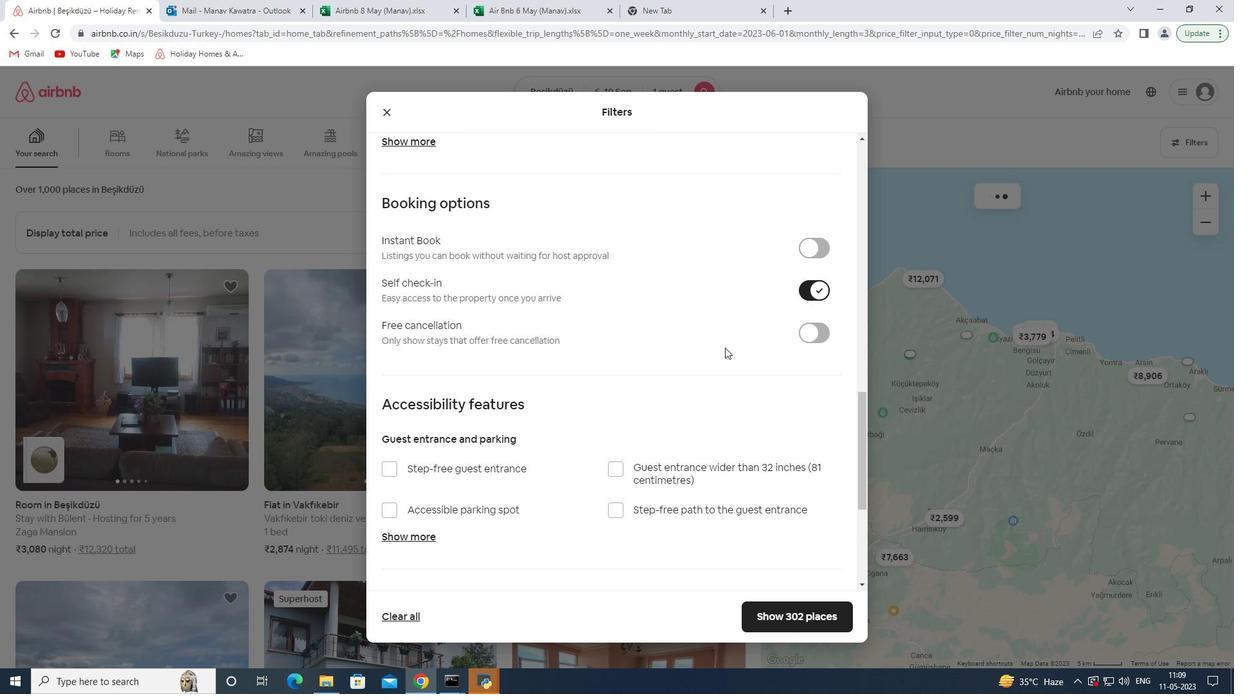 
Action: Mouse scrolled (724, 347) with delta (0, 0)
Screenshot: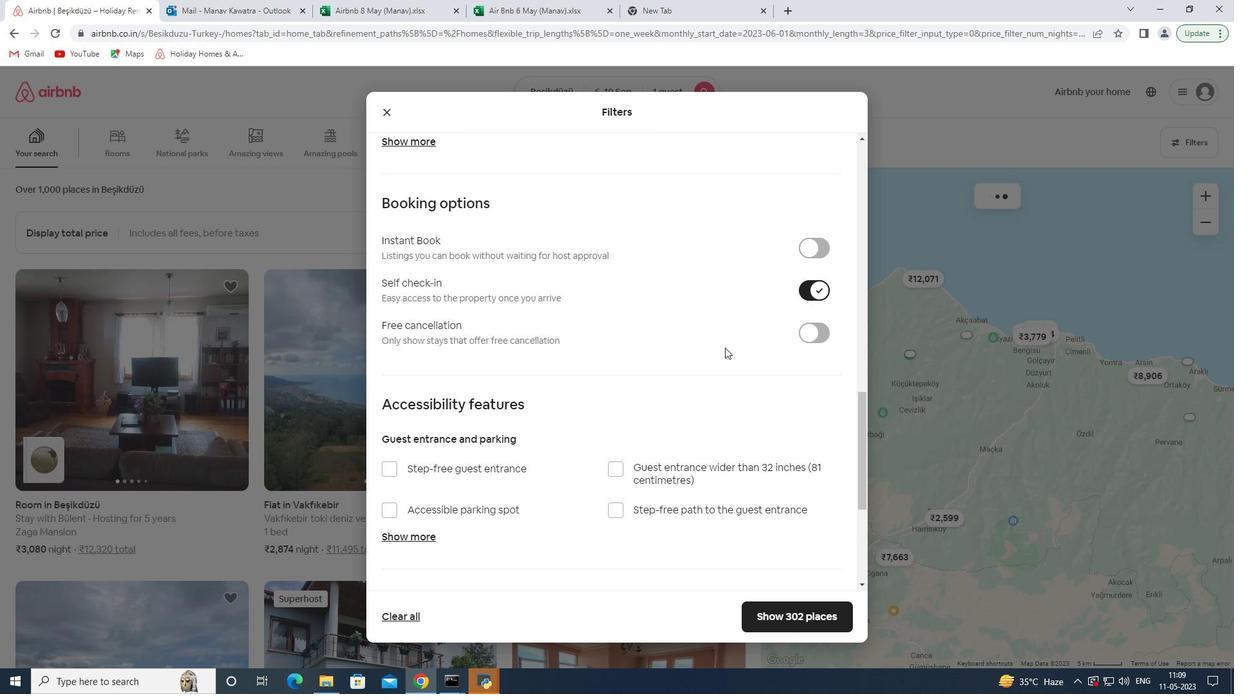 
Action: Mouse scrolled (724, 347) with delta (0, 0)
Screenshot: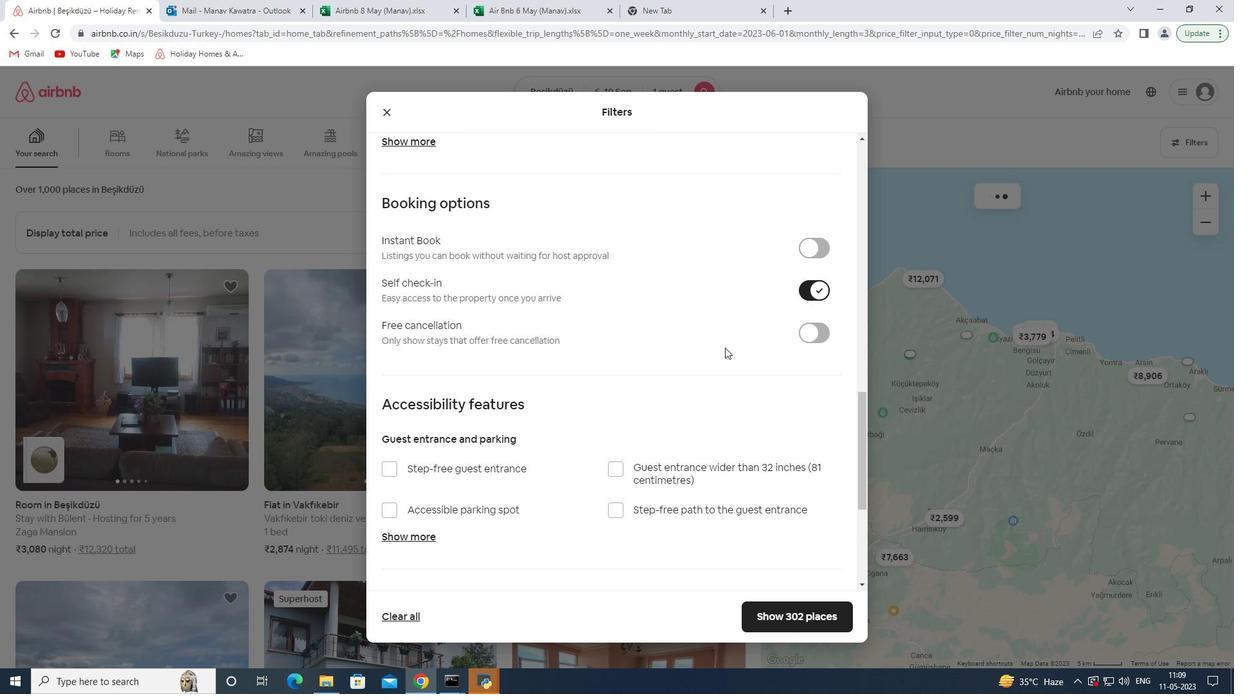 
Action: Mouse scrolled (724, 347) with delta (0, 0)
Screenshot: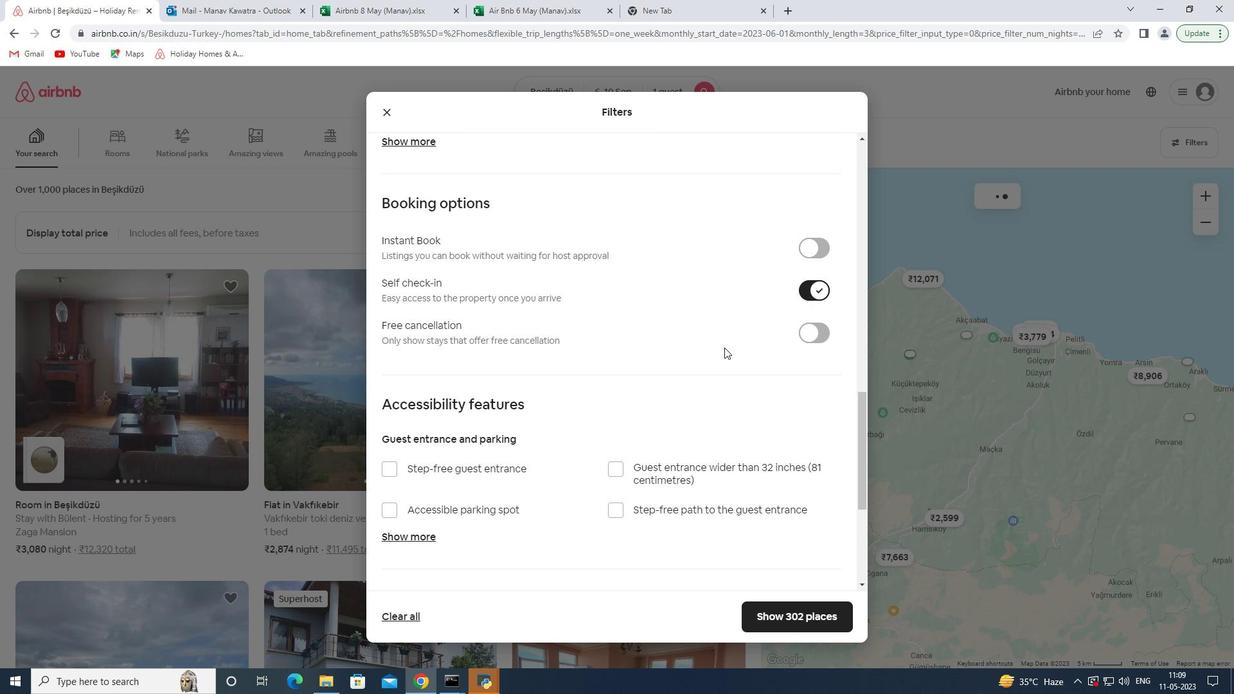 
Action: Mouse moved to (435, 499)
Screenshot: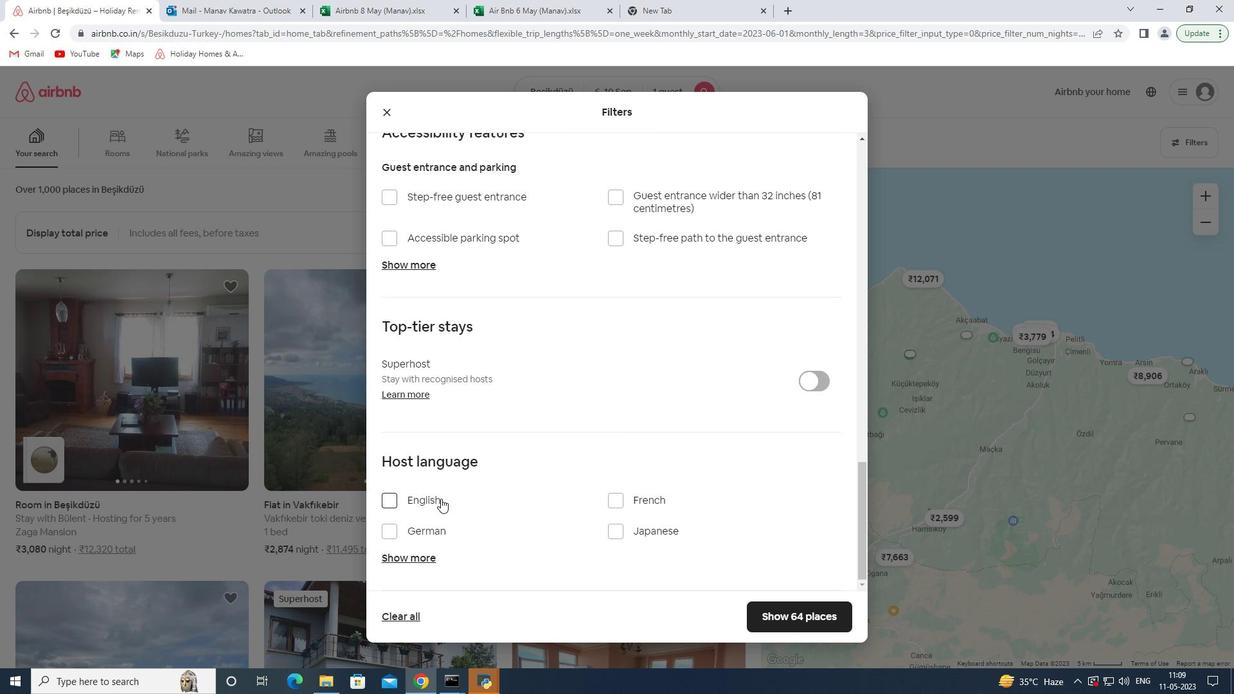 
Action: Mouse pressed left at (435, 499)
Screenshot: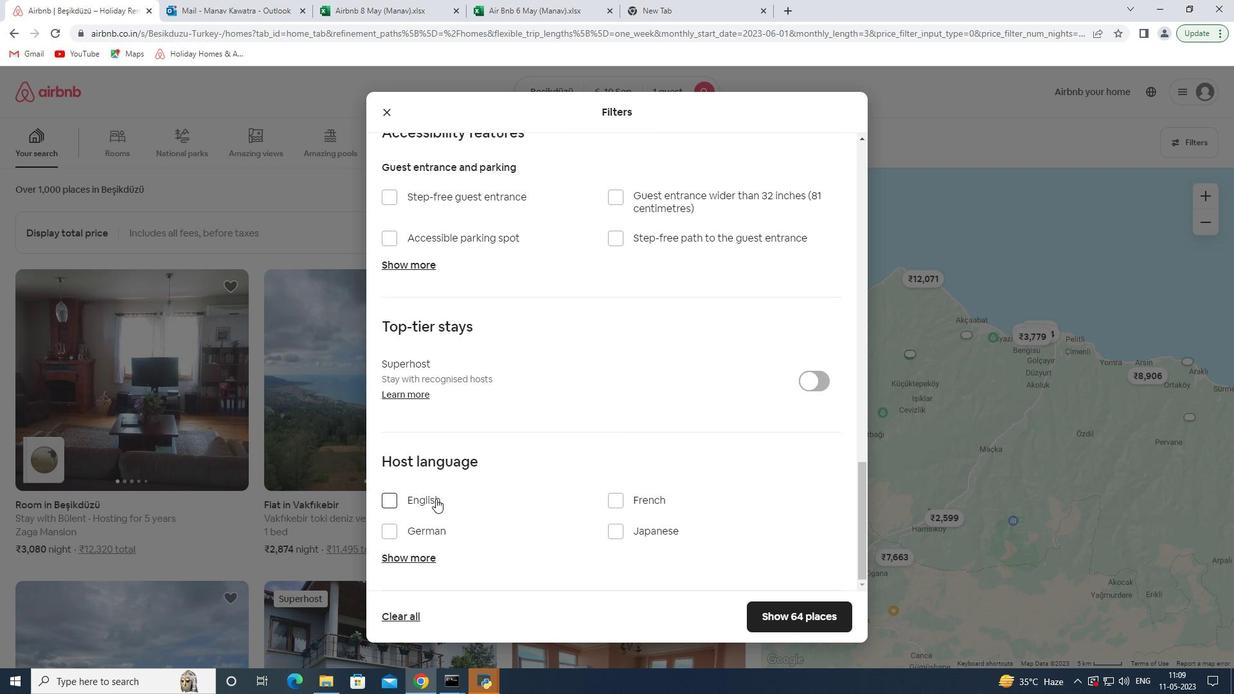 
Action: Mouse moved to (802, 621)
Screenshot: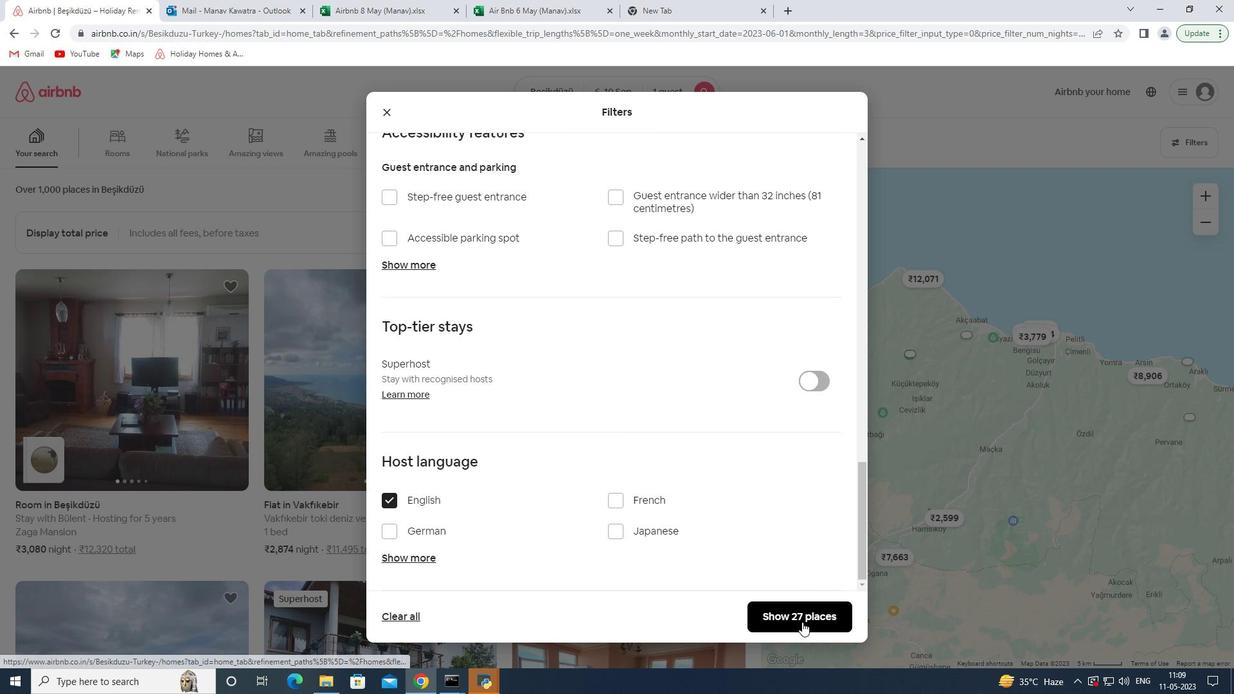 
Action: Mouse pressed left at (802, 621)
Screenshot: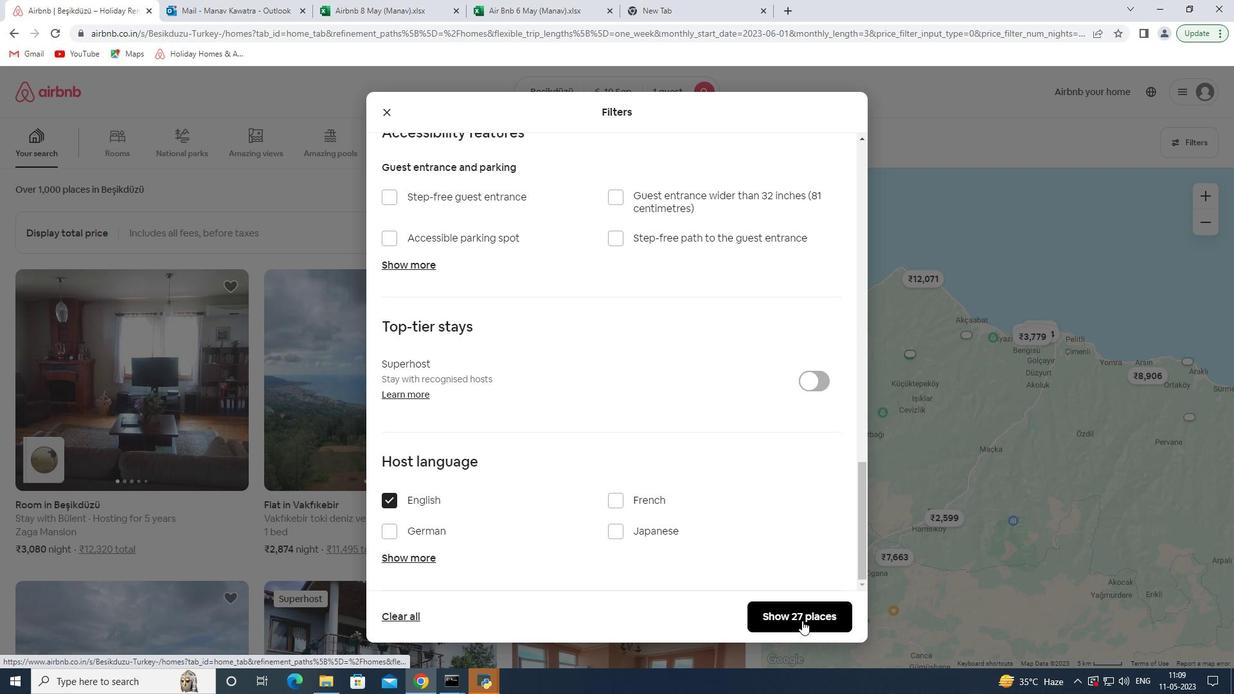 
